 Task: Look for space in Kielce, Poland from 17th June, 2023 to 21st June, 2023 for 2 adults in price range Rs.7000 to Rs.12000. Place can be private room with 1  bedroom having 2 beds and 1 bathroom. Property type can be house, flat, guest house. Amenities needed are: wifi. Booking option can be shelf check-in. Required host language is English.
Action: Mouse moved to (444, 123)
Screenshot: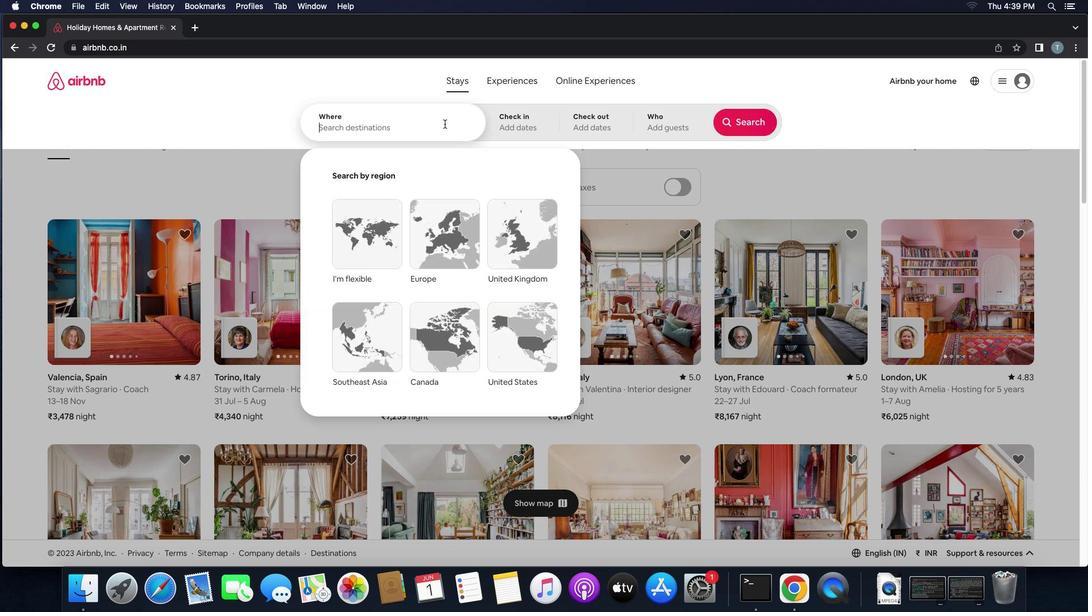 
Action: Mouse pressed left at (444, 123)
Screenshot: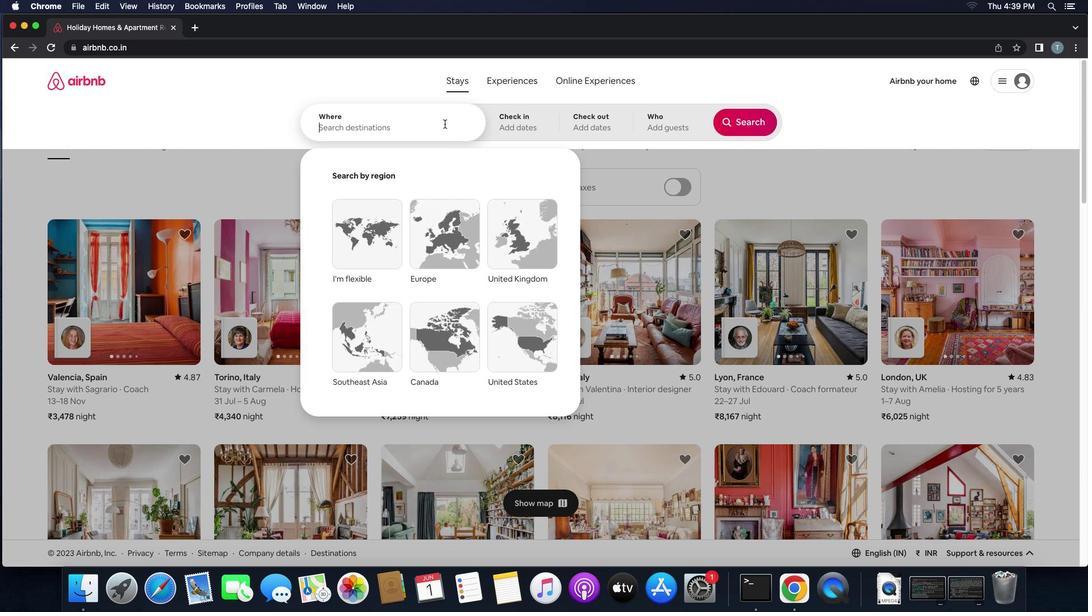 
Action: Mouse moved to (450, 129)
Screenshot: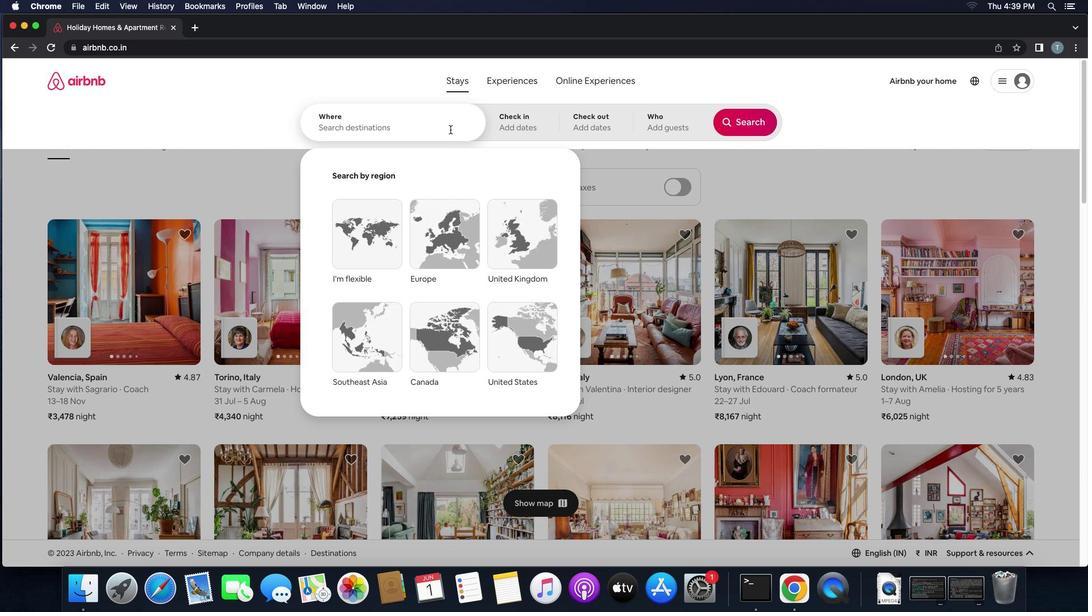
Action: Key pressed 'k''i''e''l''c''e'',''p''o''l''a''n''d'
Screenshot: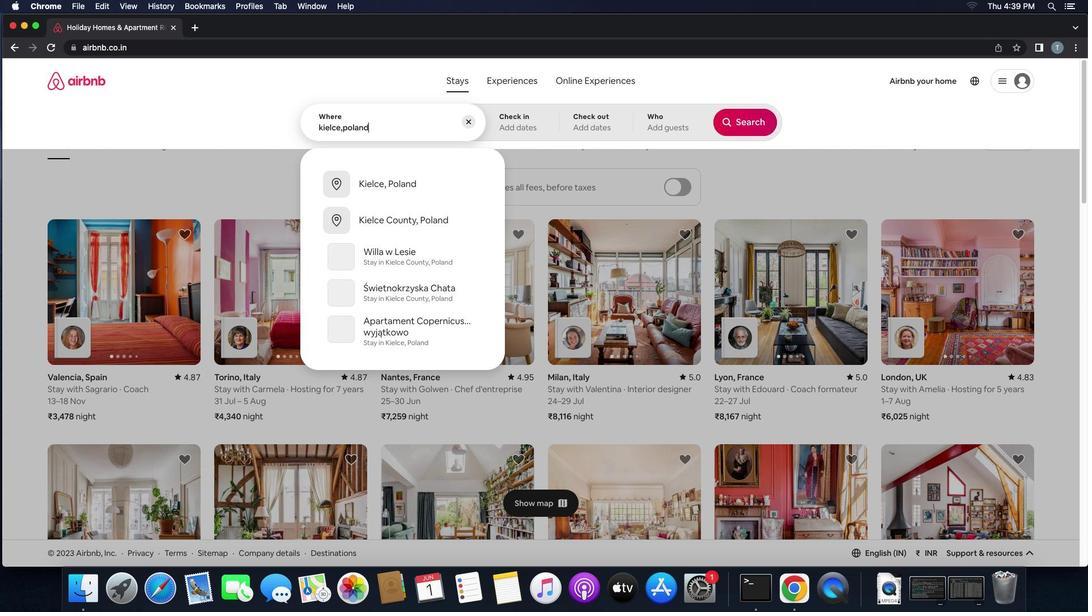 
Action: Mouse moved to (444, 188)
Screenshot: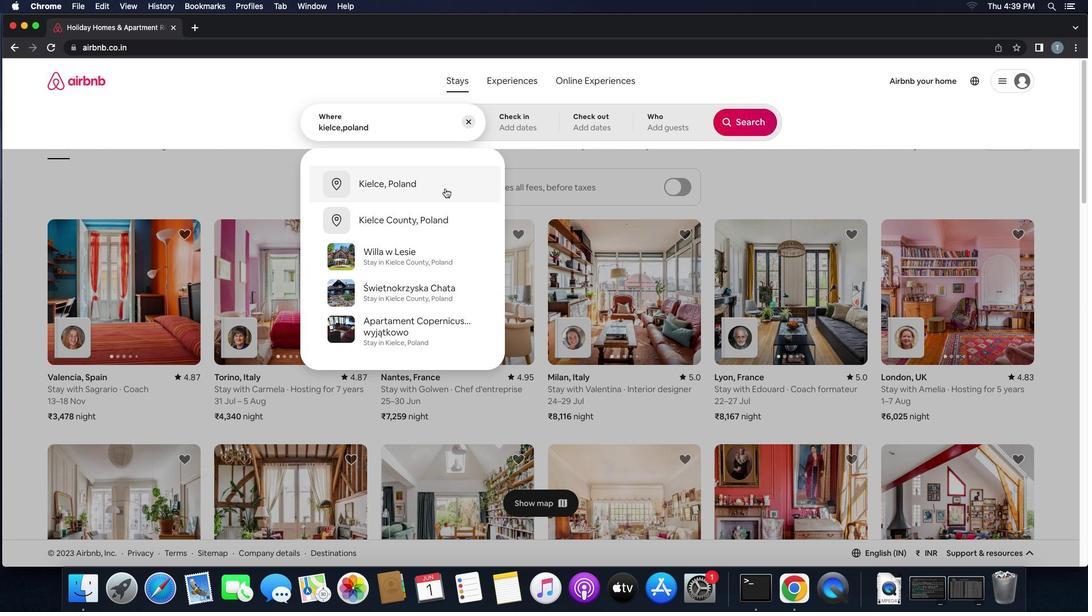 
Action: Mouse pressed left at (444, 188)
Screenshot: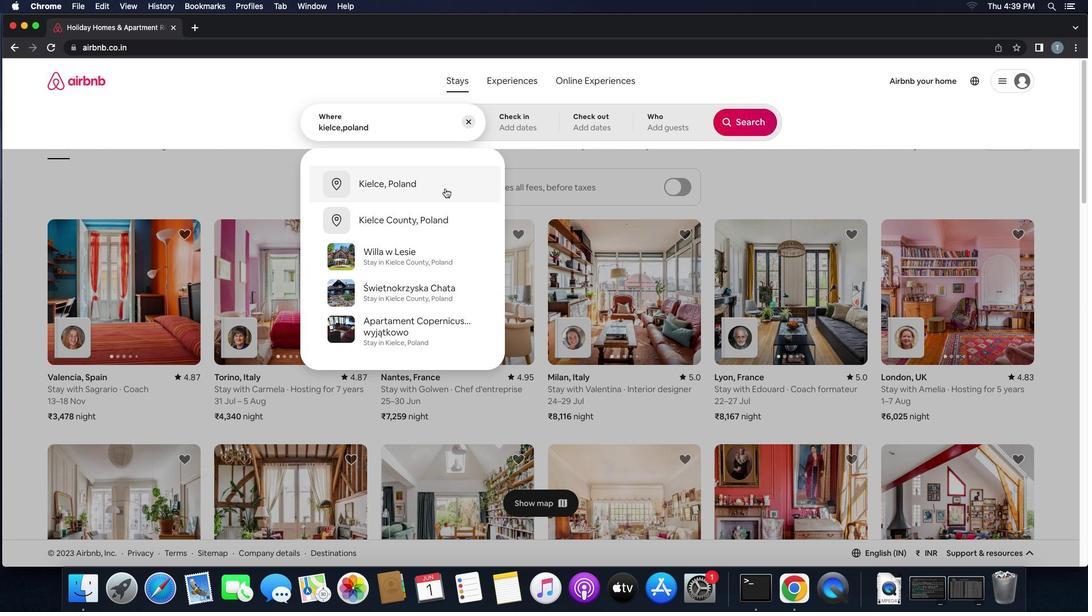 
Action: Mouse moved to (518, 320)
Screenshot: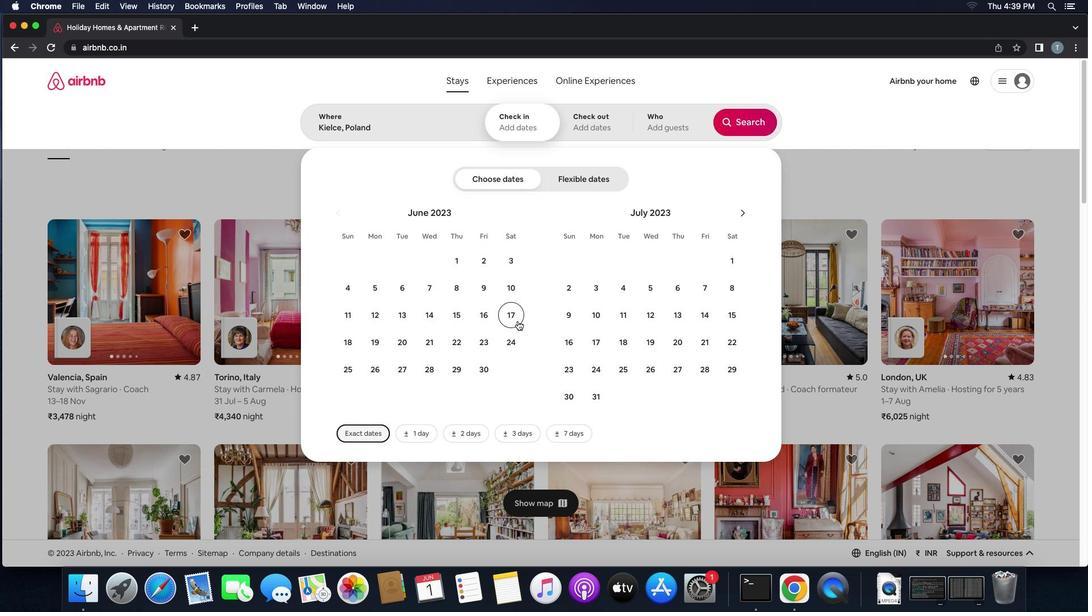 
Action: Mouse pressed left at (518, 320)
Screenshot: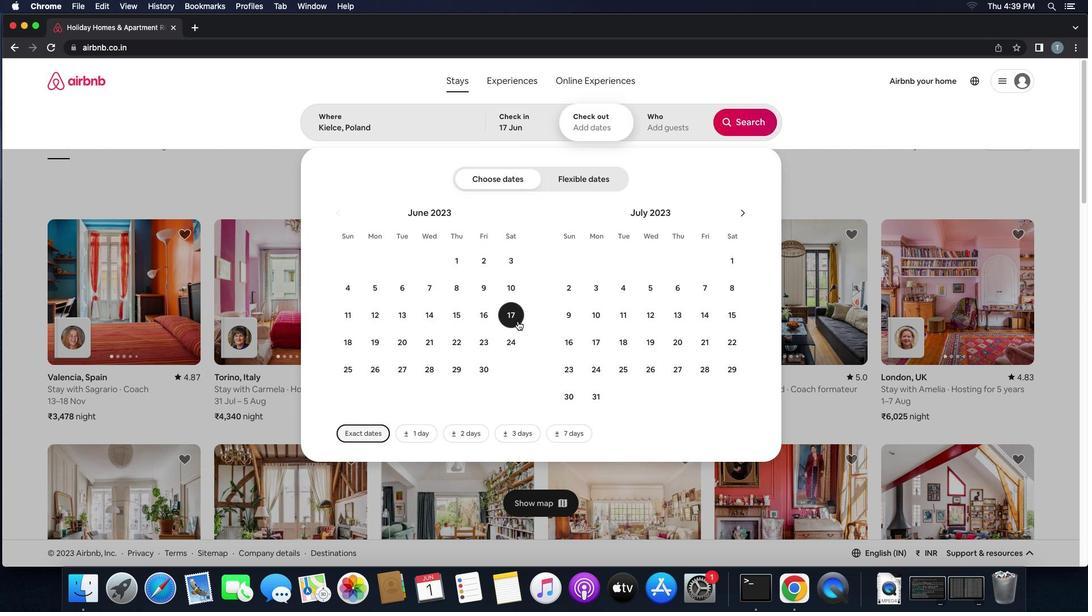 
Action: Mouse moved to (427, 341)
Screenshot: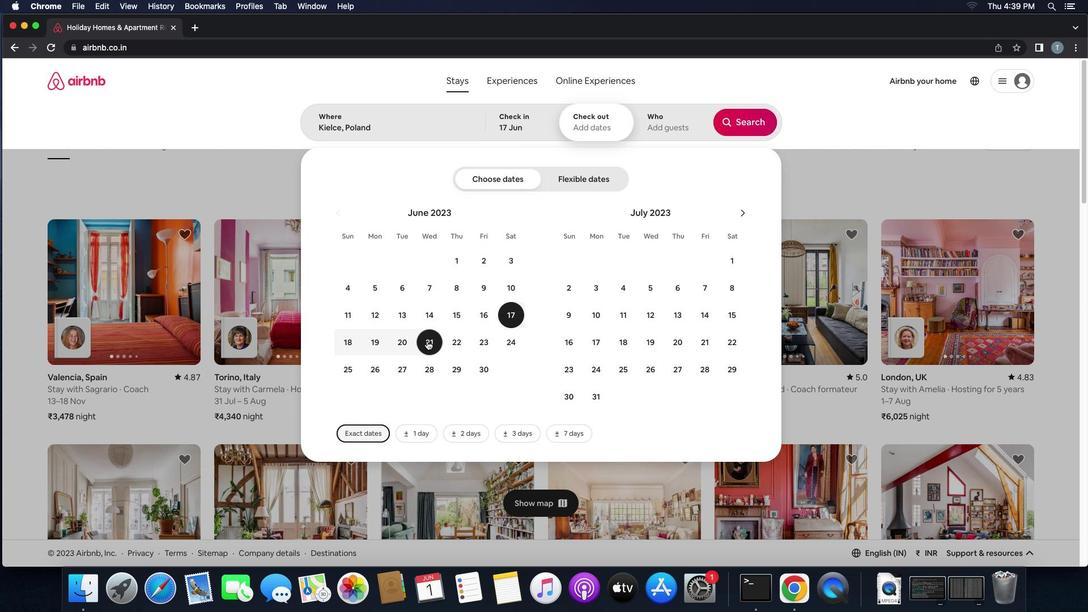 
Action: Mouse pressed left at (427, 341)
Screenshot: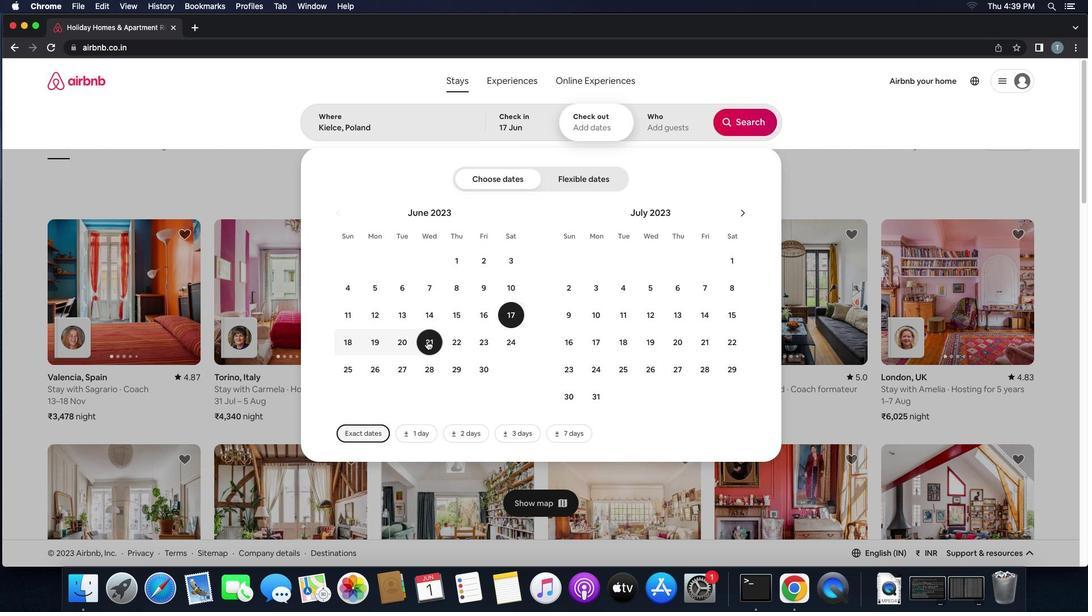 
Action: Mouse moved to (668, 120)
Screenshot: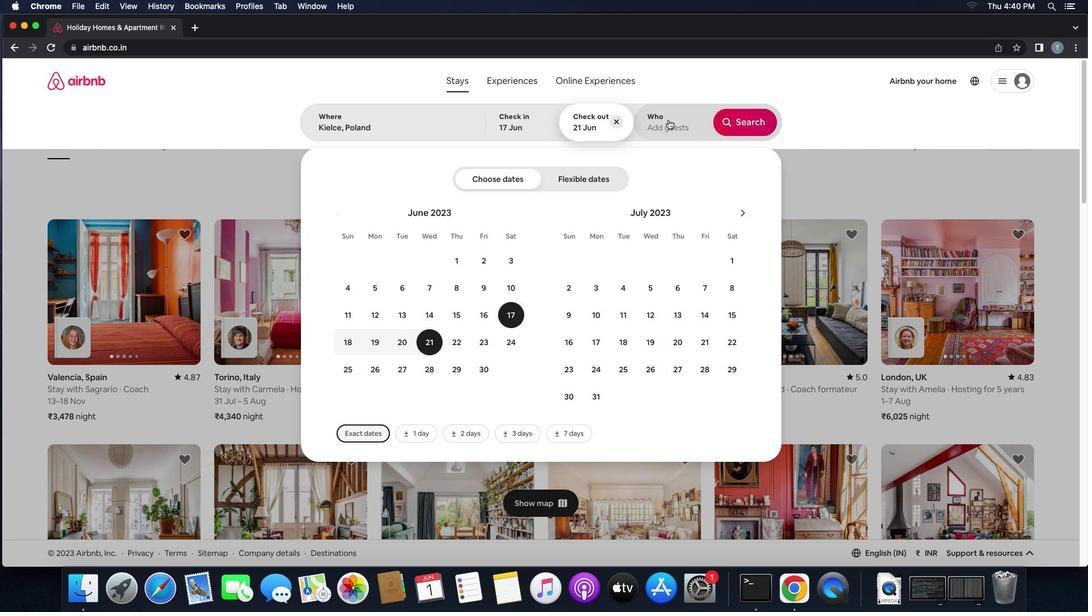 
Action: Mouse pressed left at (668, 120)
Screenshot: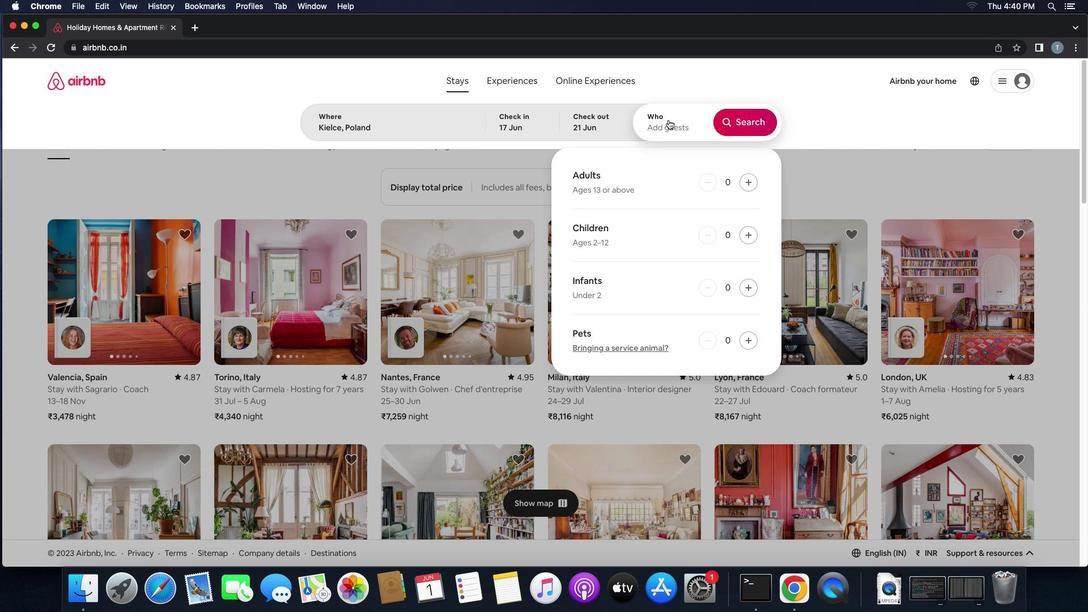 
Action: Mouse moved to (745, 188)
Screenshot: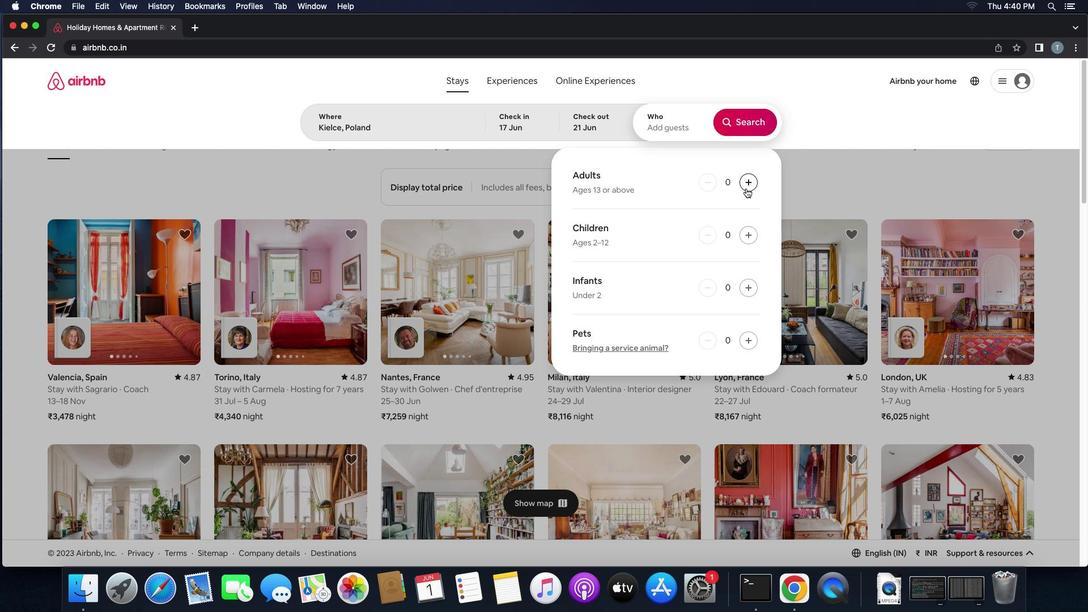 
Action: Mouse pressed left at (745, 188)
Screenshot: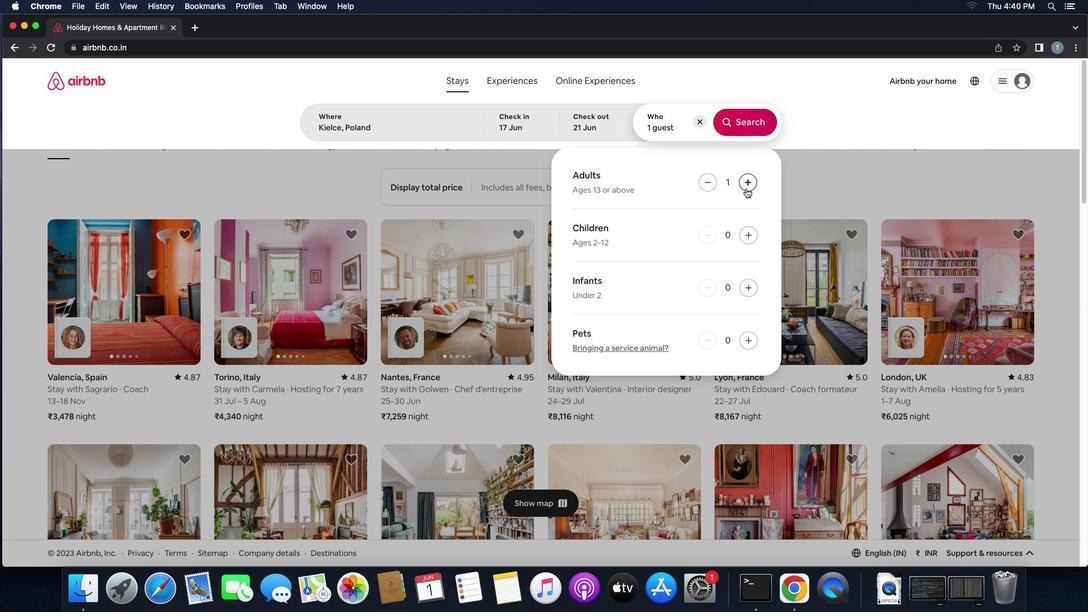 
Action: Mouse pressed left at (745, 188)
Screenshot: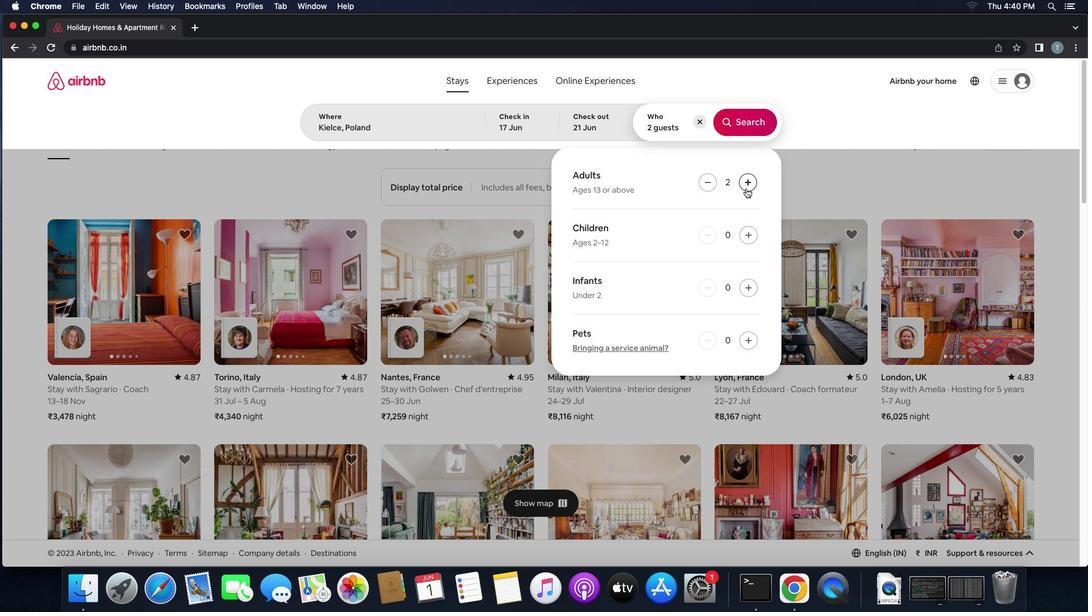 
Action: Mouse moved to (740, 118)
Screenshot: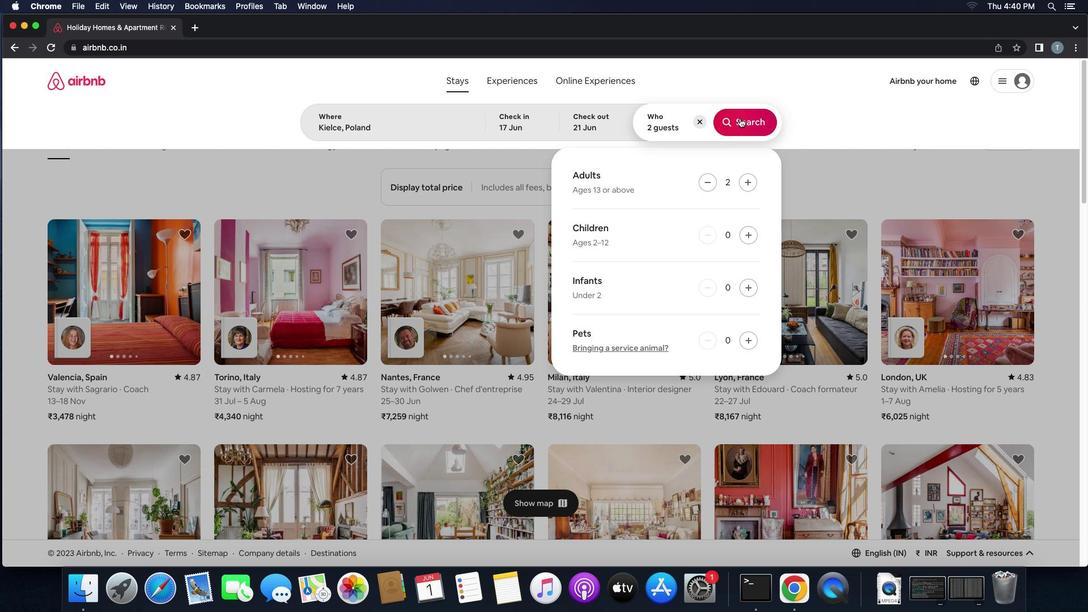 
Action: Mouse pressed left at (740, 118)
Screenshot: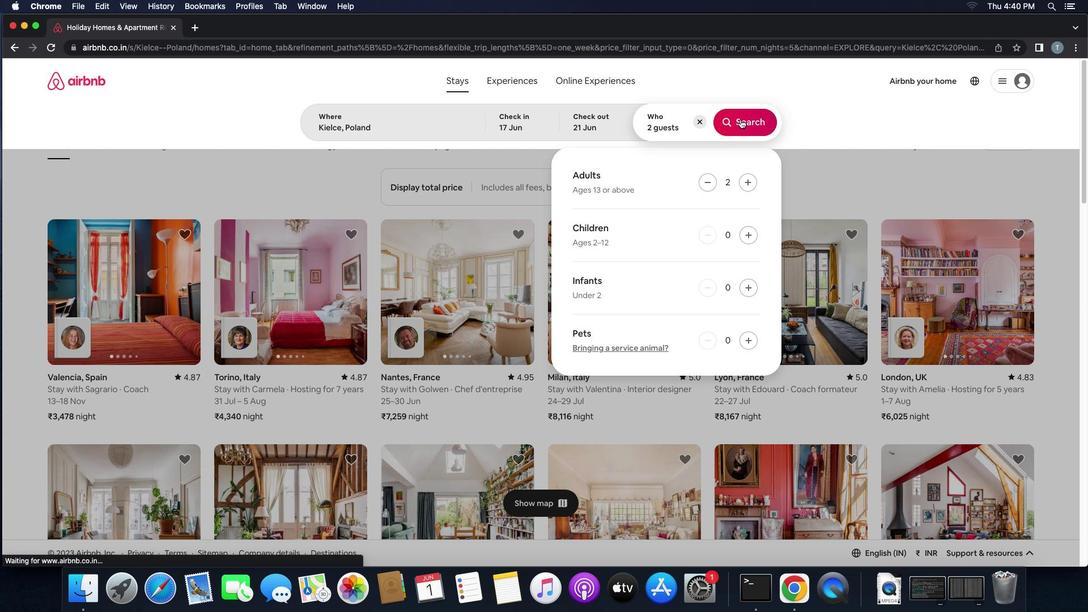 
Action: Mouse moved to (1033, 132)
Screenshot: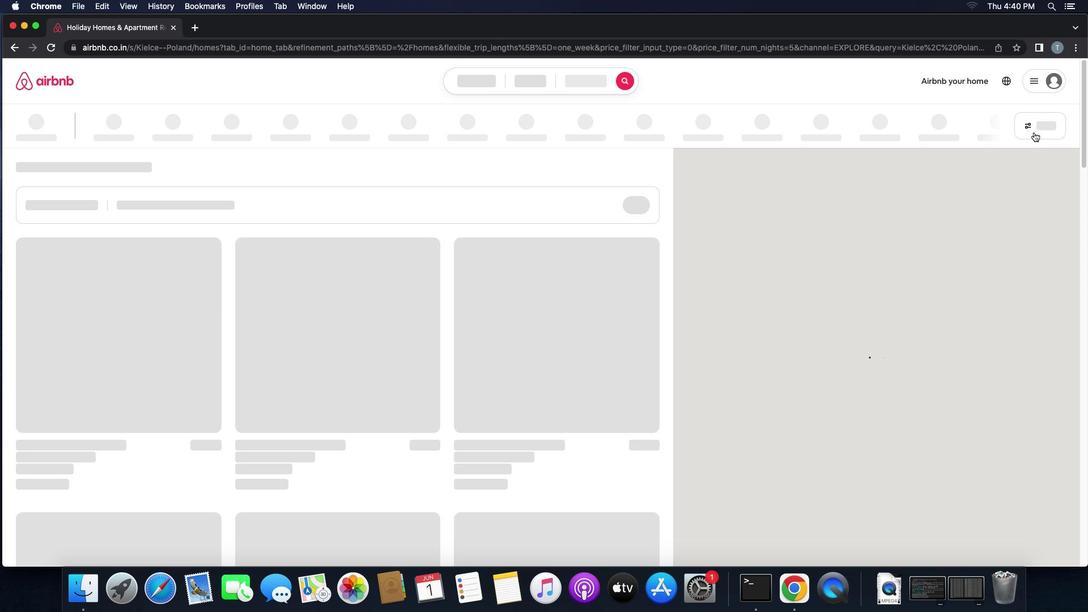 
Action: Mouse pressed left at (1033, 132)
Screenshot: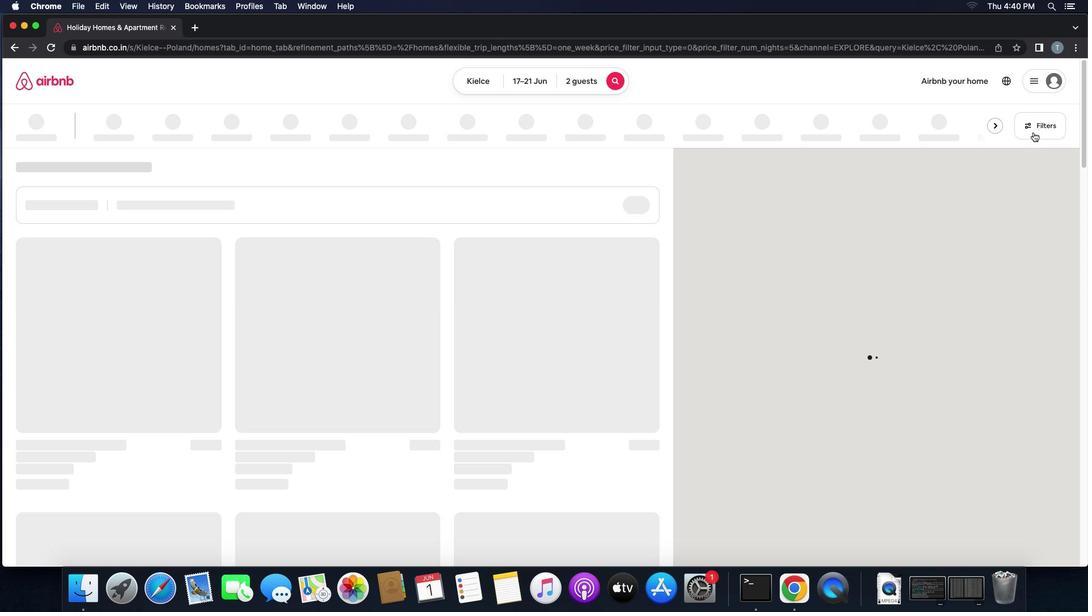 
Action: Mouse moved to (1042, 126)
Screenshot: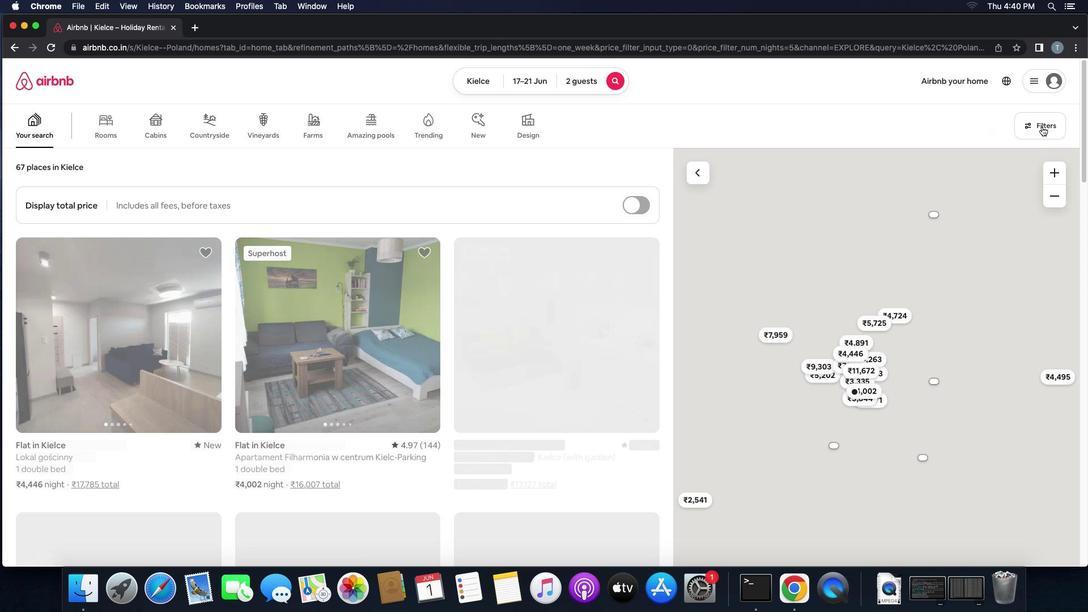 
Action: Mouse pressed left at (1042, 126)
Screenshot: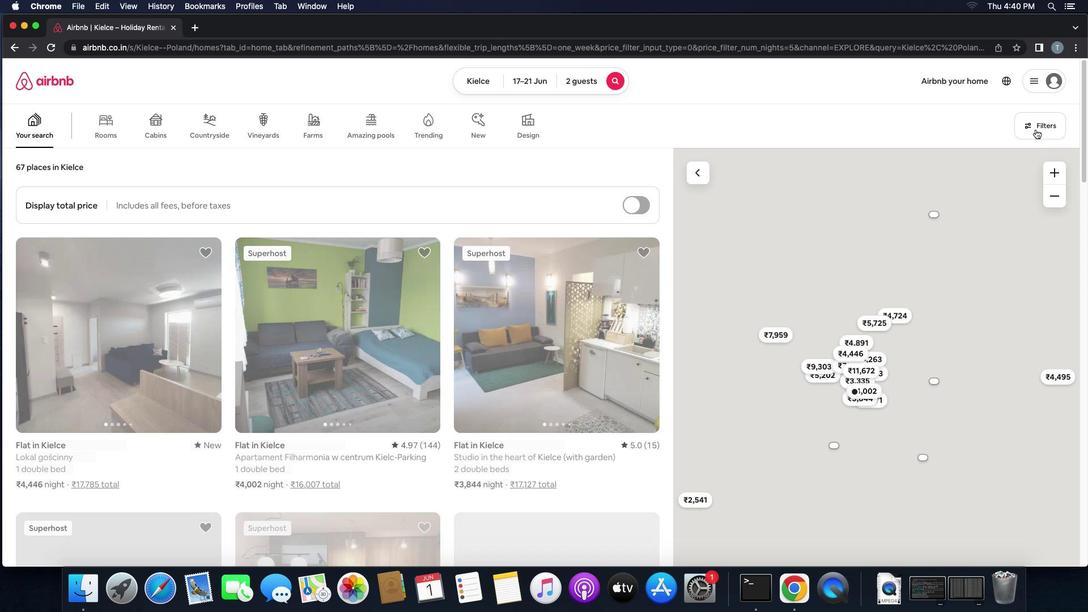 
Action: Mouse moved to (449, 397)
Screenshot: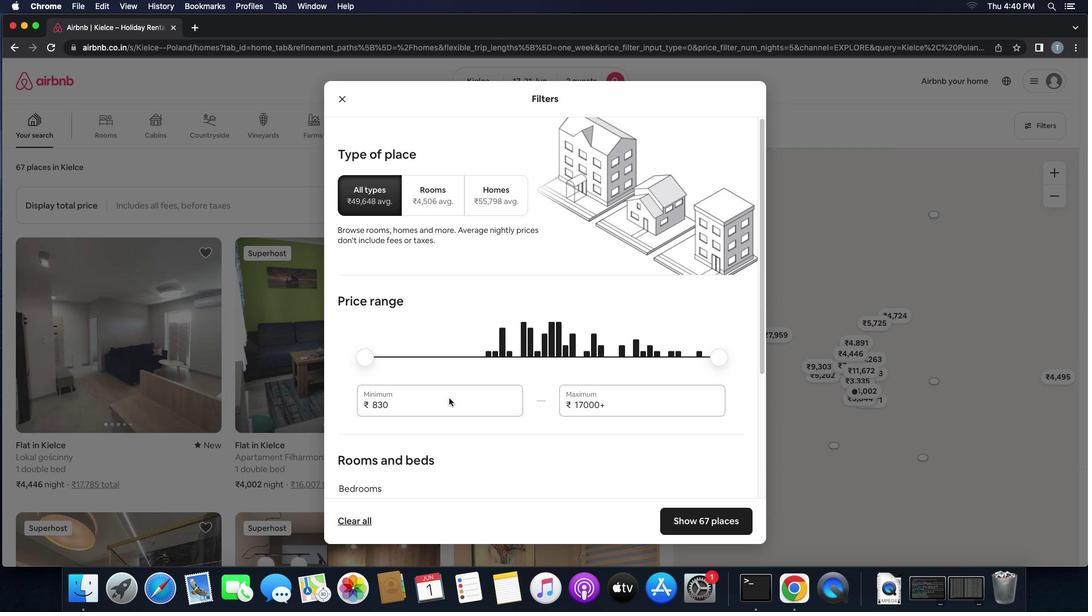 
Action: Mouse pressed left at (449, 397)
Screenshot: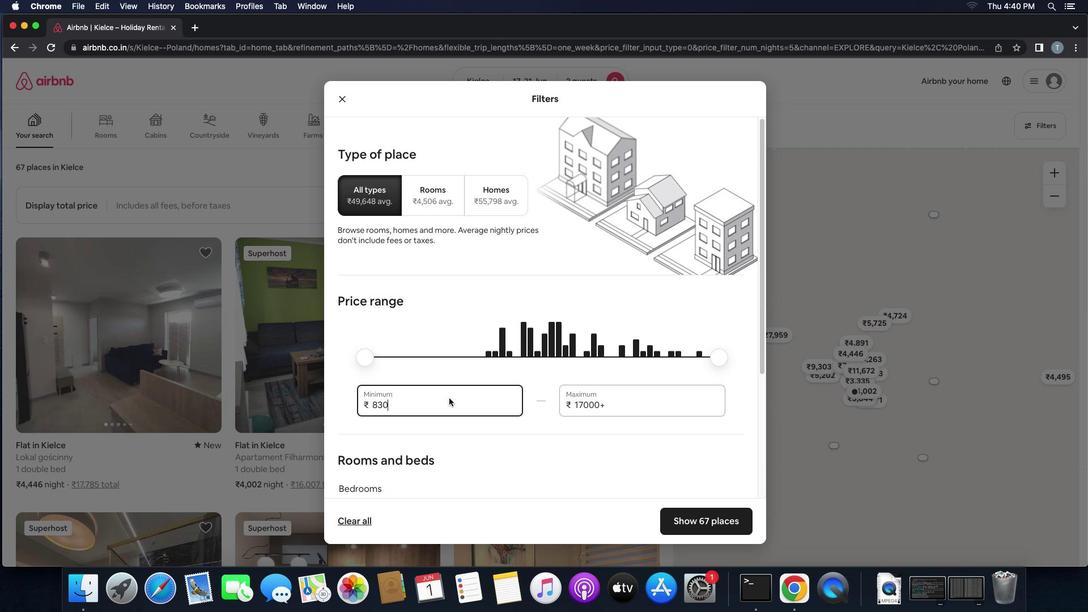 
Action: Mouse moved to (451, 398)
Screenshot: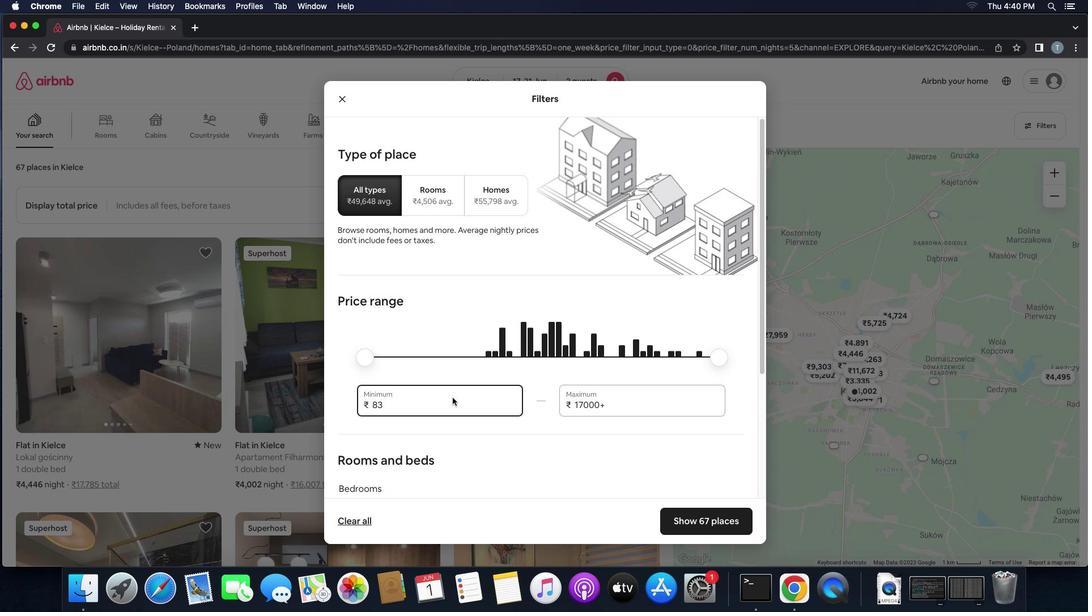 
Action: Key pressed Key.backspace
Screenshot: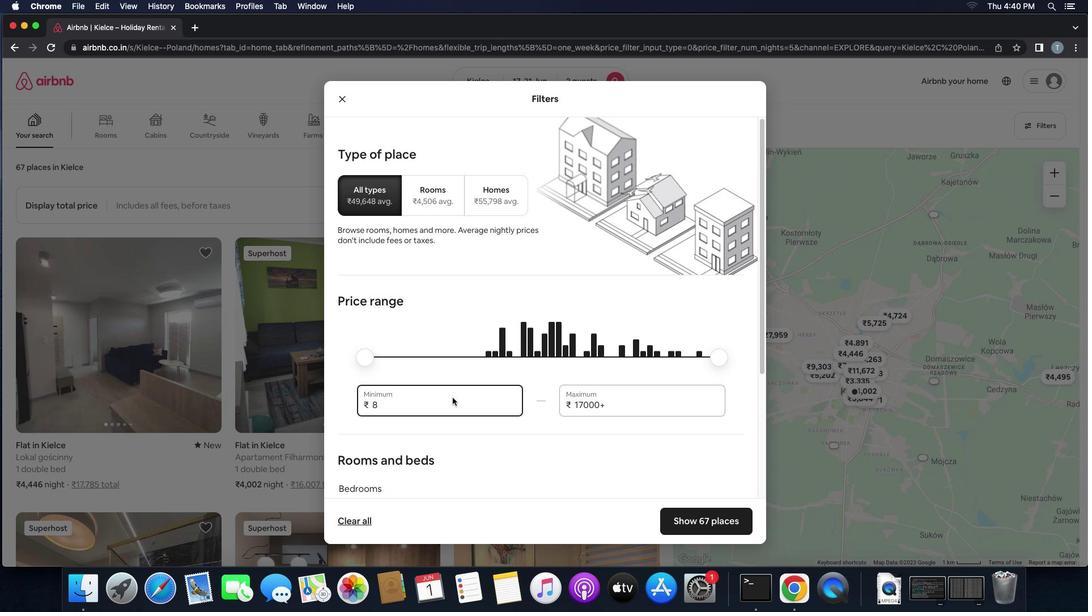 
Action: Mouse moved to (452, 397)
Screenshot: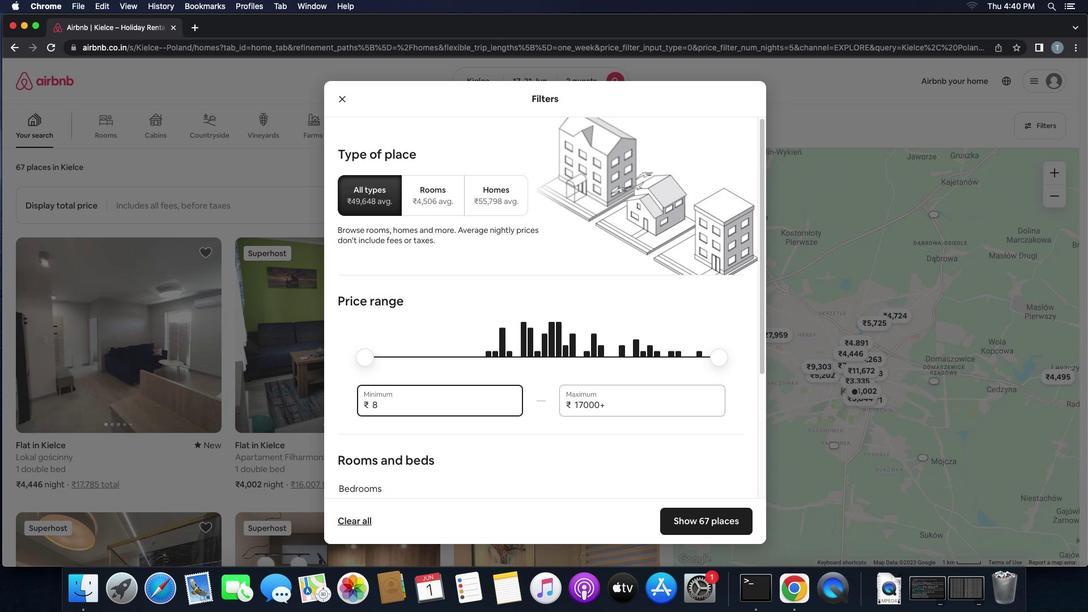 
Action: Key pressed Key.backspace
Screenshot: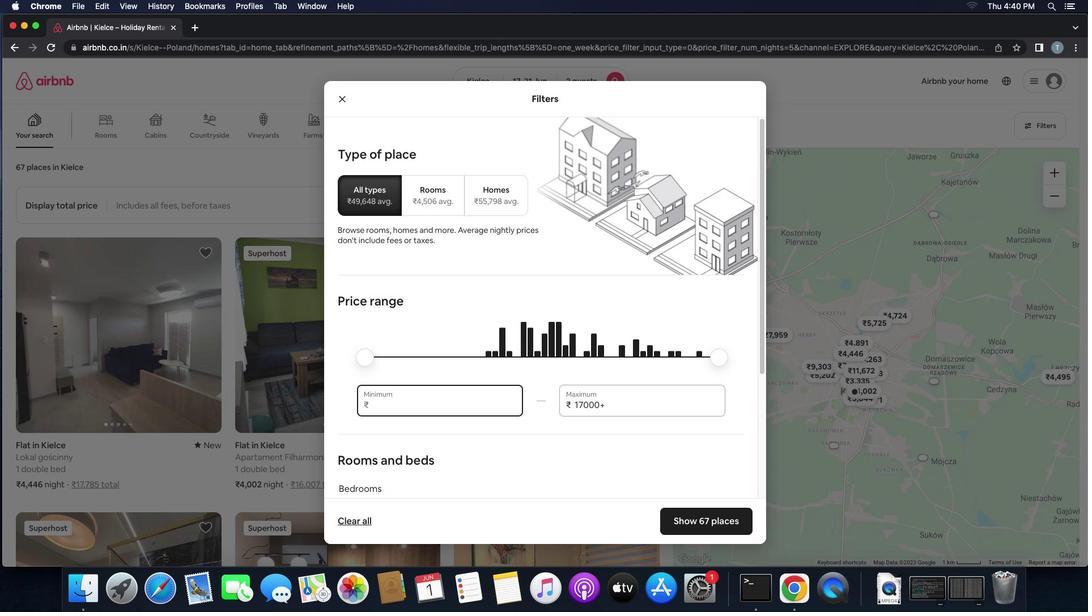 
Action: Mouse moved to (452, 397)
Screenshot: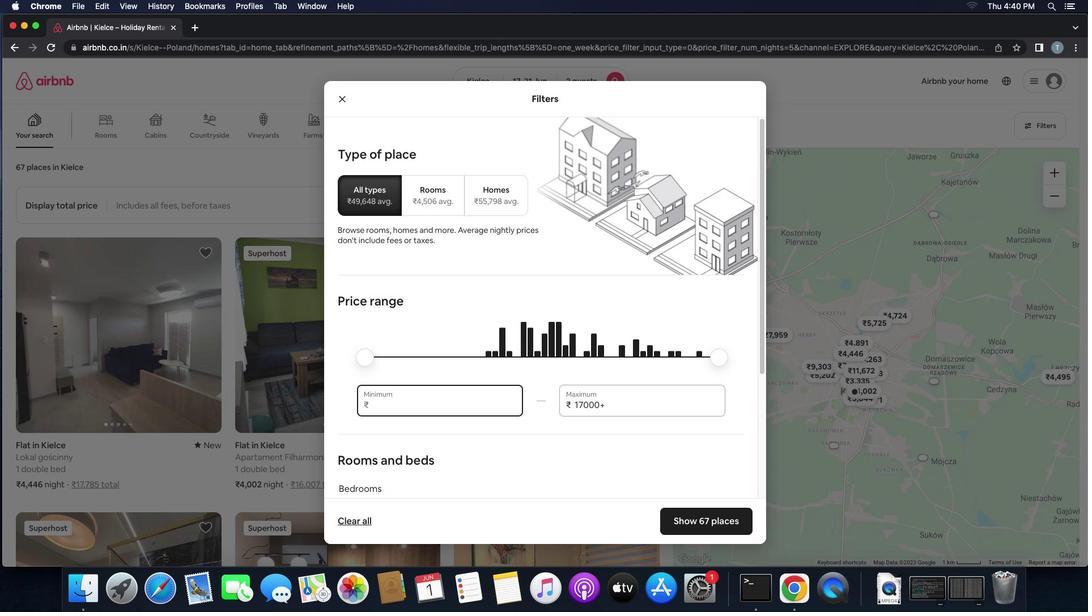 
Action: Key pressed Key.backspaceKey.backspace'7''0''0''0'
Screenshot: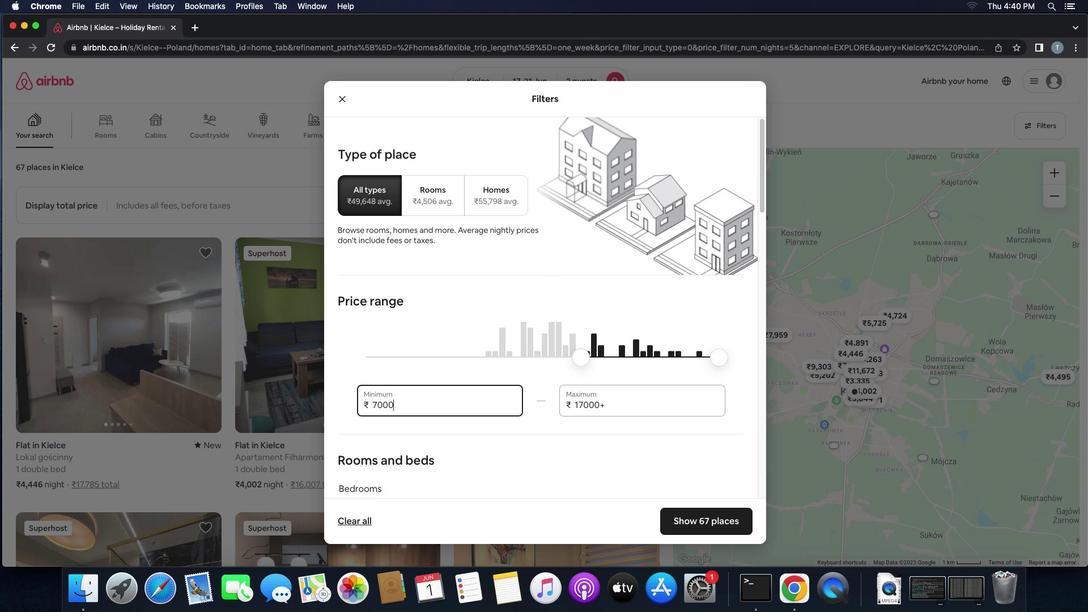 
Action: Mouse moved to (639, 401)
Screenshot: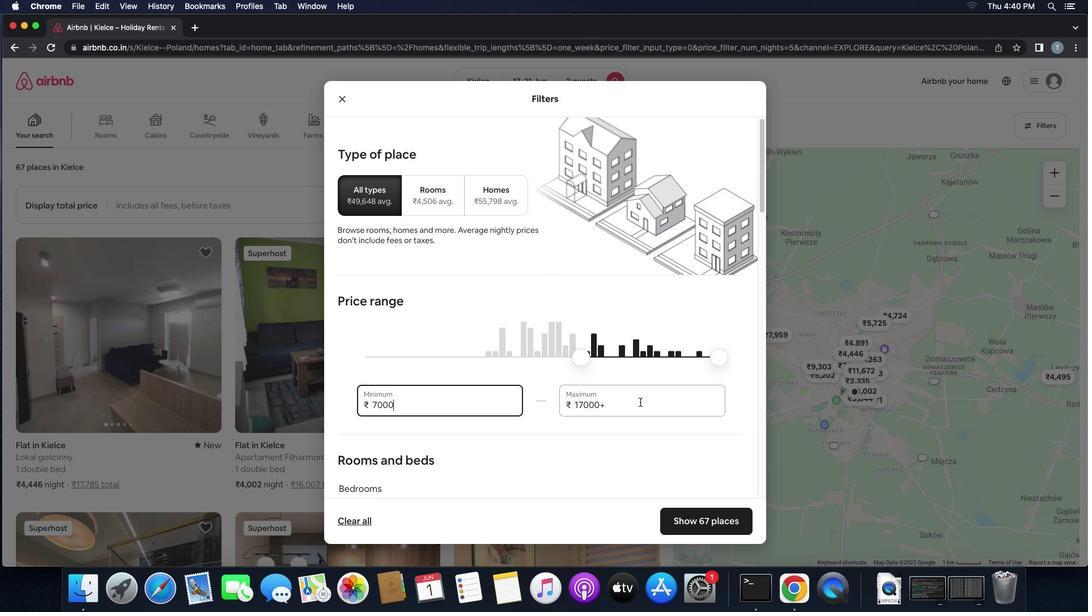 
Action: Mouse pressed left at (639, 401)
Screenshot: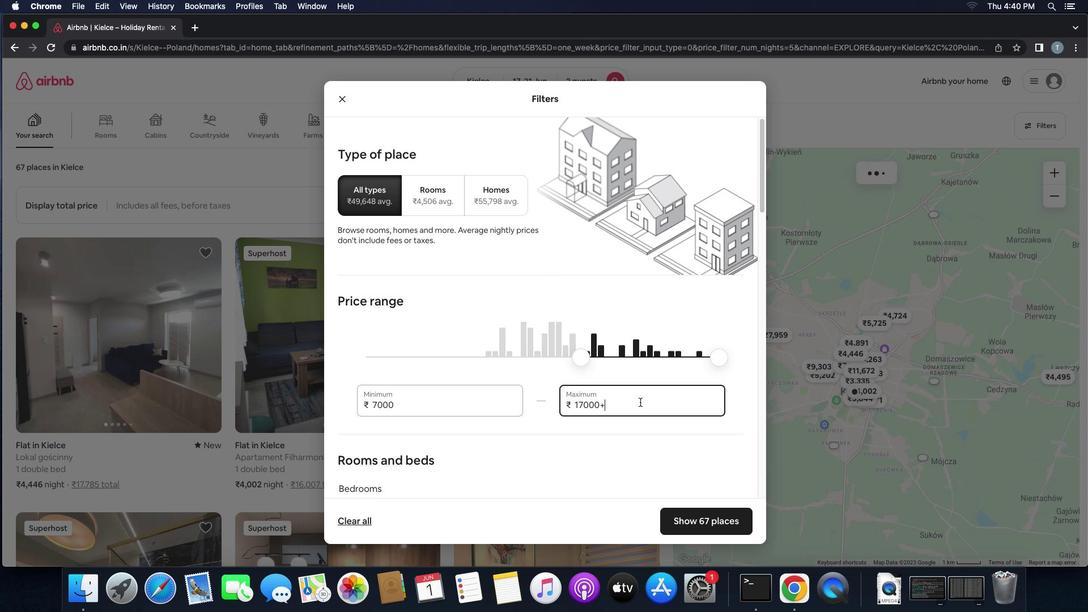 
Action: Key pressed Key.backspaceKey.backspaceKey.backspaceKey.backspaceKey.backspaceKey.backspace'1''2''0''0''0'
Screenshot: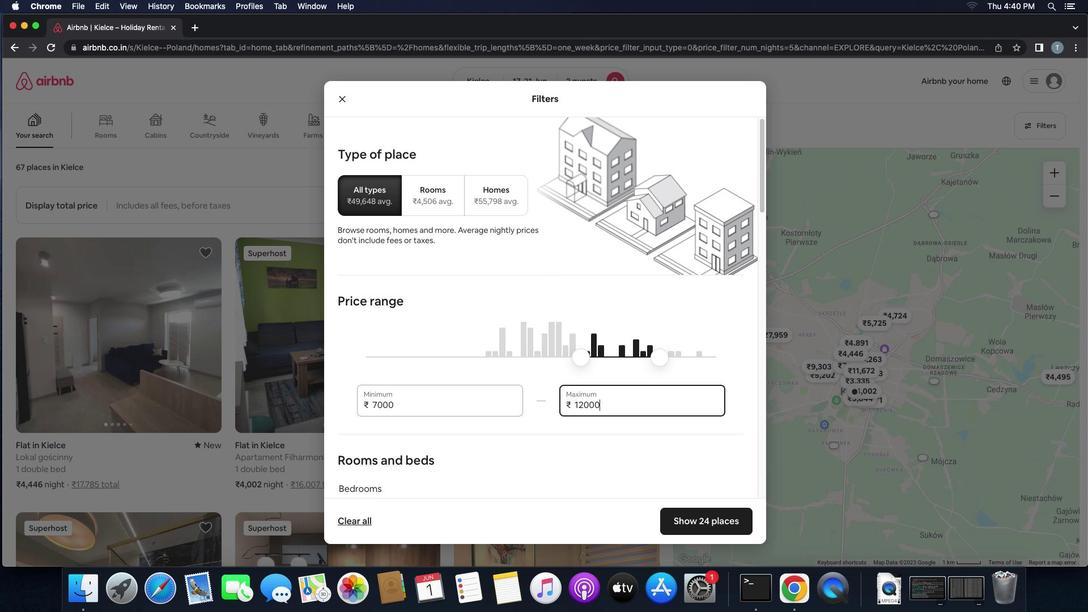 
Action: Mouse moved to (615, 432)
Screenshot: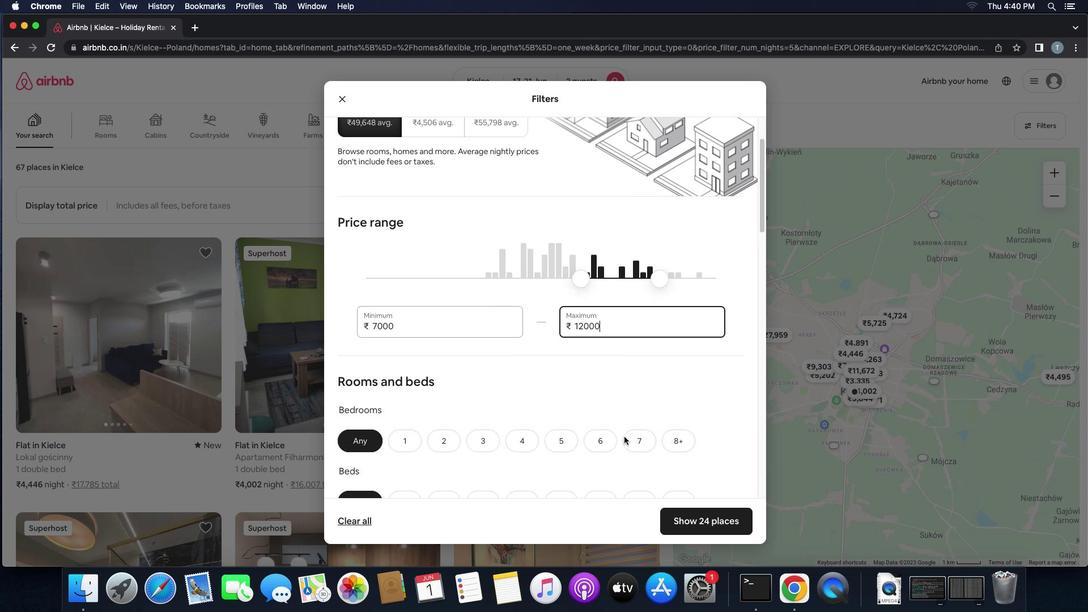 
Action: Mouse scrolled (615, 432) with delta (0, 0)
Screenshot: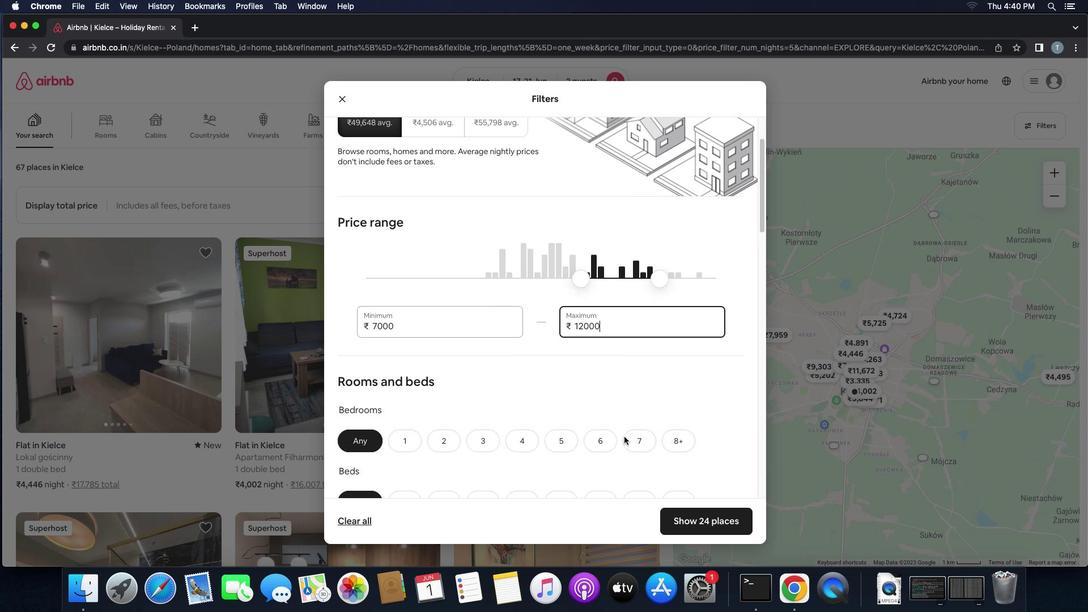 
Action: Mouse moved to (615, 433)
Screenshot: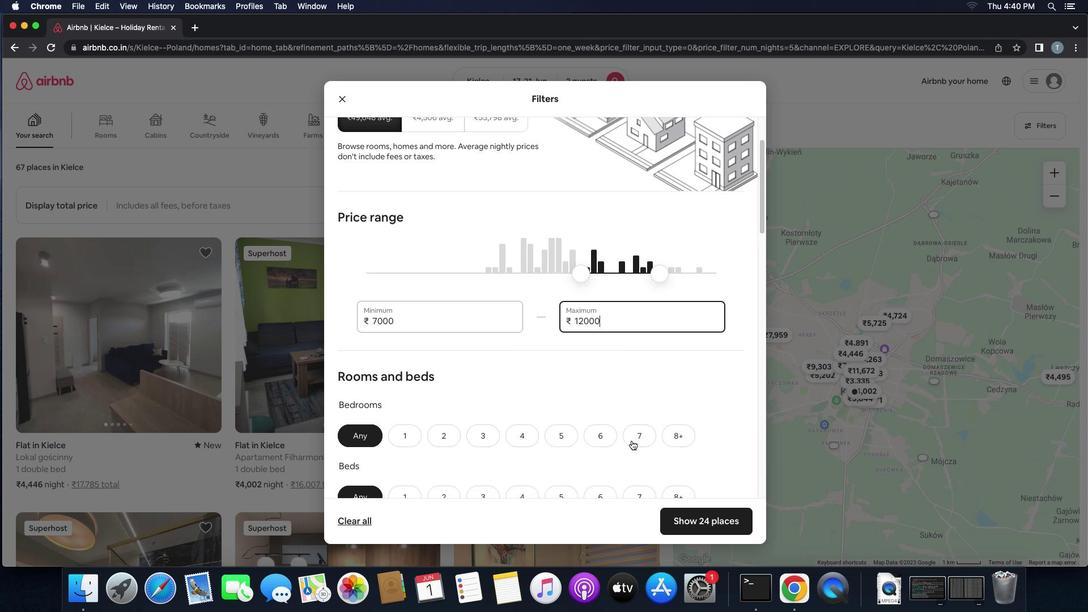 
Action: Mouse scrolled (615, 433) with delta (0, 0)
Screenshot: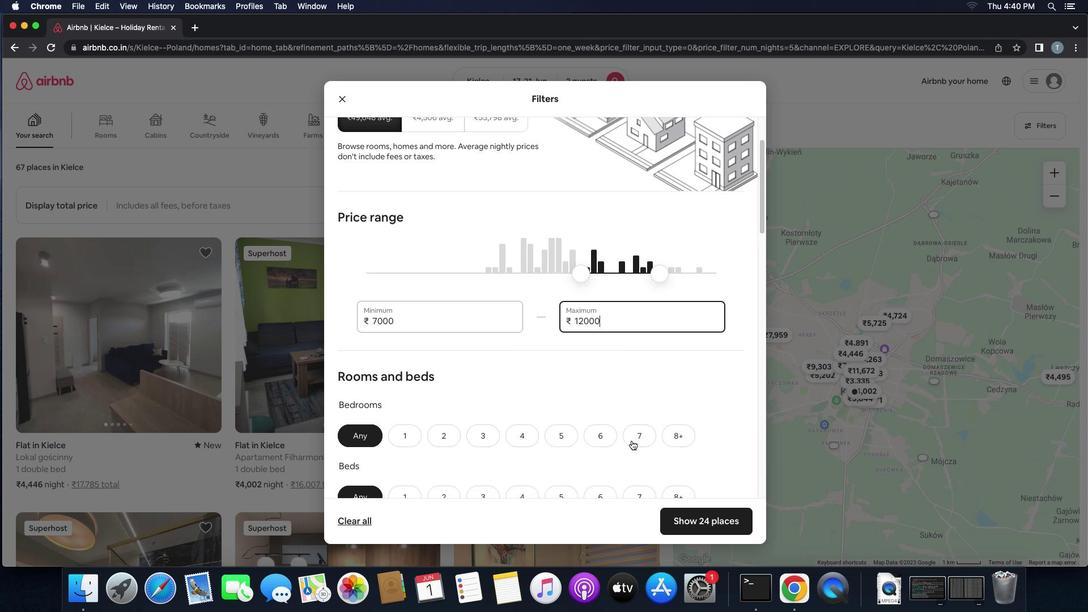 
Action: Mouse moved to (615, 433)
Screenshot: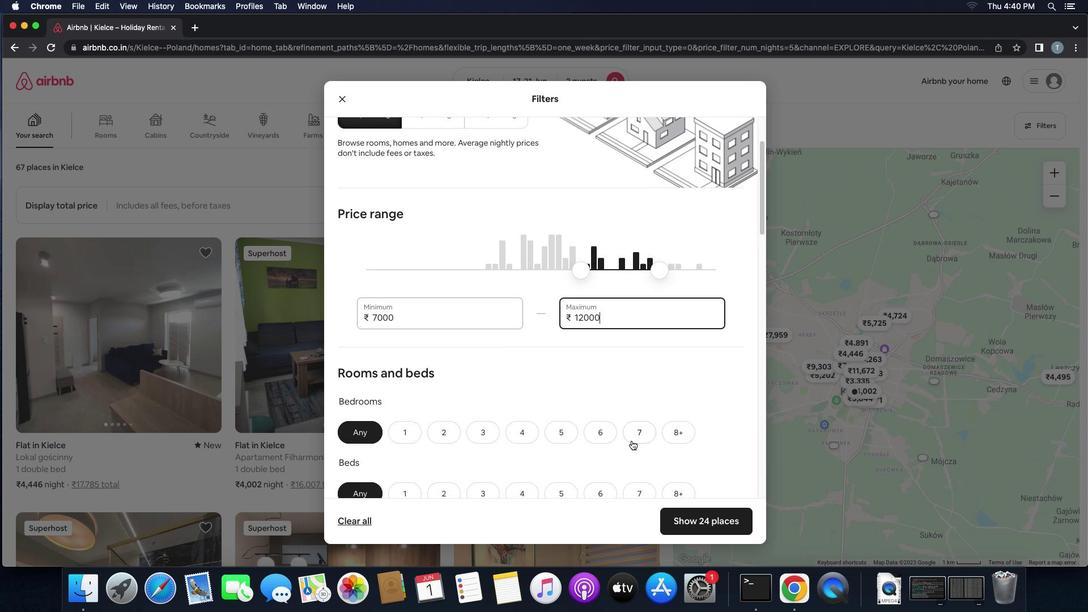 
Action: Mouse scrolled (615, 433) with delta (0, -1)
Screenshot: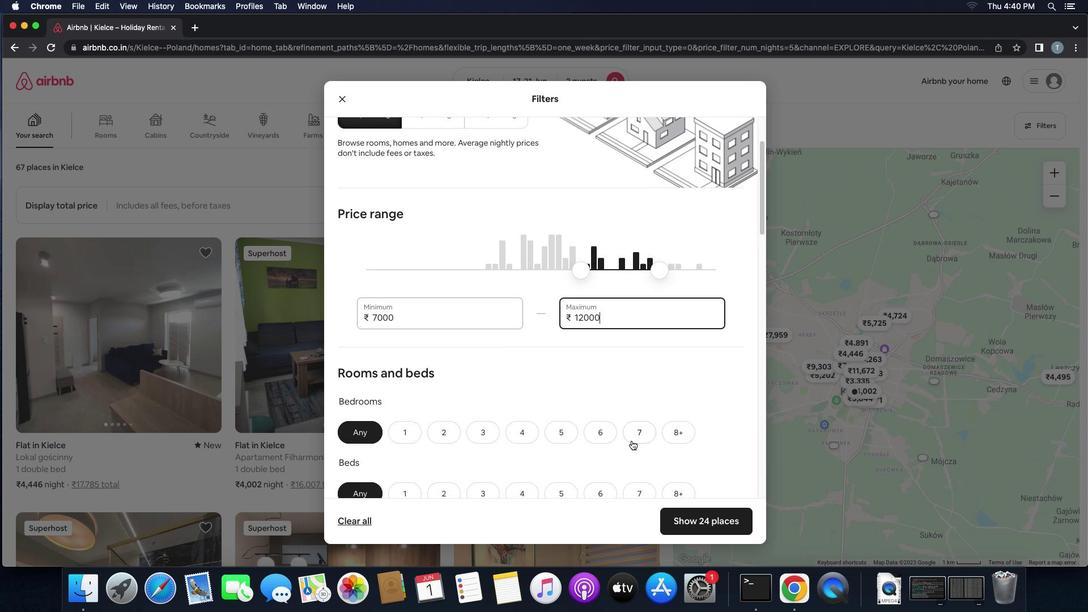 
Action: Mouse moved to (626, 450)
Screenshot: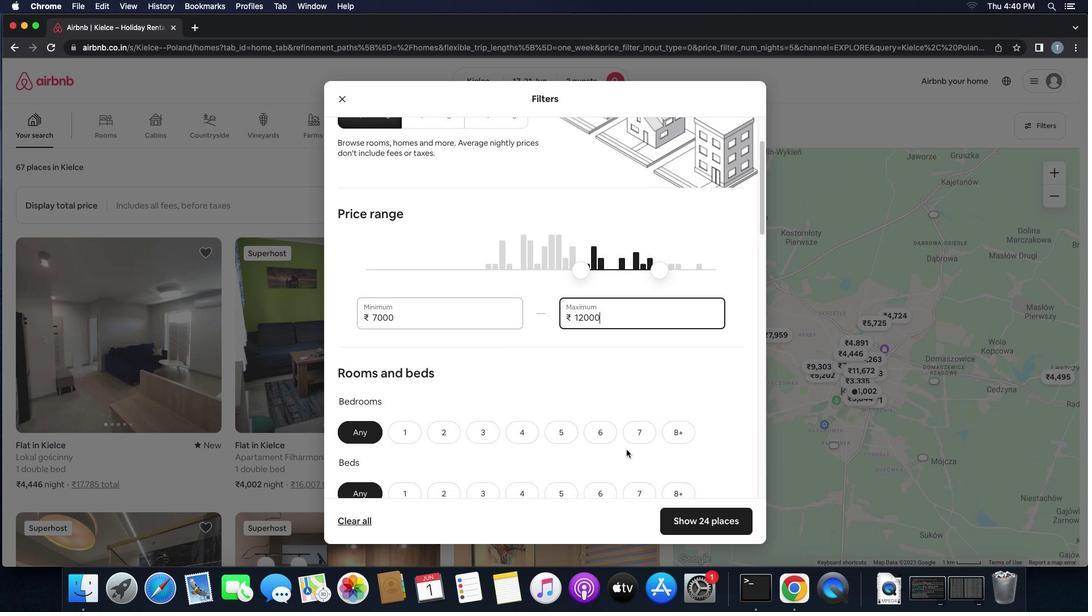 
Action: Mouse scrolled (626, 450) with delta (0, 0)
Screenshot: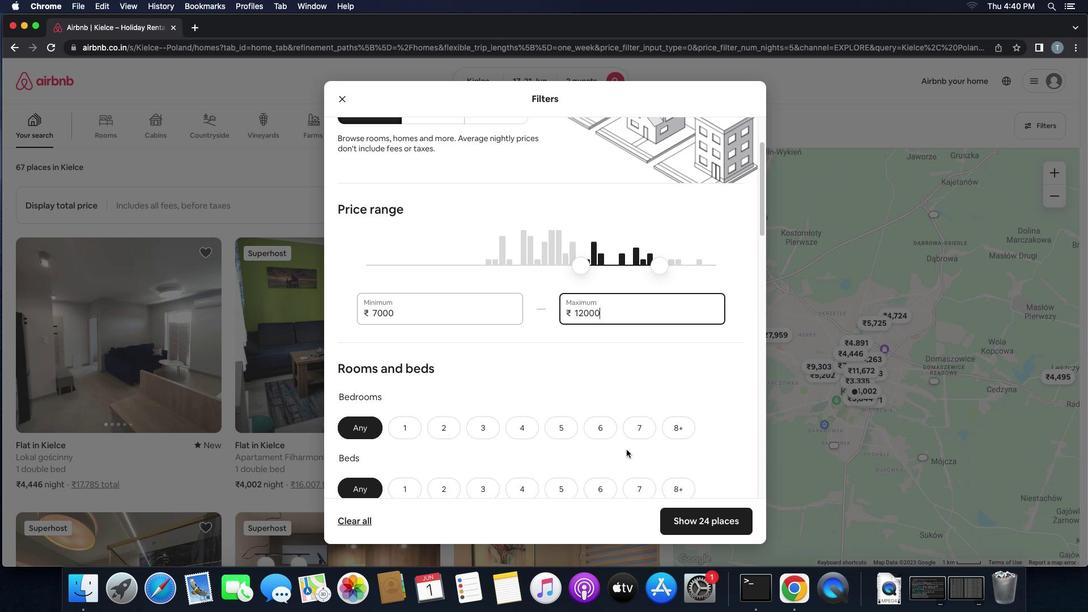 
Action: Mouse scrolled (626, 450) with delta (0, 0)
Screenshot: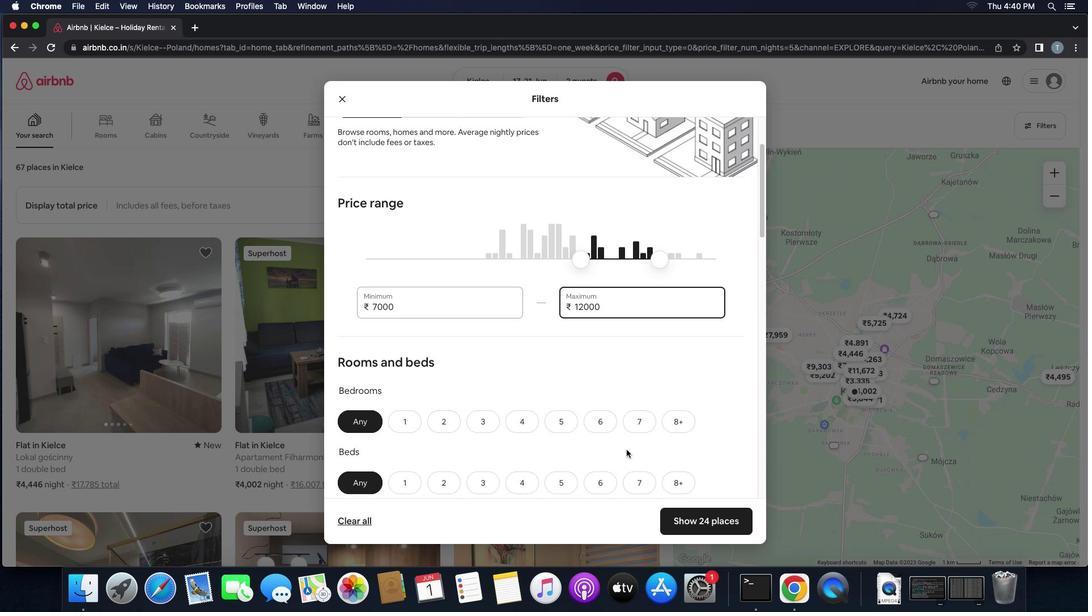 
Action: Mouse scrolled (626, 450) with delta (0, 0)
Screenshot: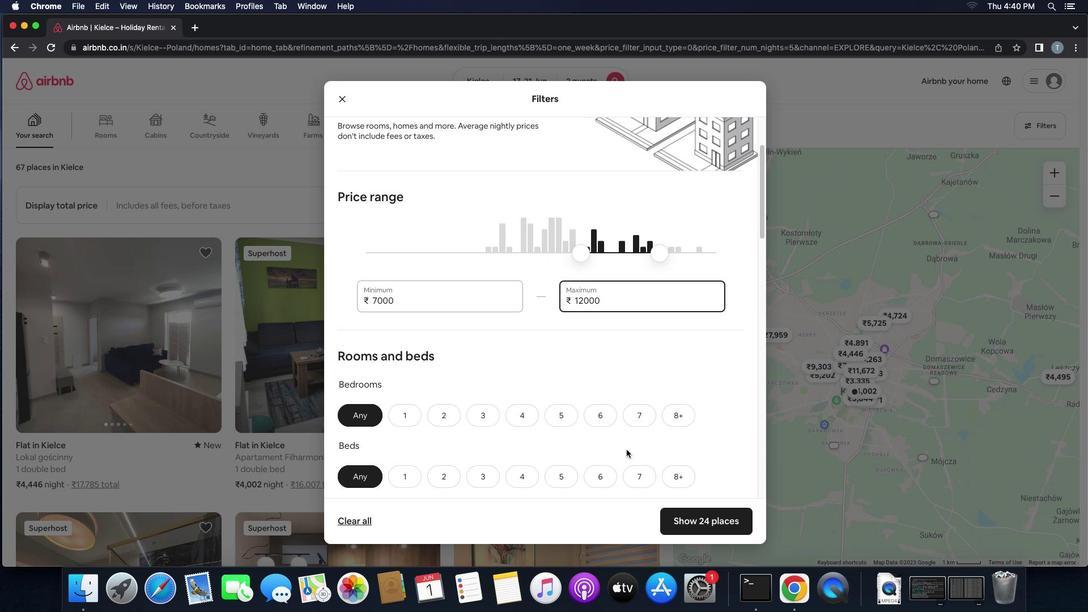 
Action: Mouse scrolled (626, 450) with delta (0, 0)
Screenshot: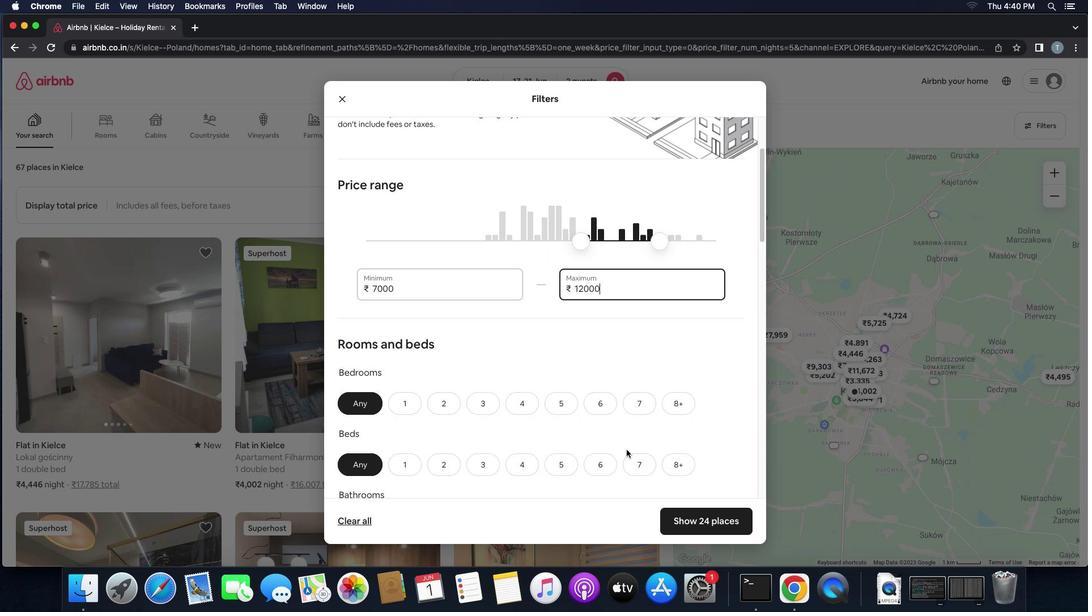 
Action: Mouse scrolled (626, 450) with delta (0, 0)
Screenshot: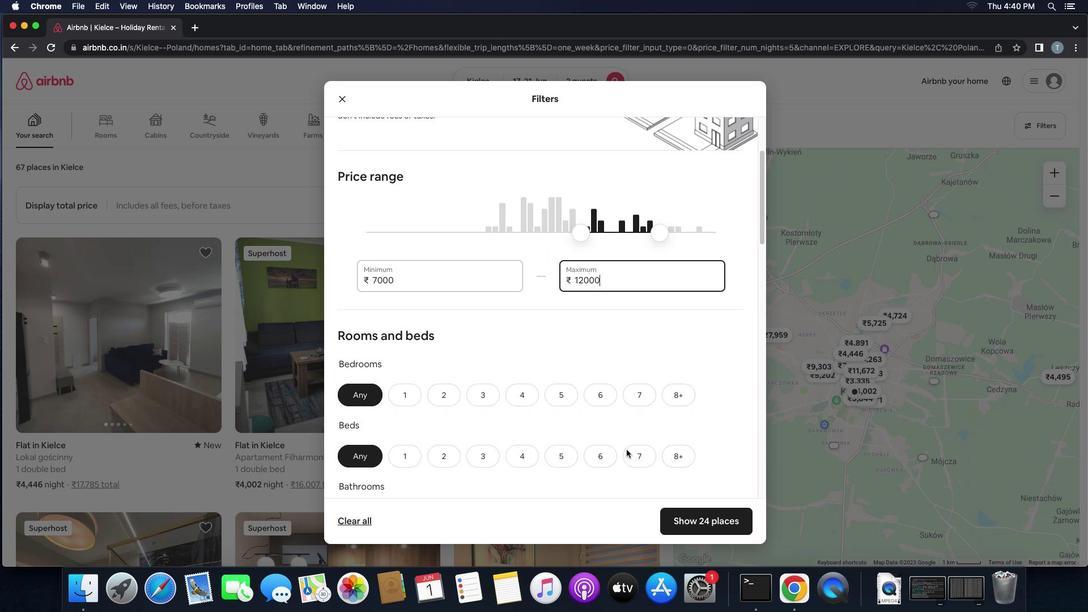 
Action: Mouse scrolled (626, 450) with delta (0, 0)
Screenshot: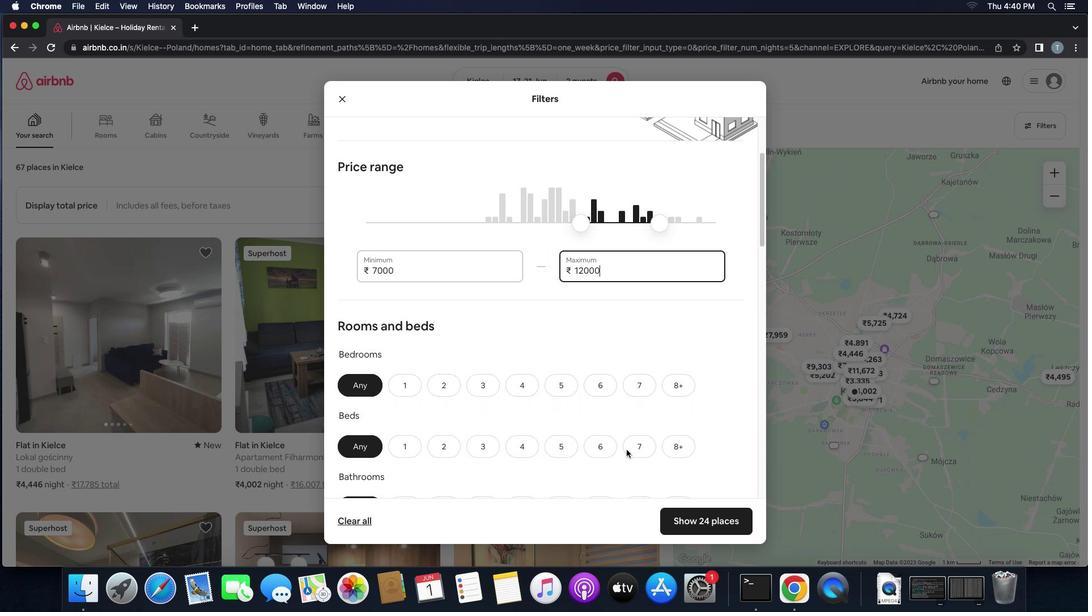 
Action: Mouse scrolled (626, 450) with delta (0, 0)
Screenshot: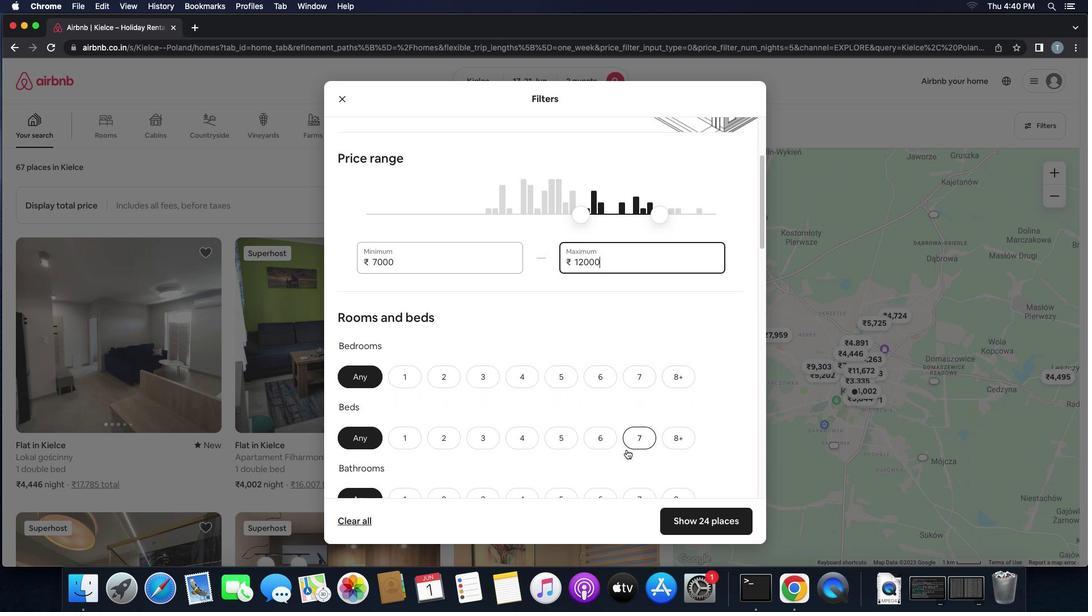
Action: Mouse scrolled (626, 450) with delta (0, 0)
Screenshot: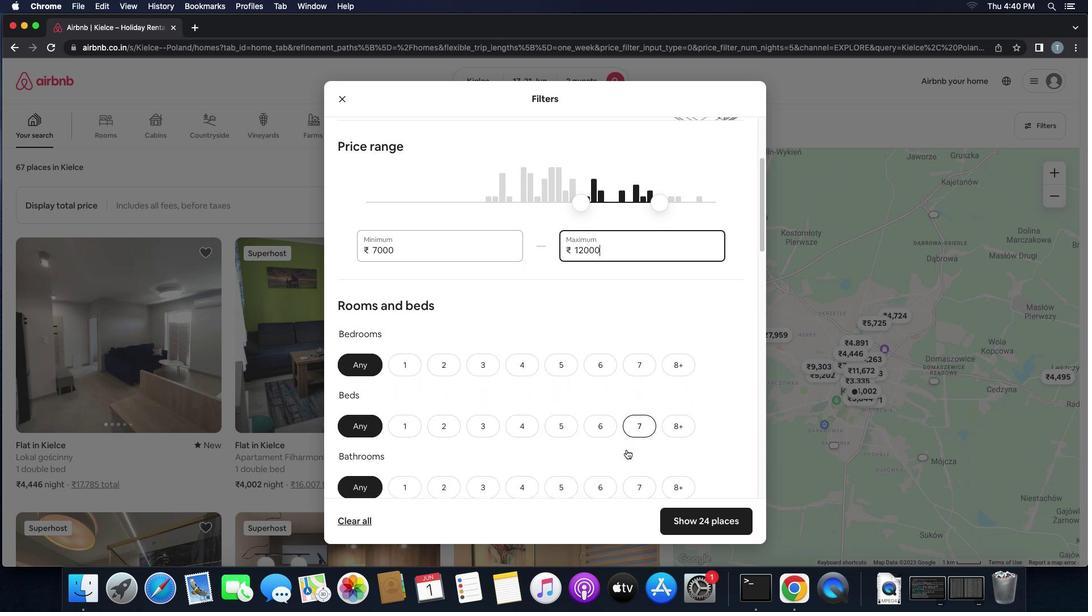 
Action: Mouse scrolled (626, 450) with delta (0, 0)
Screenshot: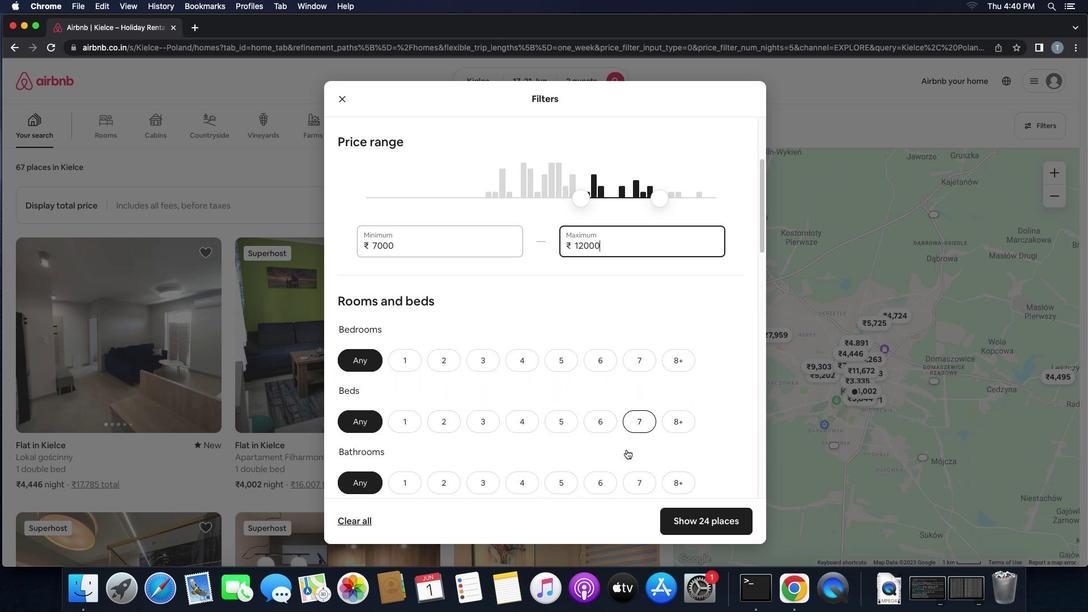 
Action: Mouse scrolled (626, 450) with delta (0, 0)
Screenshot: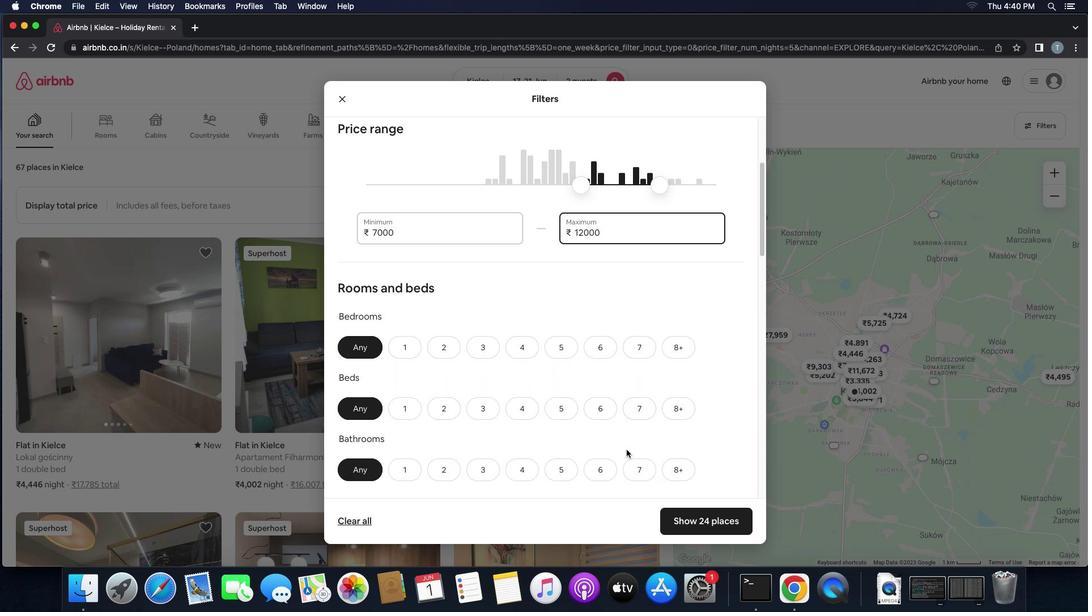
Action: Mouse scrolled (626, 450) with delta (0, 0)
Screenshot: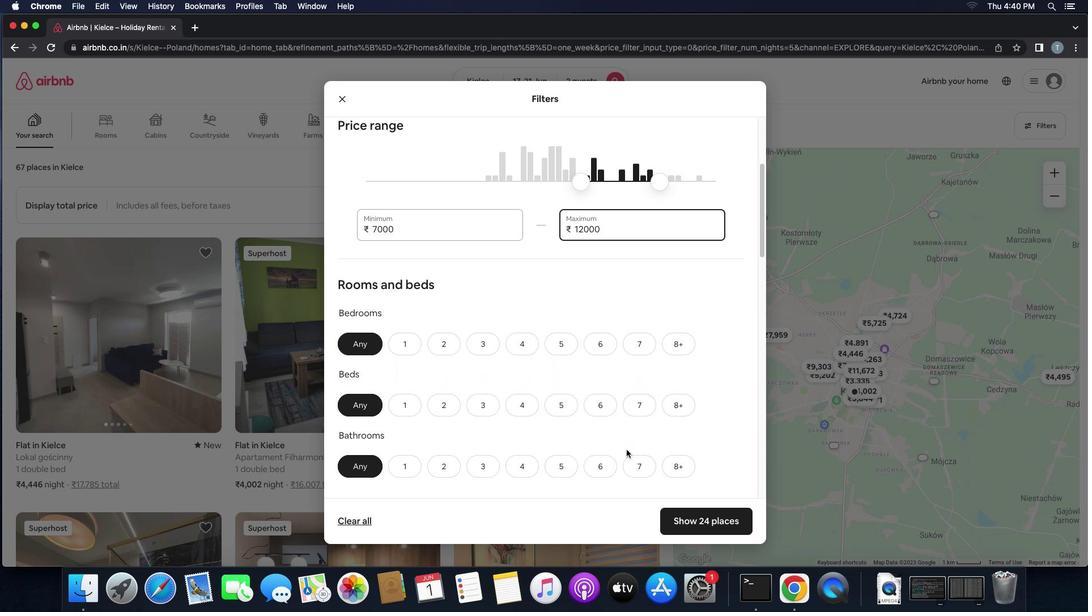 
Action: Mouse scrolled (626, 450) with delta (0, 0)
Screenshot: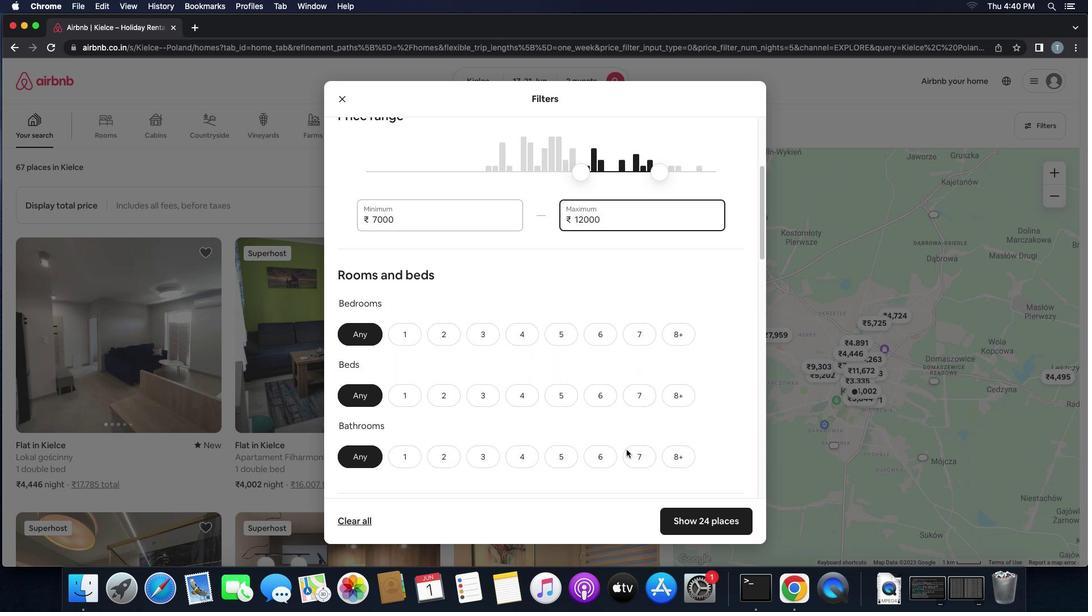 
Action: Mouse scrolled (626, 450) with delta (0, 0)
Screenshot: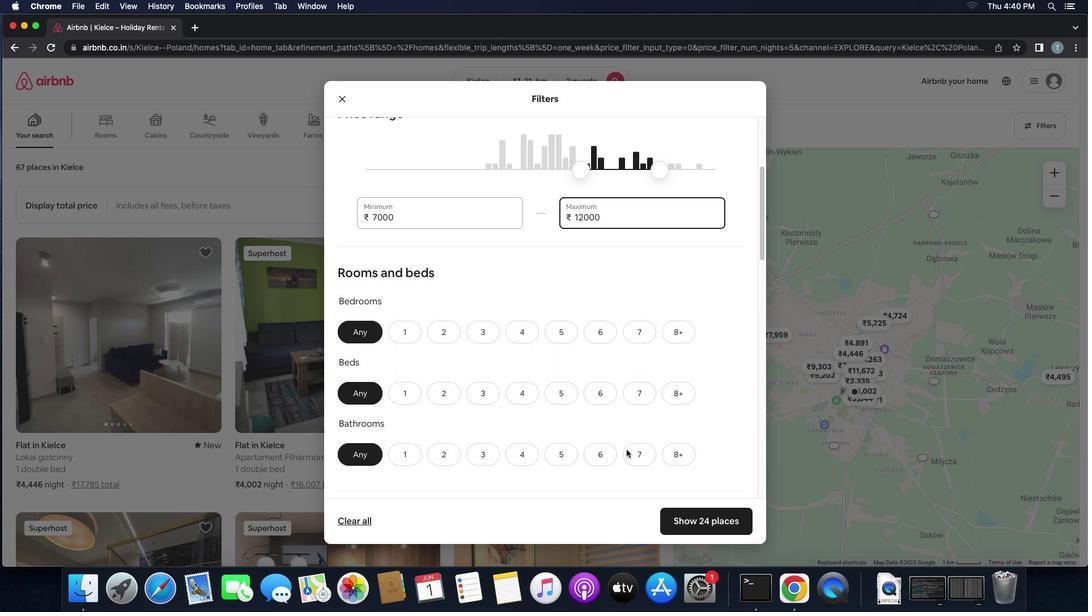 
Action: Mouse scrolled (626, 450) with delta (0, 0)
Screenshot: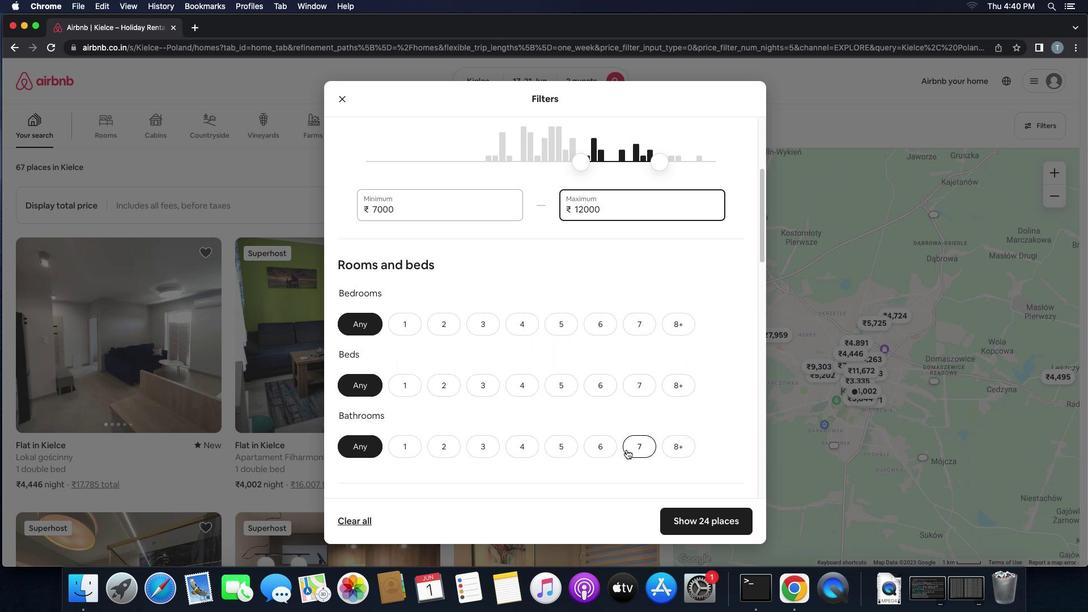
Action: Mouse scrolled (626, 450) with delta (0, 0)
Screenshot: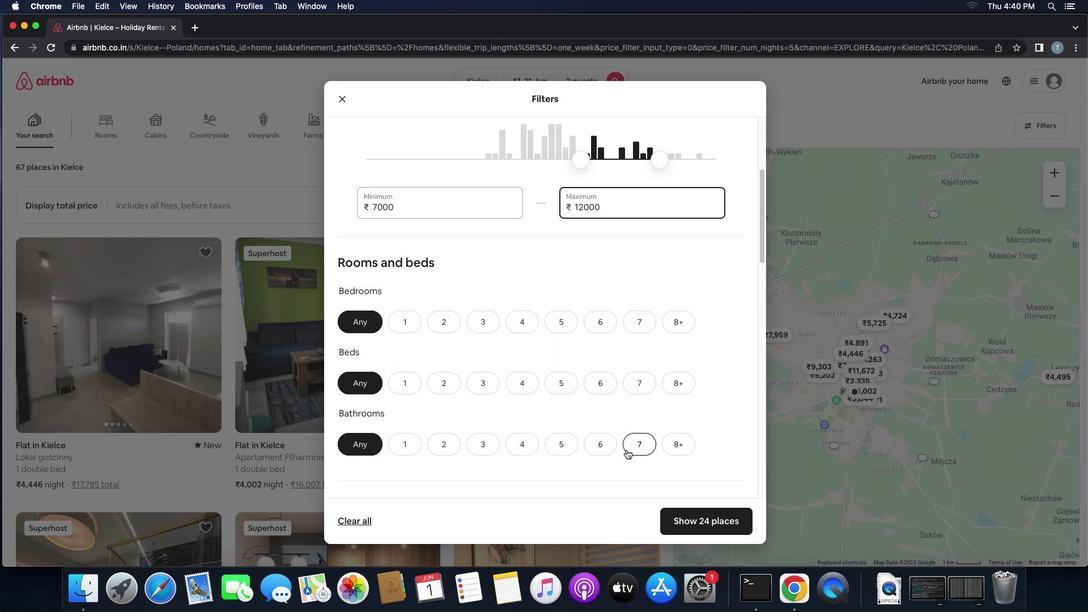 
Action: Mouse scrolled (626, 450) with delta (0, 0)
Screenshot: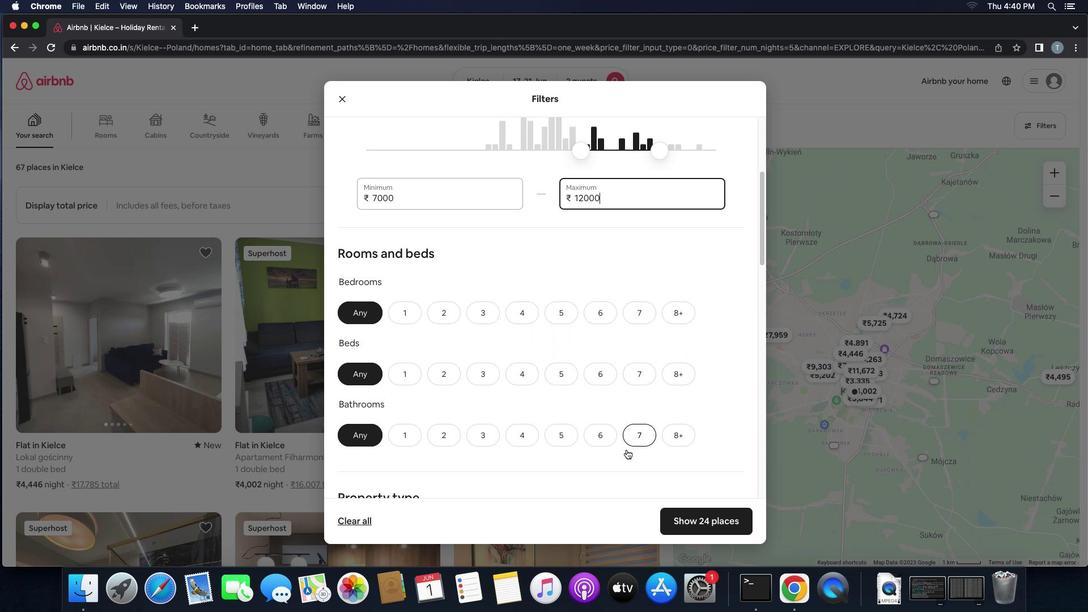 
Action: Mouse scrolled (626, 450) with delta (0, 0)
Screenshot: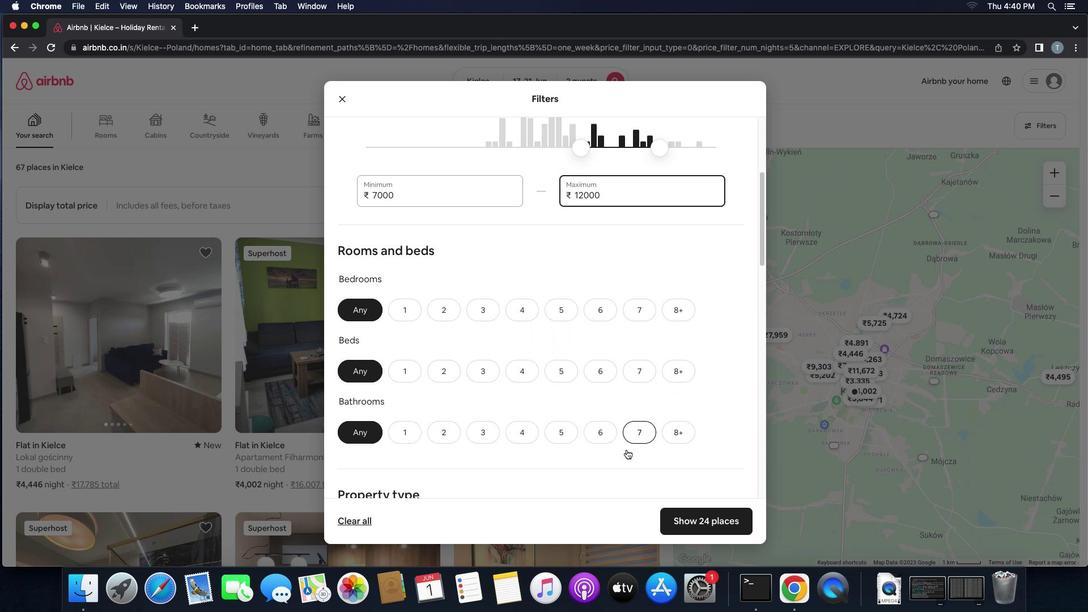 
Action: Mouse scrolled (626, 450) with delta (0, 0)
Screenshot: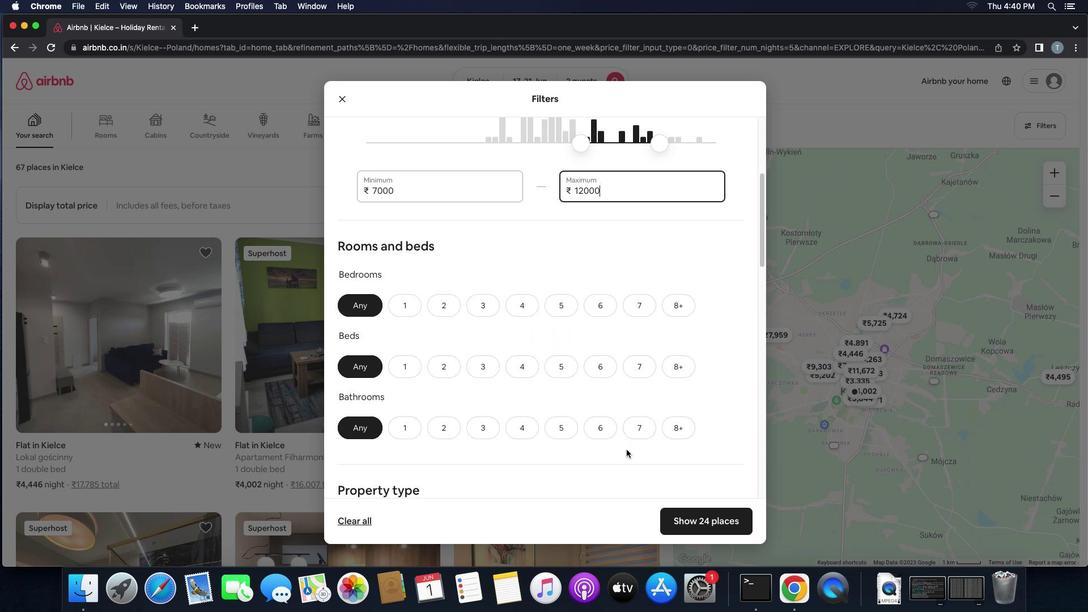 
Action: Mouse scrolled (626, 450) with delta (0, 0)
Screenshot: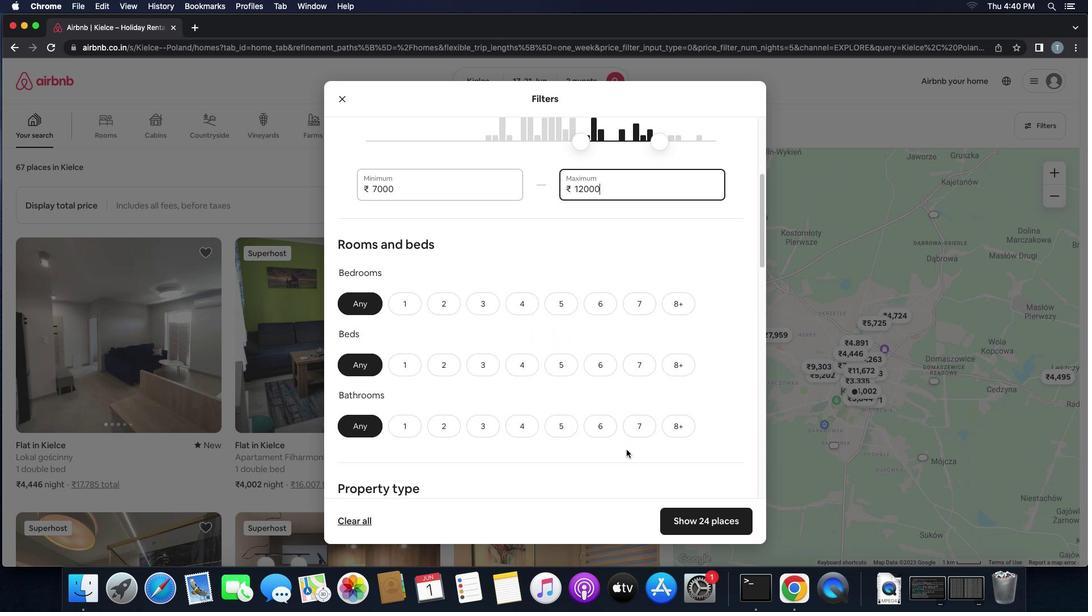 
Action: Mouse scrolled (626, 450) with delta (0, 0)
Screenshot: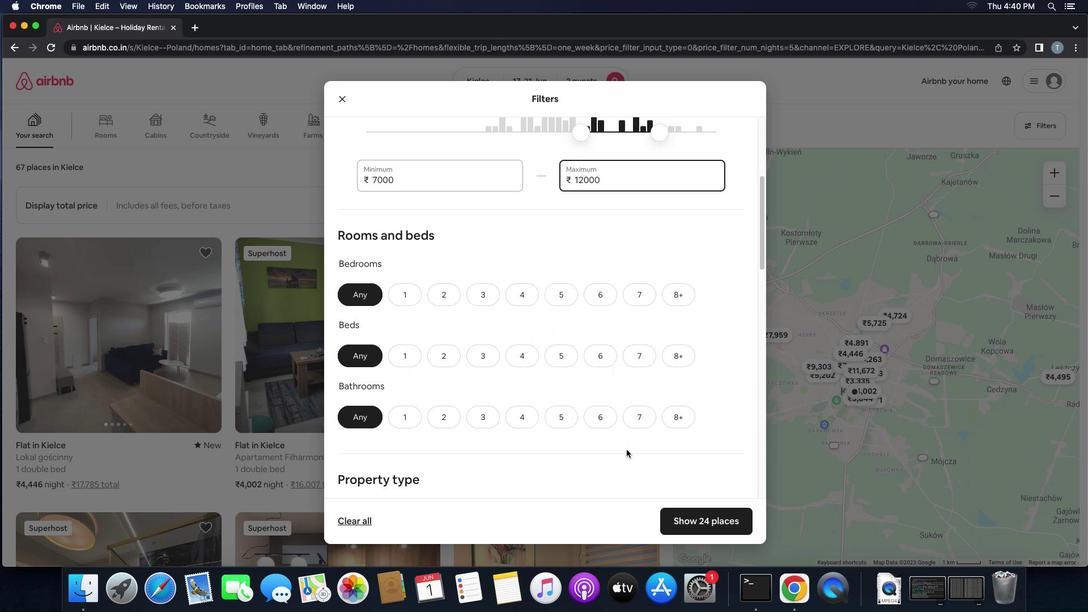 
Action: Mouse scrolled (626, 450) with delta (0, 0)
Screenshot: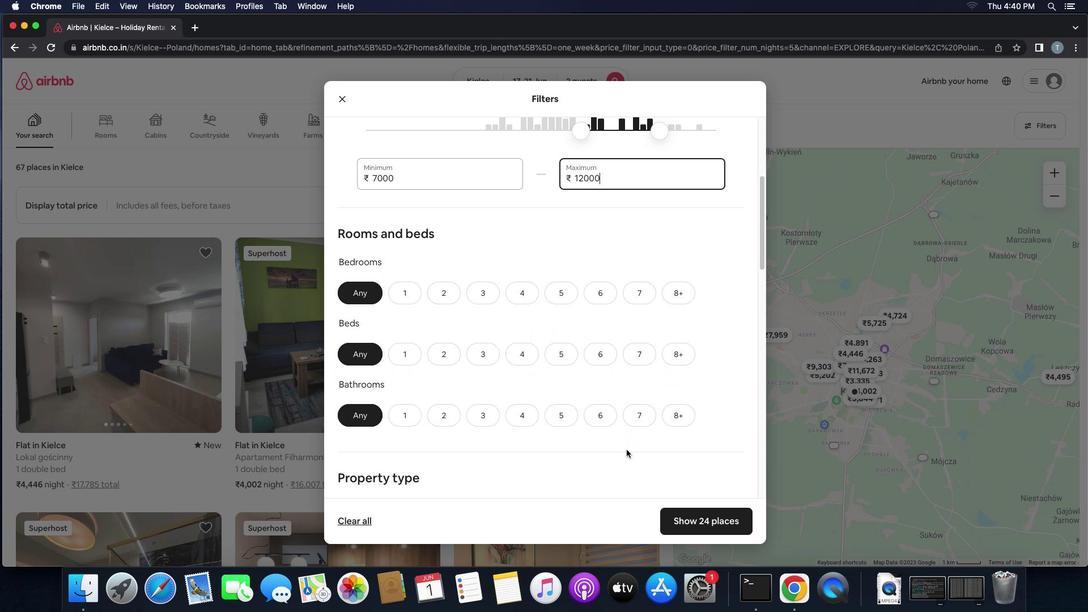 
Action: Mouse scrolled (626, 450) with delta (0, 0)
Screenshot: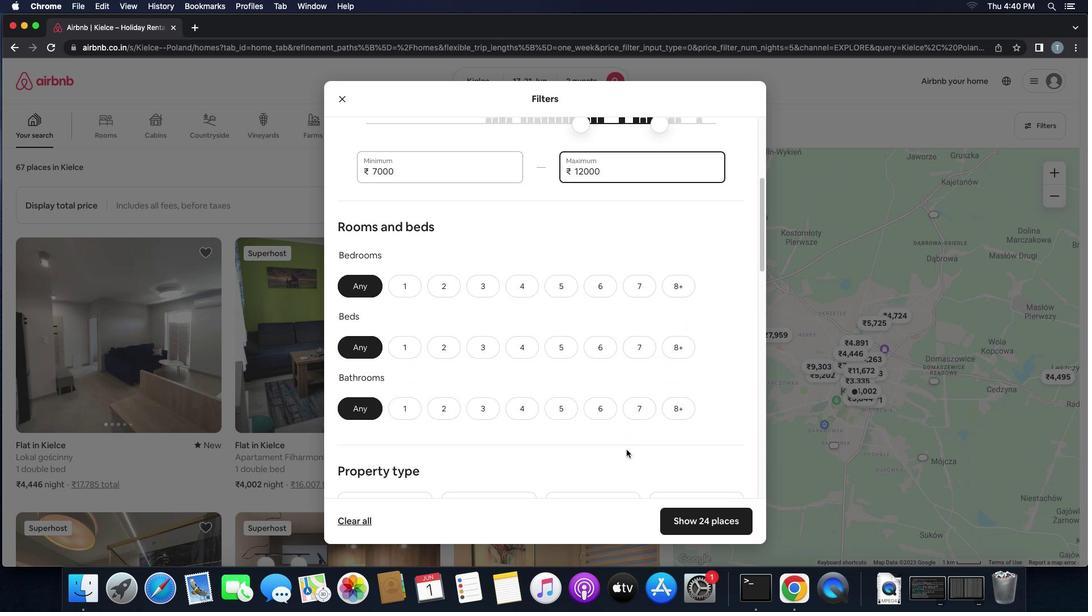 
Action: Mouse scrolled (626, 450) with delta (0, 0)
Screenshot: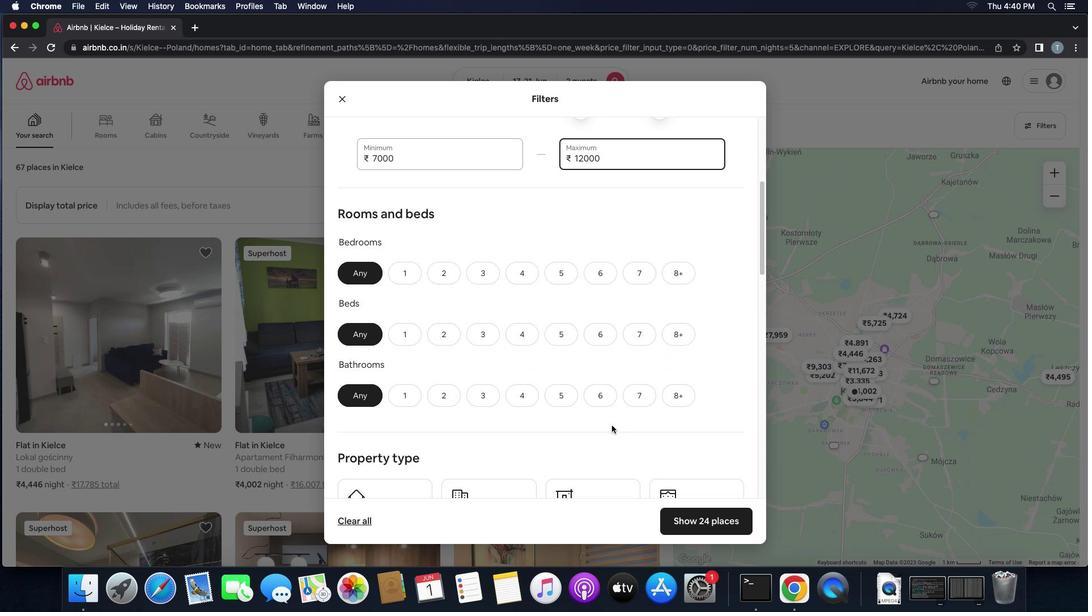 
Action: Mouse scrolled (626, 450) with delta (0, 0)
Screenshot: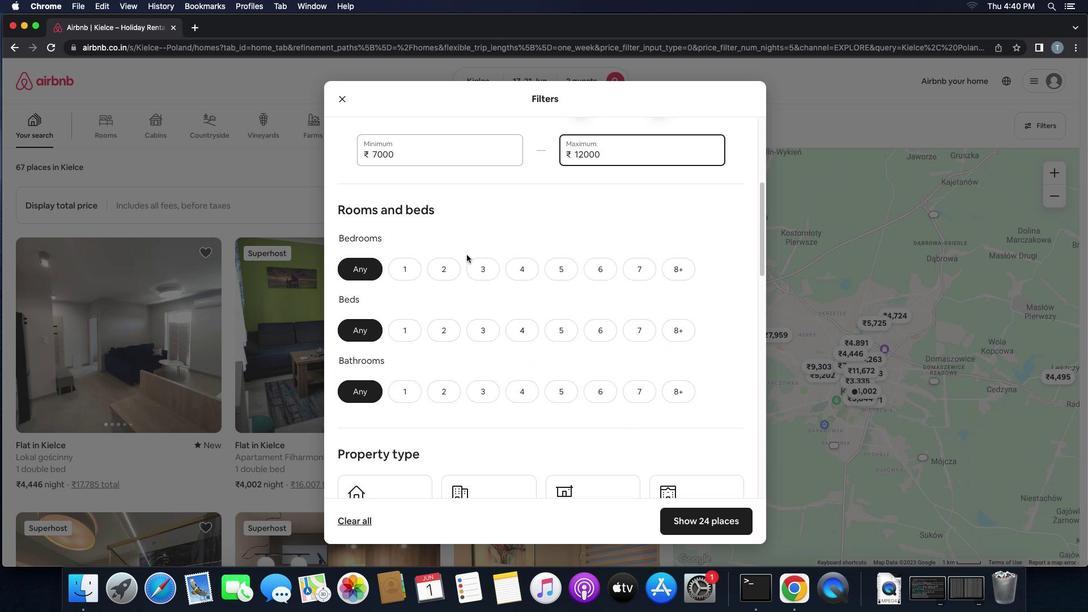 
Action: Mouse moved to (409, 264)
Screenshot: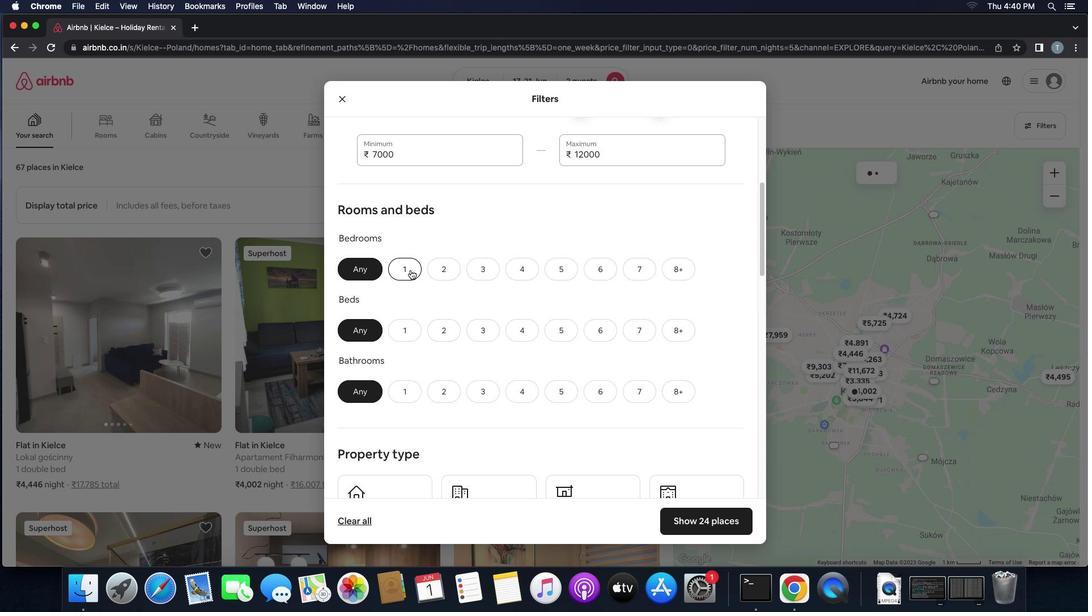 
Action: Mouse pressed left at (409, 264)
Screenshot: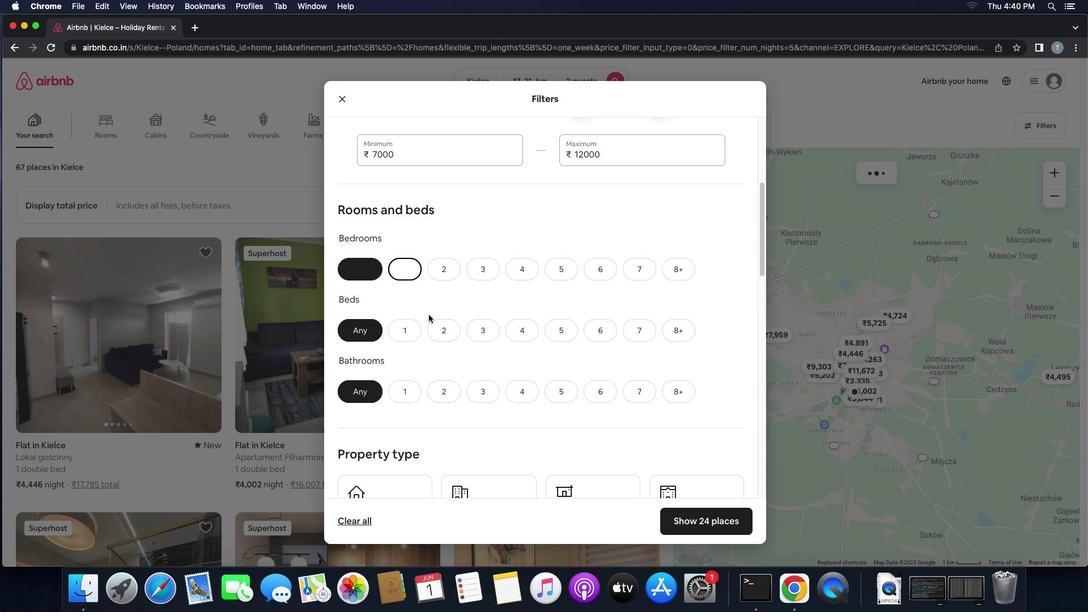 
Action: Mouse moved to (434, 326)
Screenshot: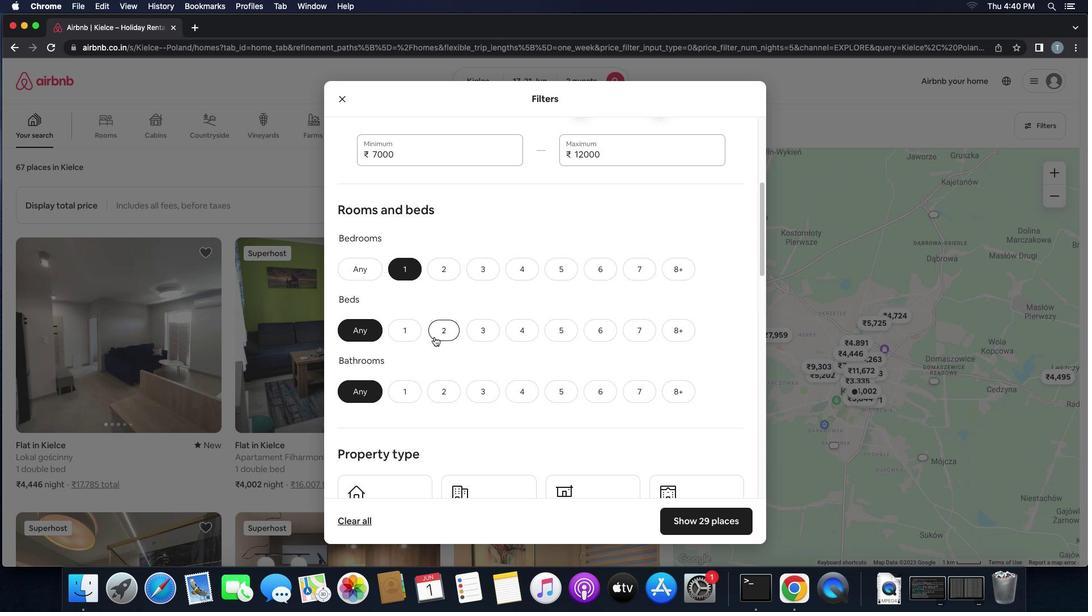 
Action: Mouse pressed left at (434, 326)
Screenshot: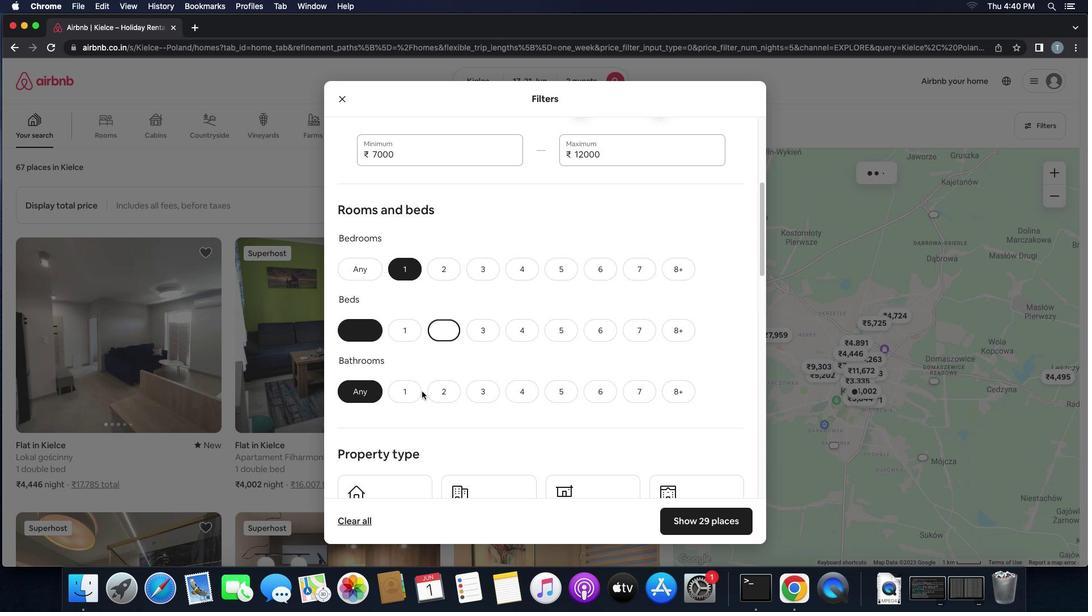 
Action: Mouse moved to (412, 396)
Screenshot: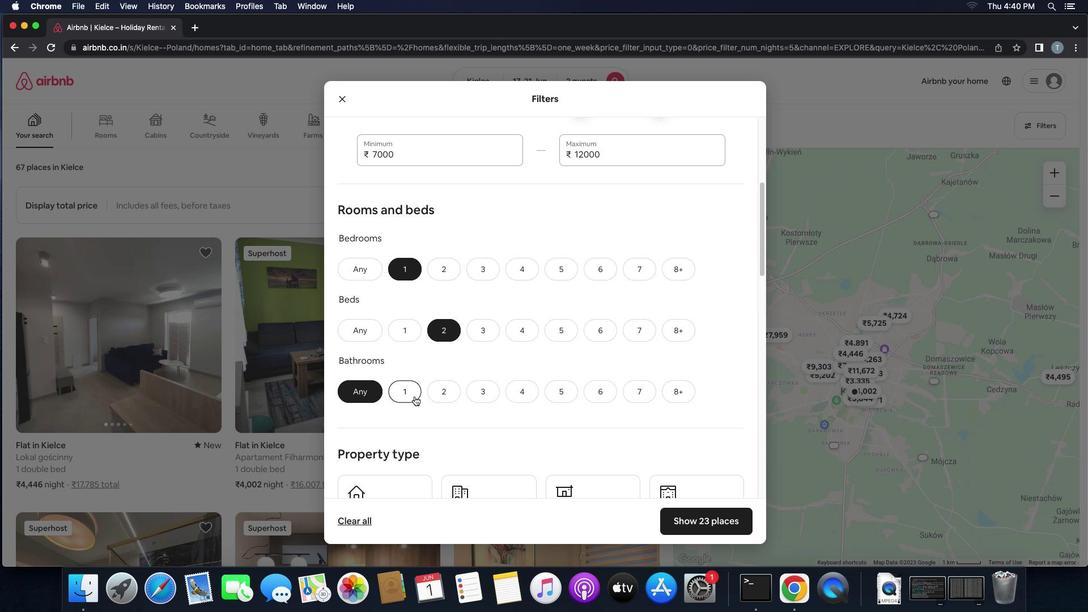 
Action: Mouse pressed left at (412, 396)
Screenshot: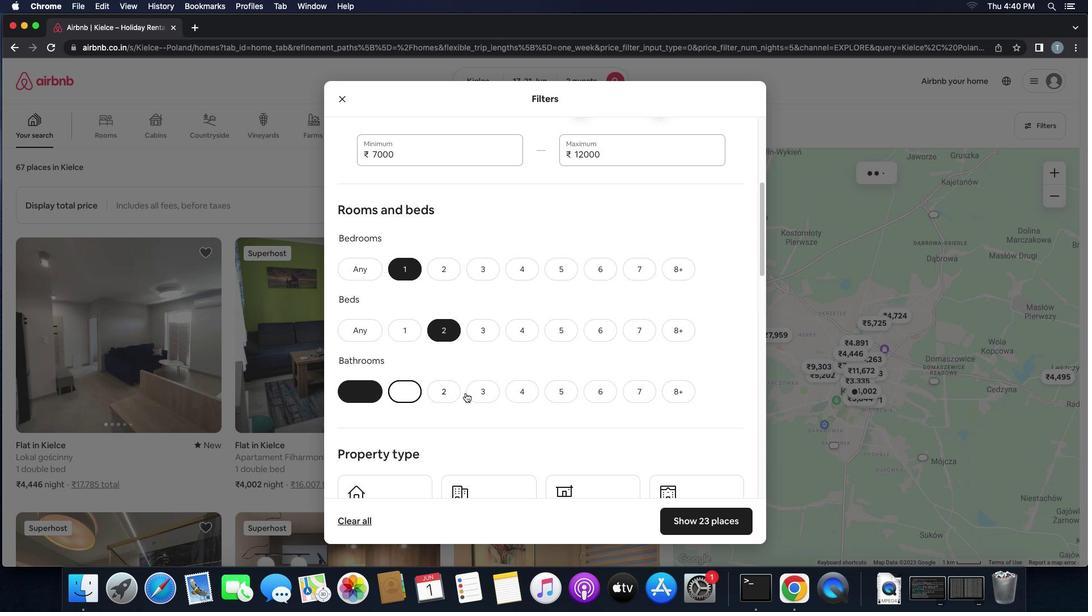 
Action: Mouse moved to (486, 394)
Screenshot: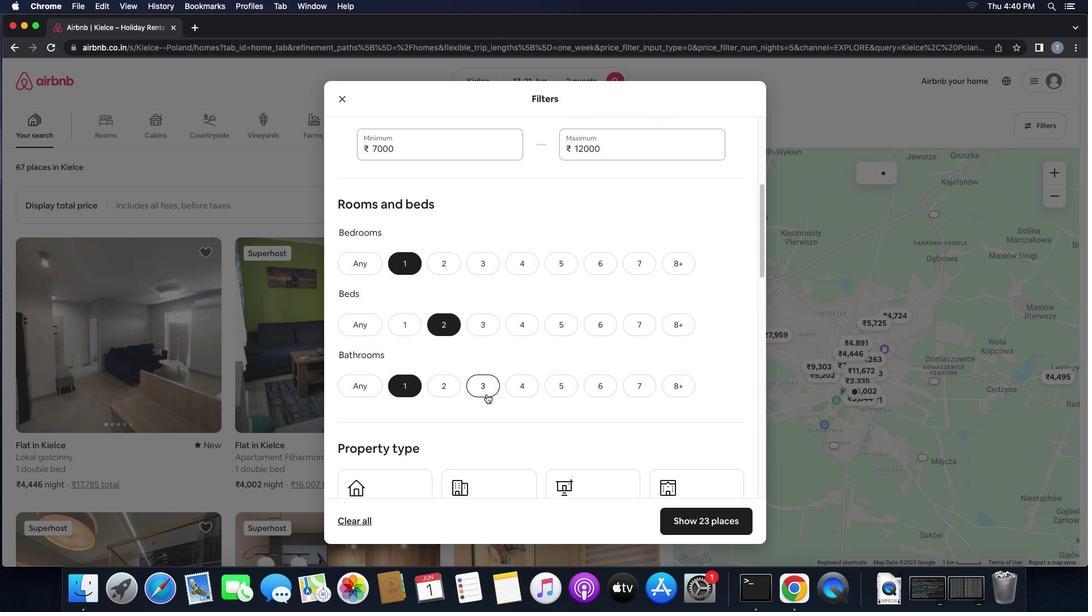 
Action: Mouse scrolled (486, 394) with delta (0, 0)
Screenshot: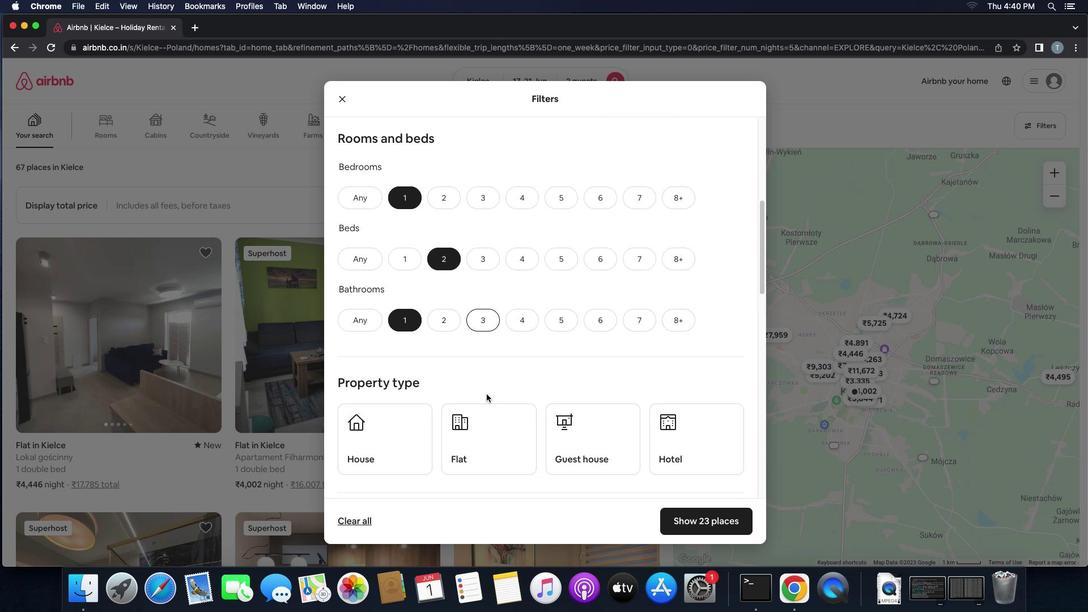 
Action: Mouse scrolled (486, 394) with delta (0, 0)
Screenshot: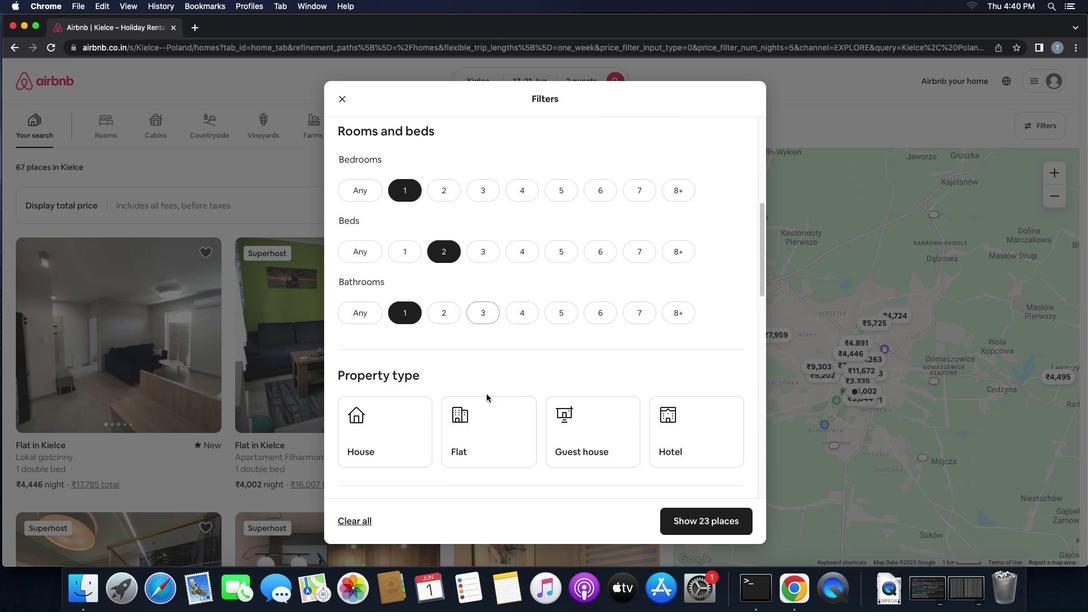 
Action: Mouse scrolled (486, 394) with delta (0, -1)
Screenshot: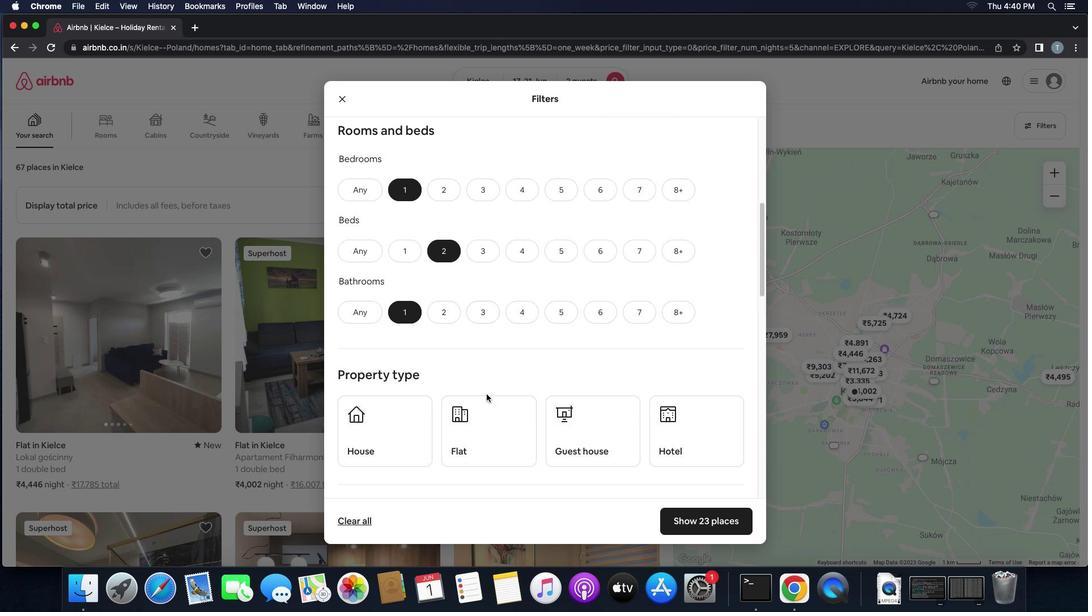 
Action: Mouse moved to (486, 394)
Screenshot: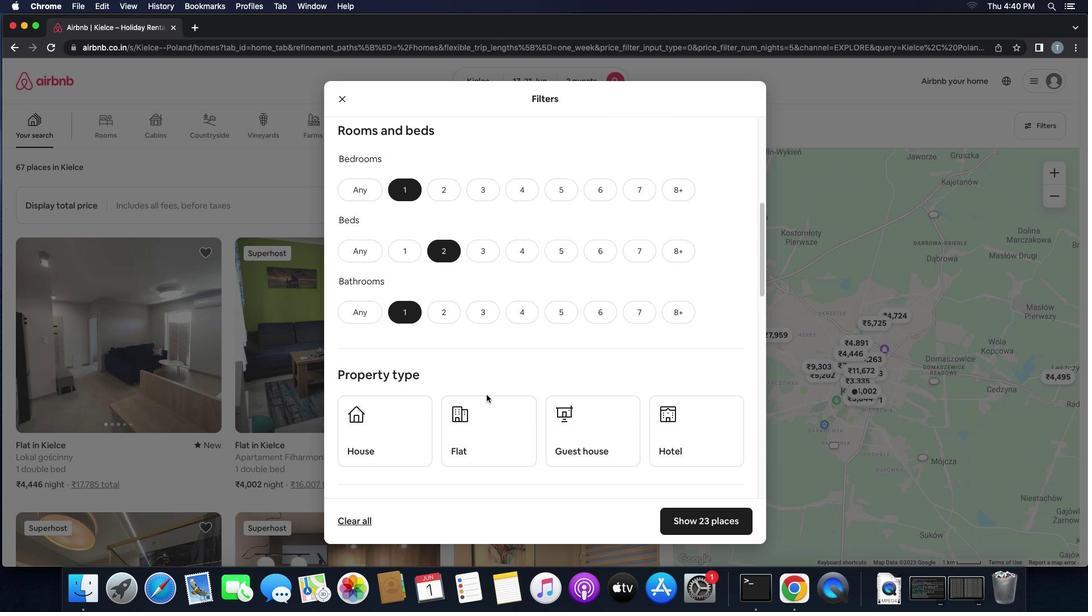 
Action: Mouse scrolled (486, 394) with delta (0, 0)
Screenshot: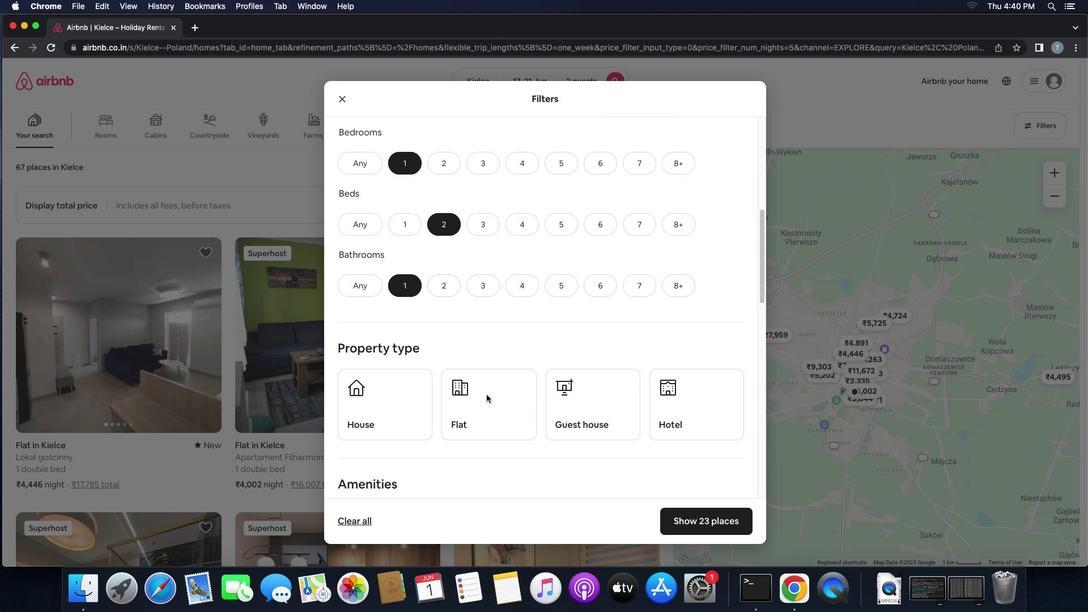 
Action: Mouse scrolled (486, 394) with delta (0, 0)
Screenshot: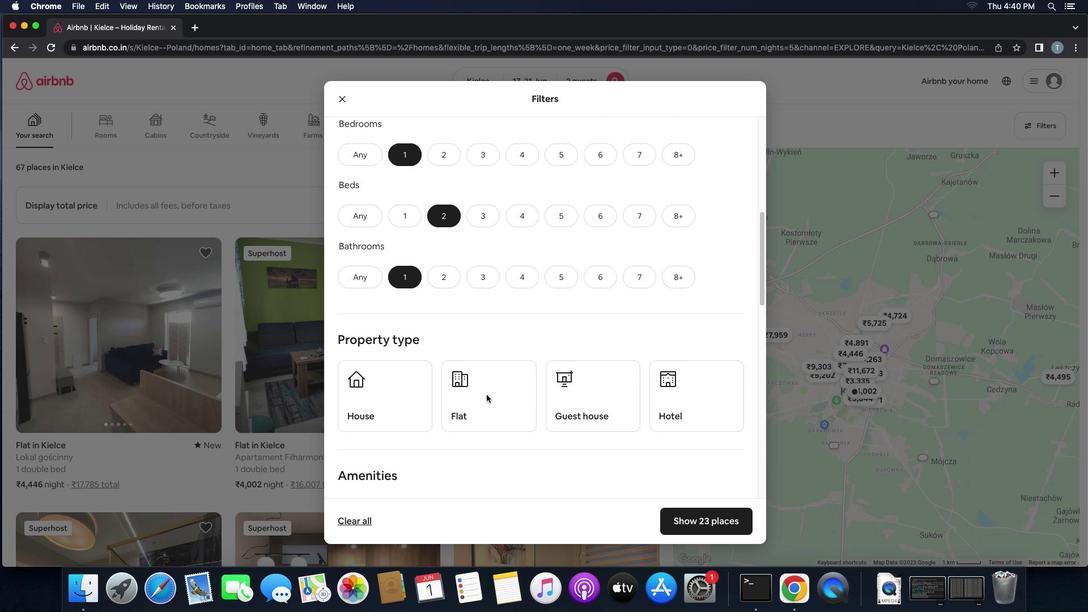 
Action: Mouse scrolled (486, 394) with delta (0, 0)
Screenshot: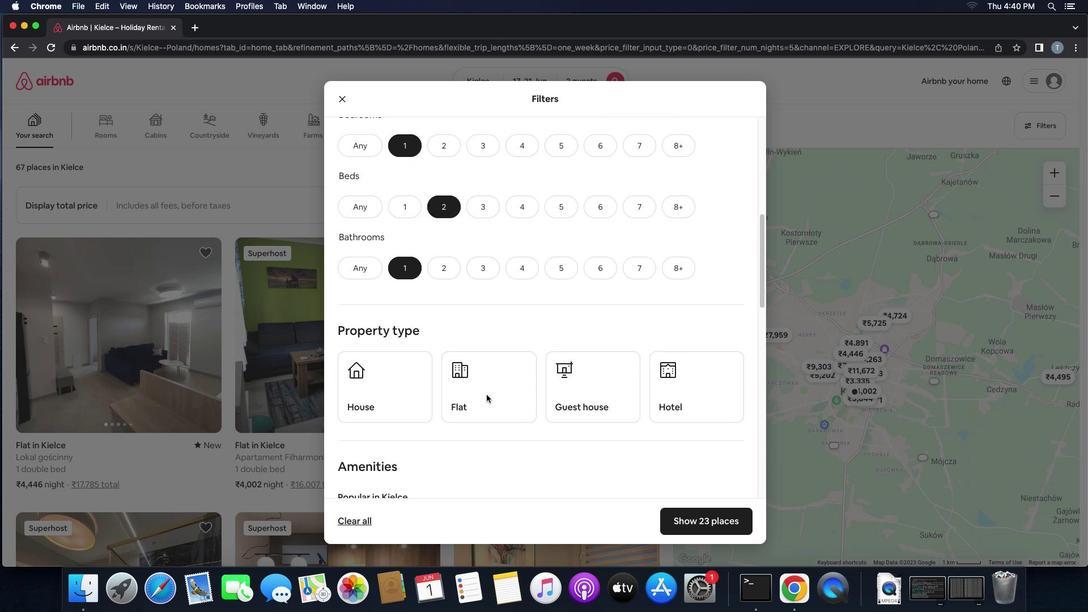 
Action: Mouse scrolled (486, 394) with delta (0, 0)
Screenshot: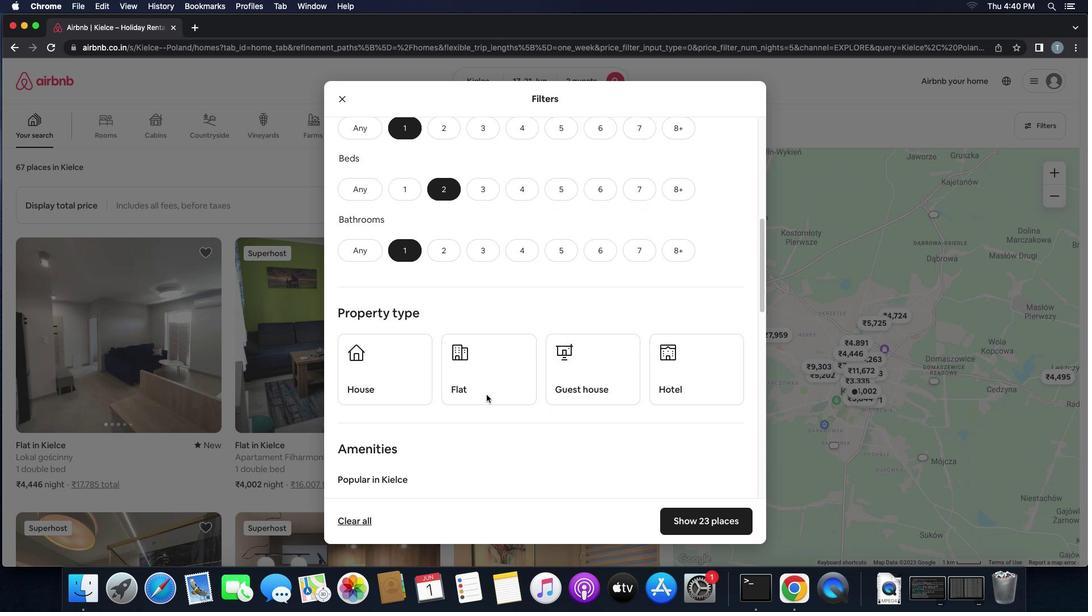 
Action: Mouse scrolled (486, 394) with delta (0, 0)
Screenshot: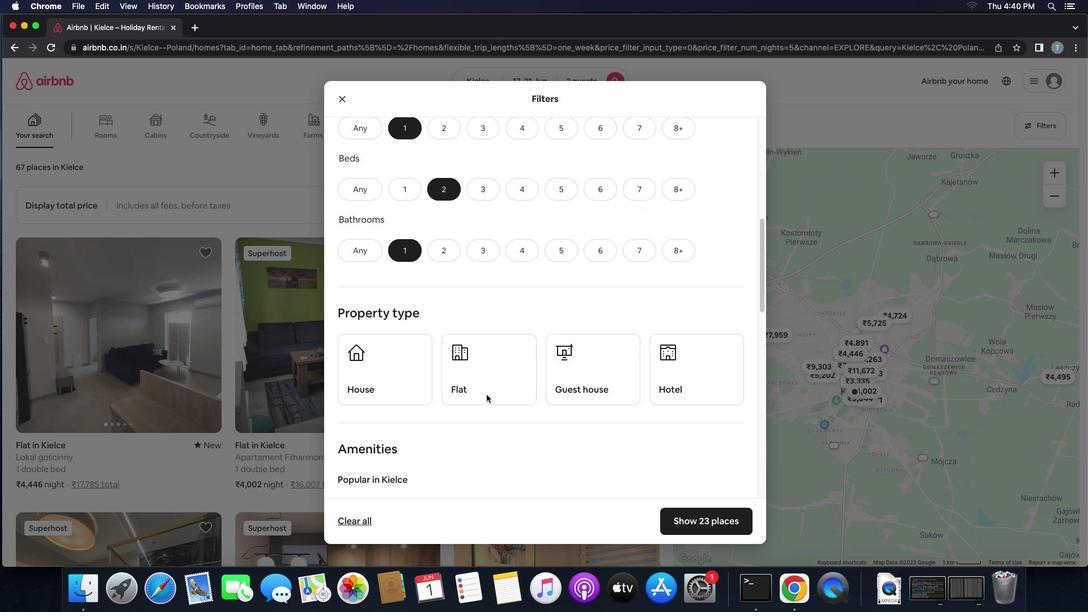 
Action: Mouse scrolled (486, 394) with delta (0, 0)
Screenshot: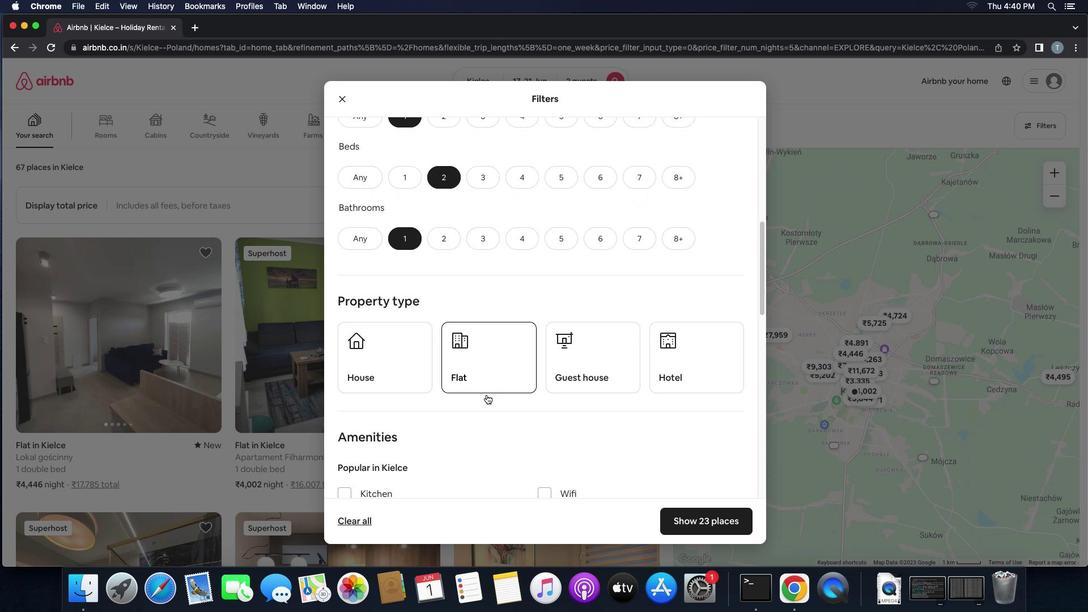 
Action: Mouse scrolled (486, 394) with delta (0, 0)
Screenshot: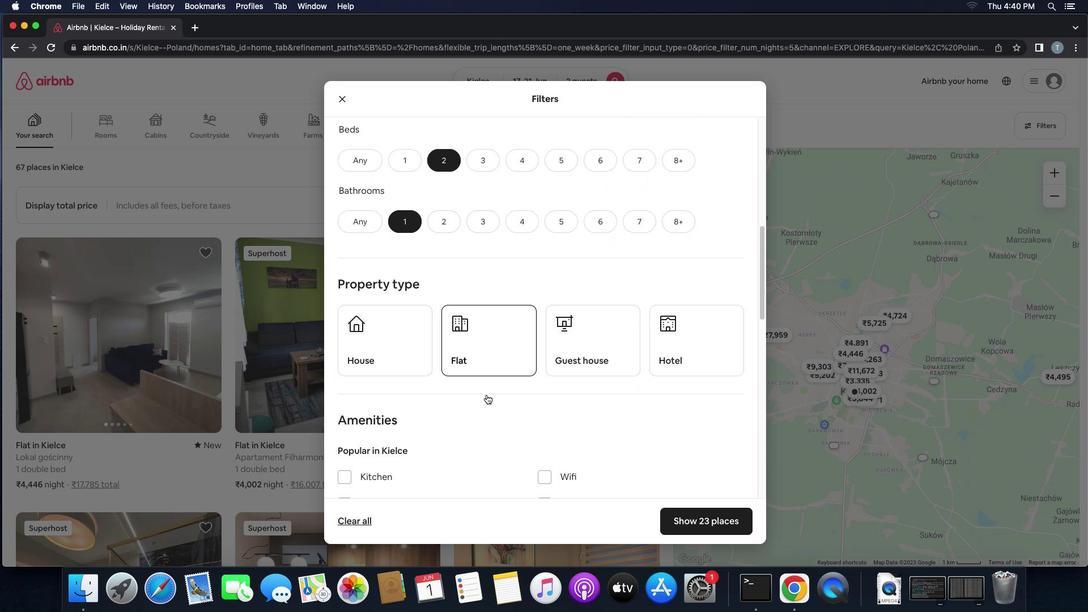 
Action: Mouse scrolled (486, 394) with delta (0, 0)
Screenshot: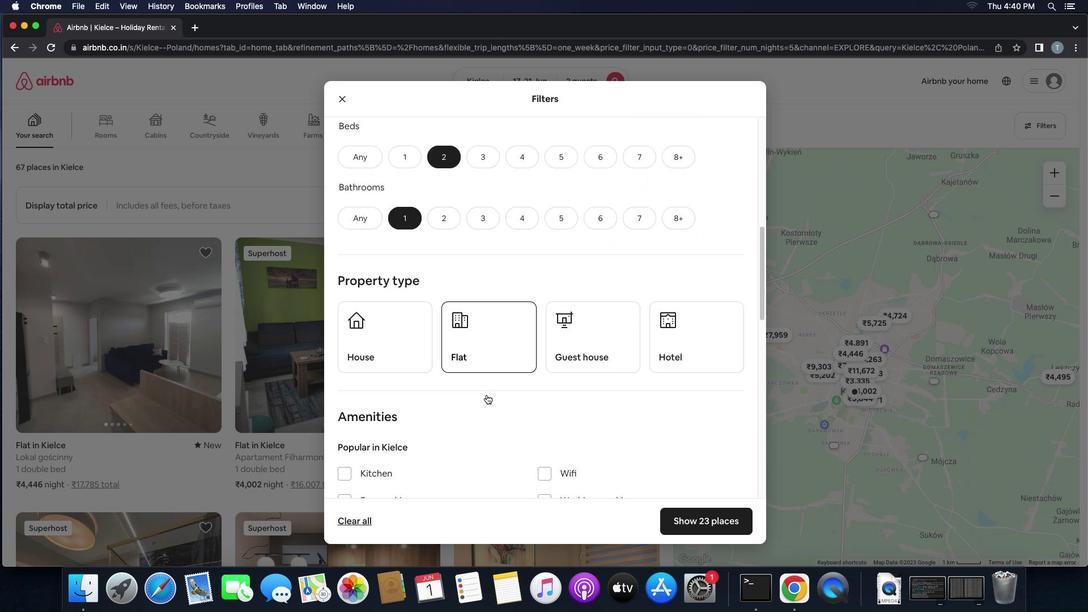 
Action: Mouse scrolled (486, 394) with delta (0, 0)
Screenshot: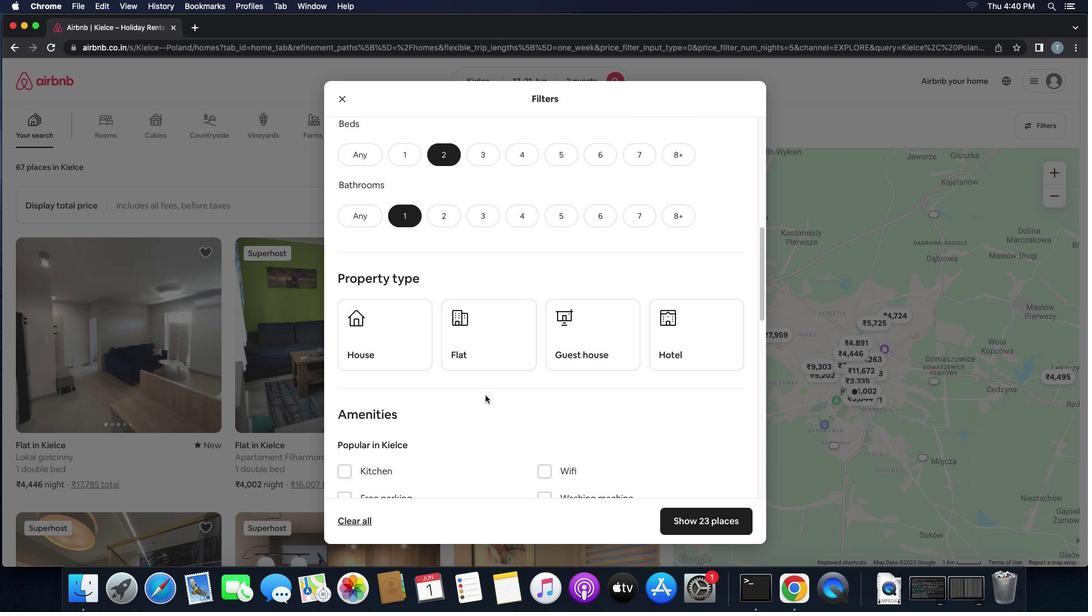 
Action: Mouse moved to (464, 380)
Screenshot: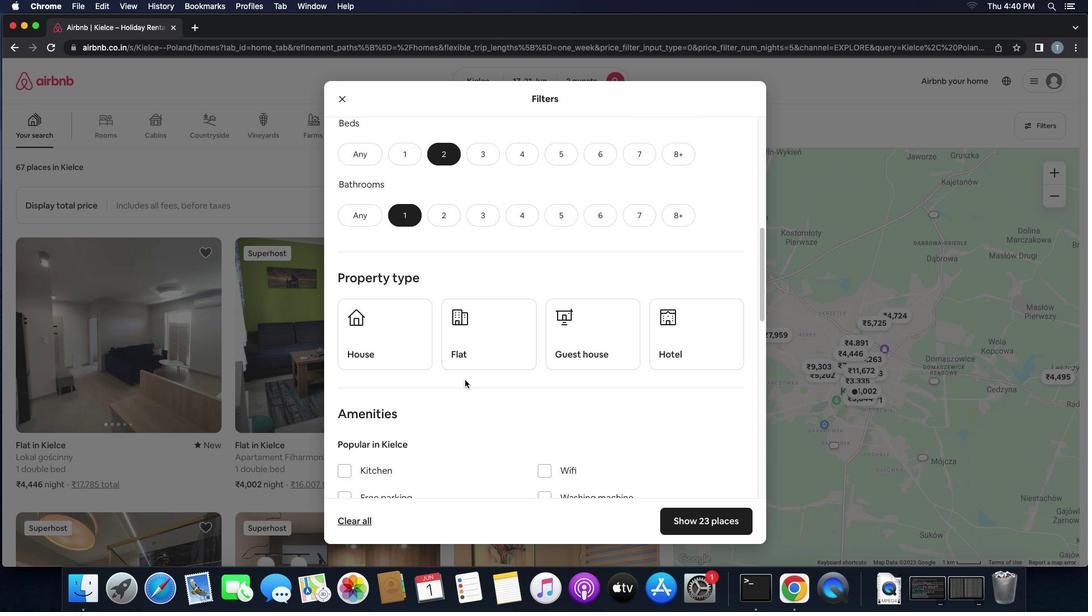 
Action: Mouse scrolled (464, 380) with delta (0, 0)
Screenshot: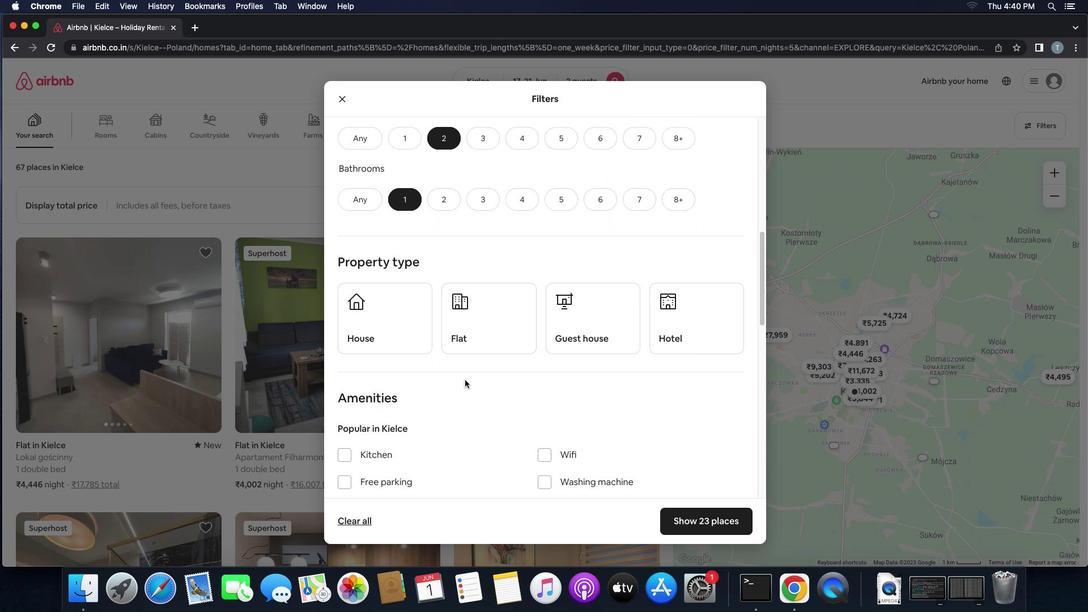 
Action: Mouse scrolled (464, 380) with delta (0, 0)
Screenshot: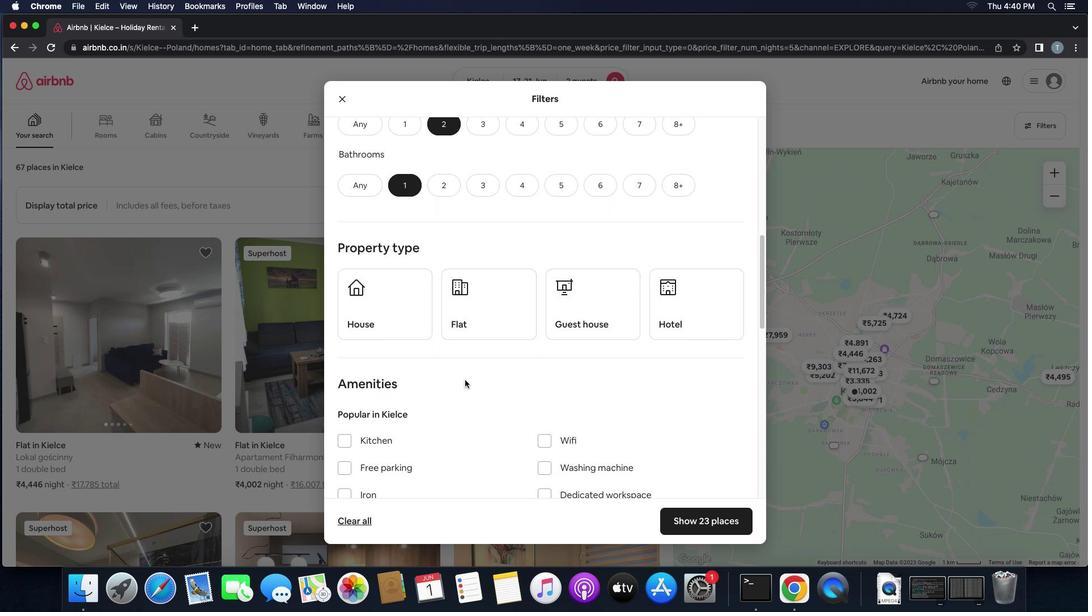 
Action: Mouse scrolled (464, 380) with delta (0, 0)
Screenshot: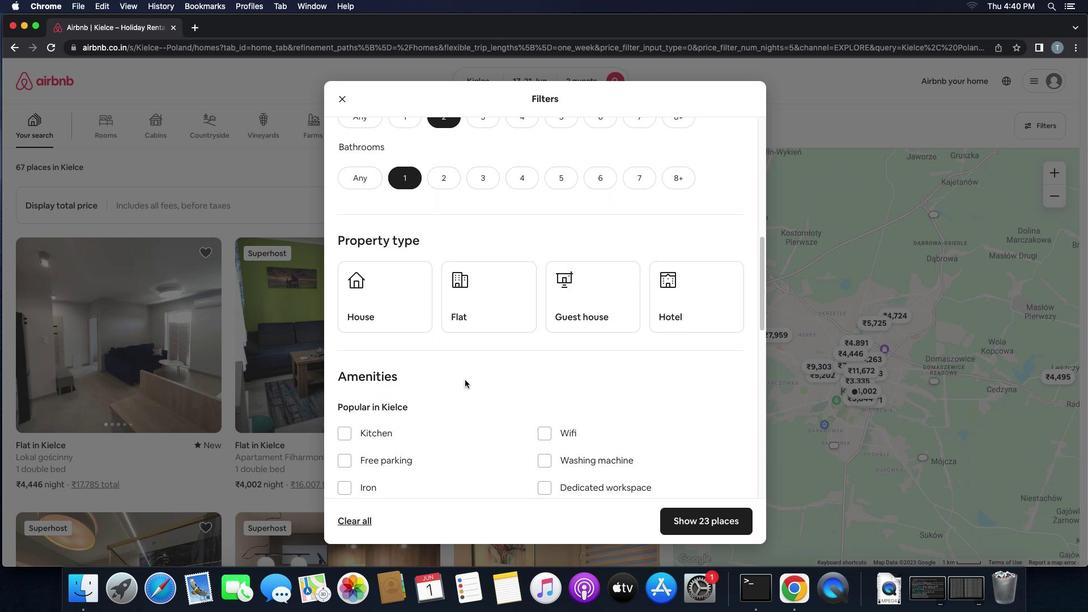 
Action: Mouse scrolled (464, 380) with delta (0, 0)
Screenshot: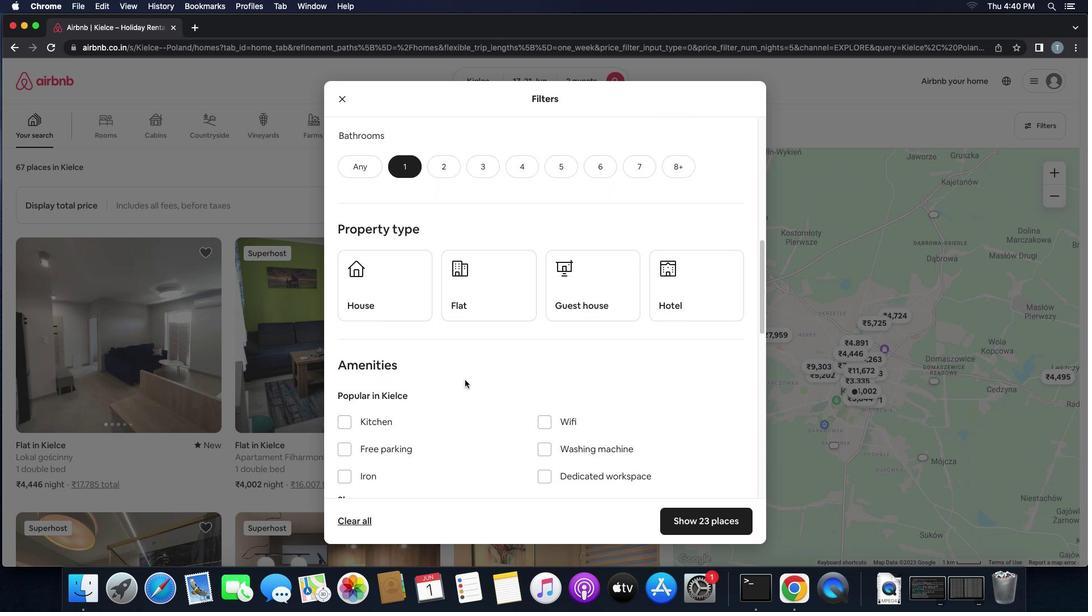 
Action: Mouse scrolled (464, 380) with delta (0, 0)
Screenshot: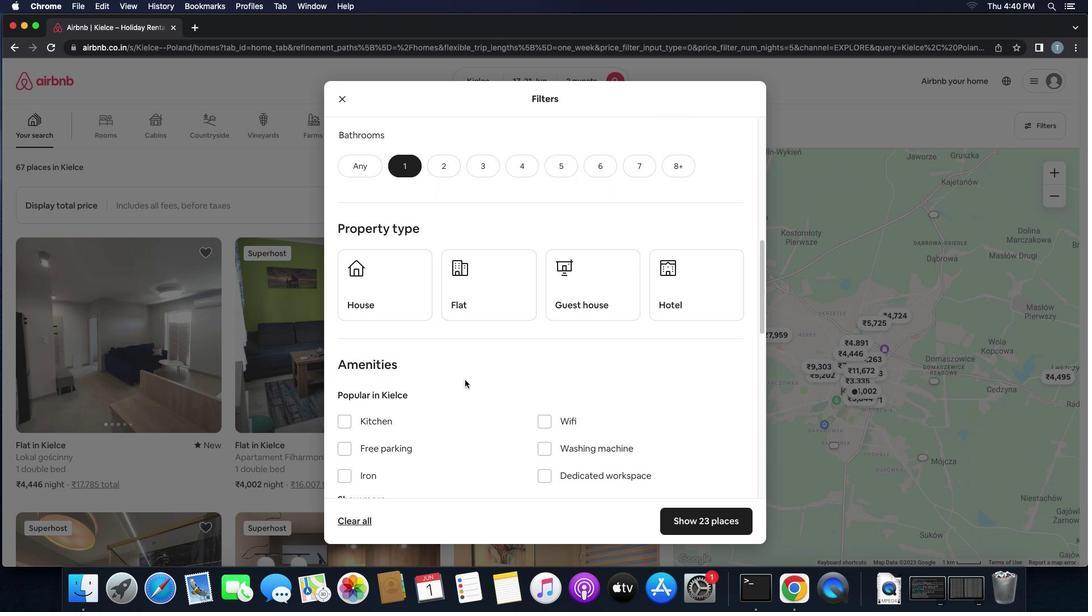 
Action: Mouse scrolled (464, 380) with delta (0, 0)
Screenshot: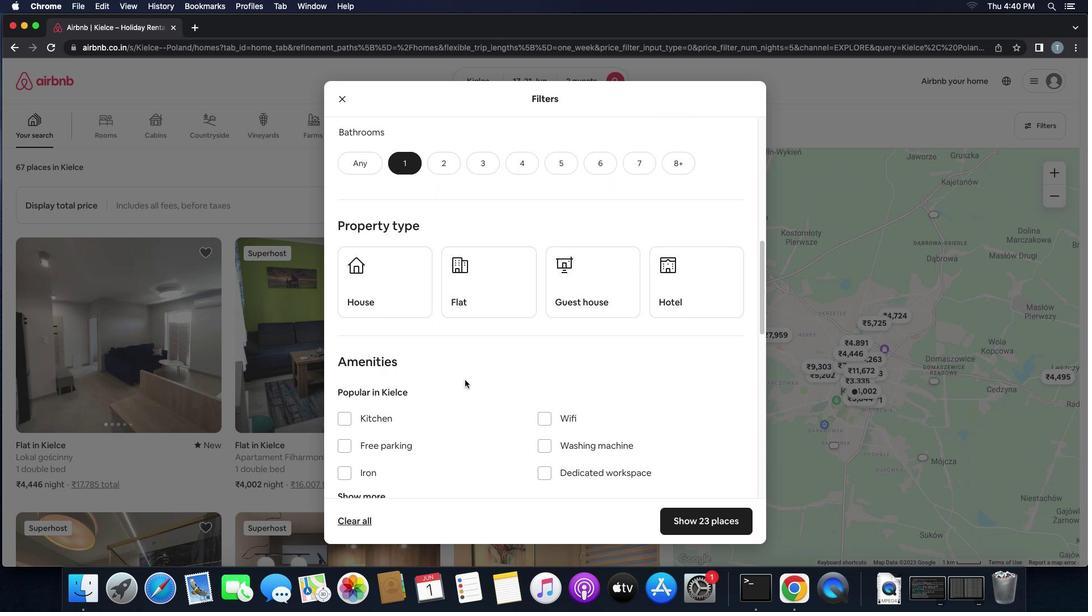 
Action: Mouse scrolled (464, 380) with delta (0, 0)
Screenshot: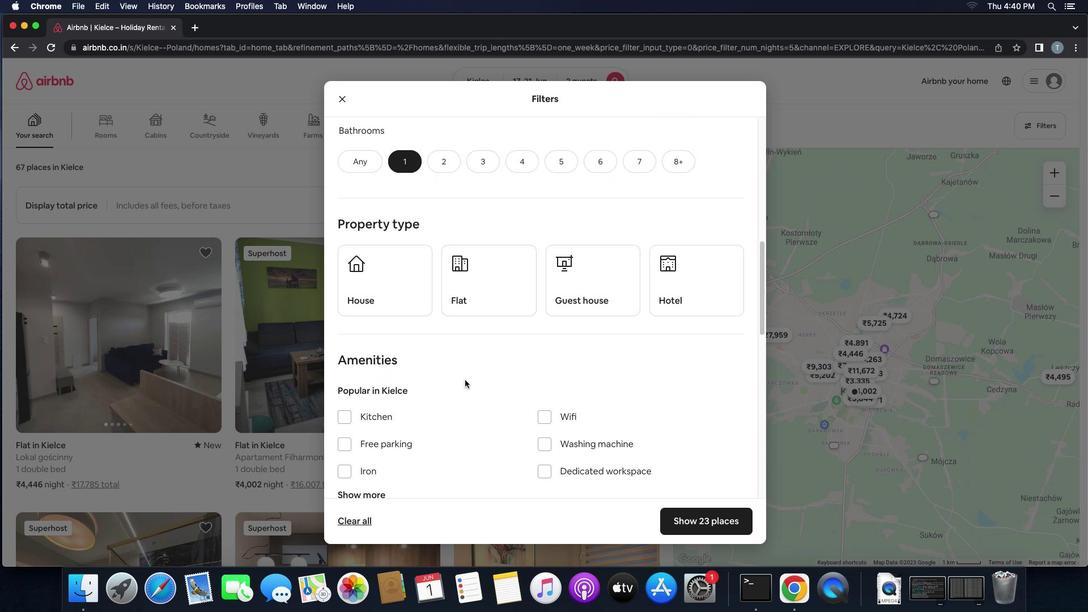 
Action: Mouse scrolled (464, 380) with delta (0, 0)
Screenshot: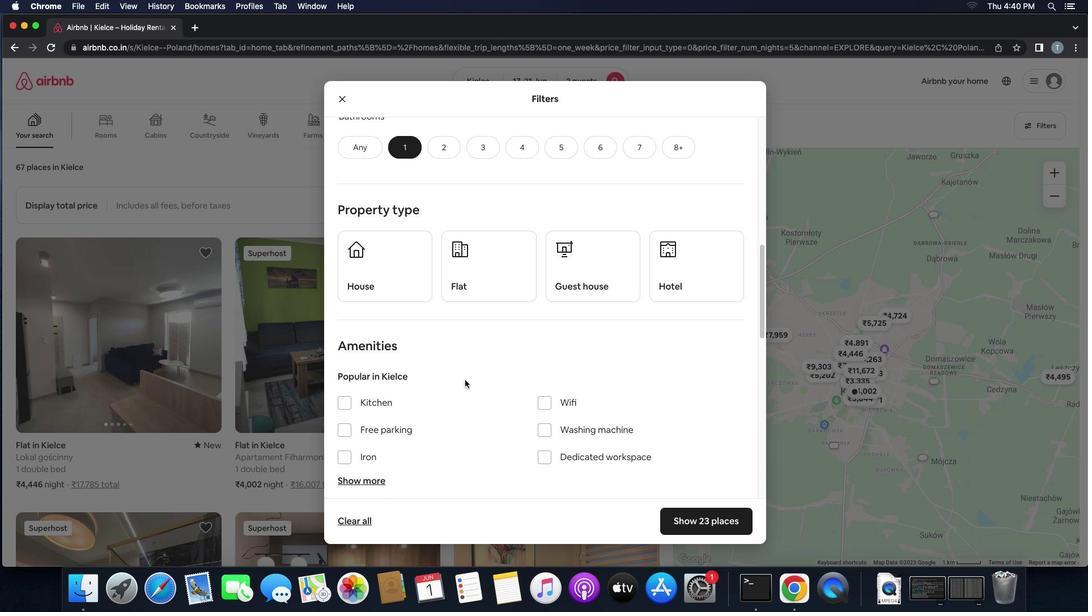 
Action: Mouse scrolled (464, 380) with delta (0, 0)
Screenshot: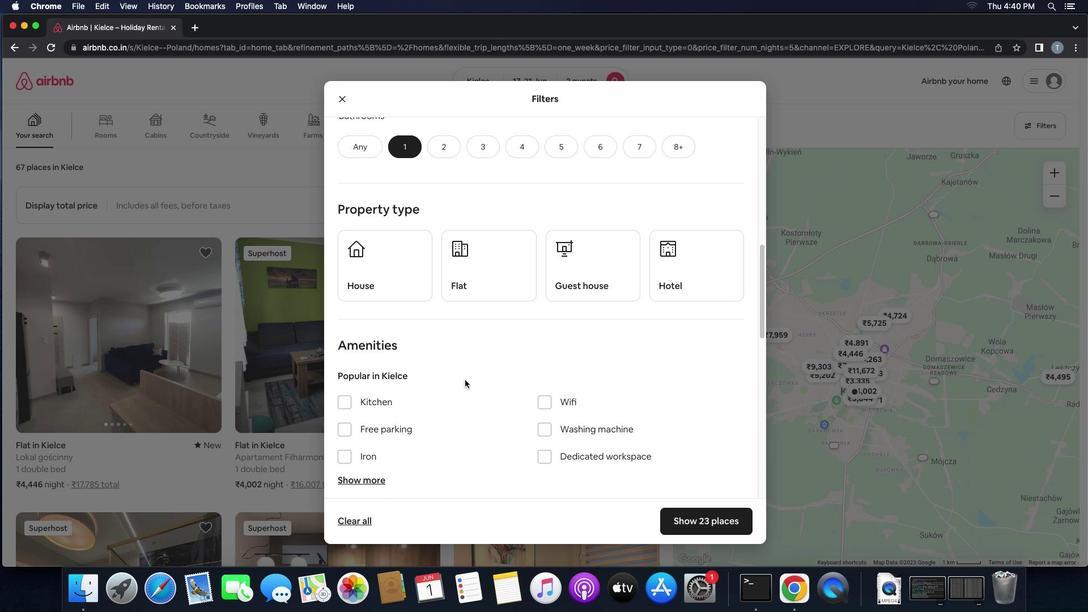 
Action: Mouse moved to (404, 282)
Screenshot: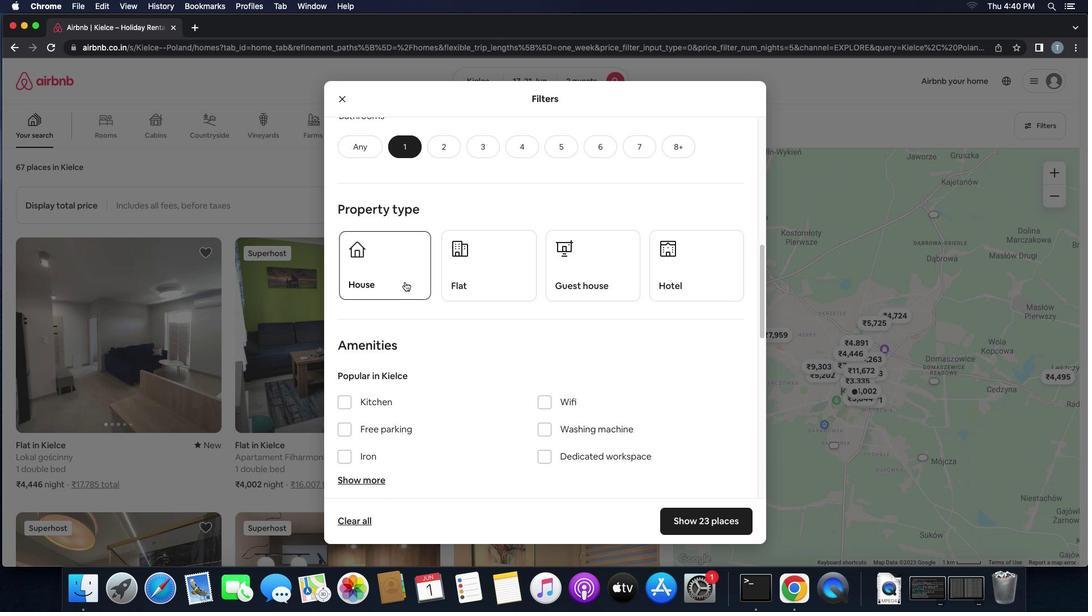 
Action: Mouse pressed left at (404, 282)
Screenshot: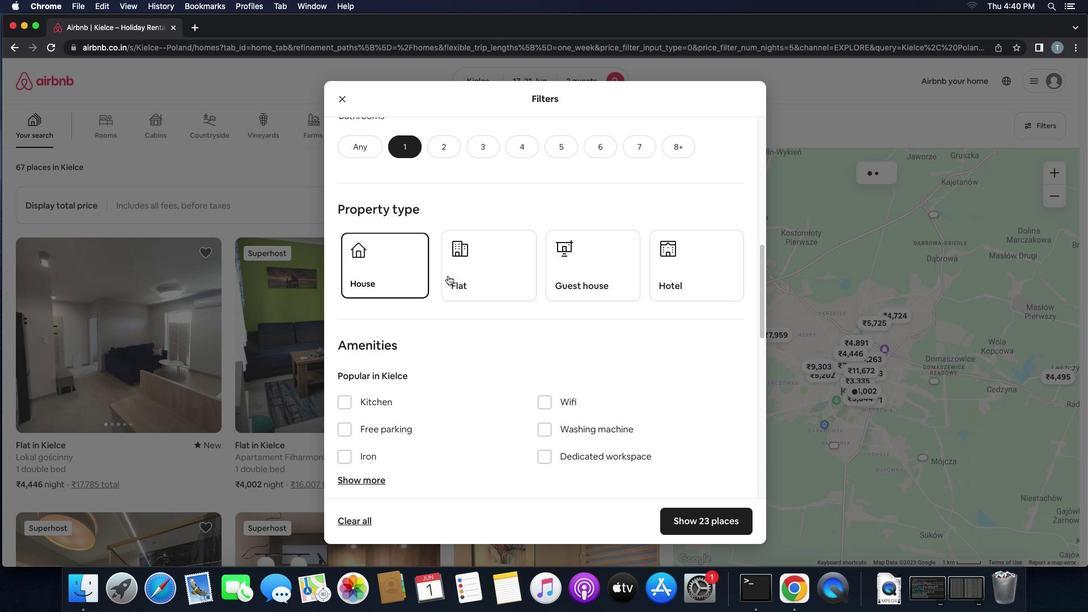
Action: Mouse moved to (462, 278)
Screenshot: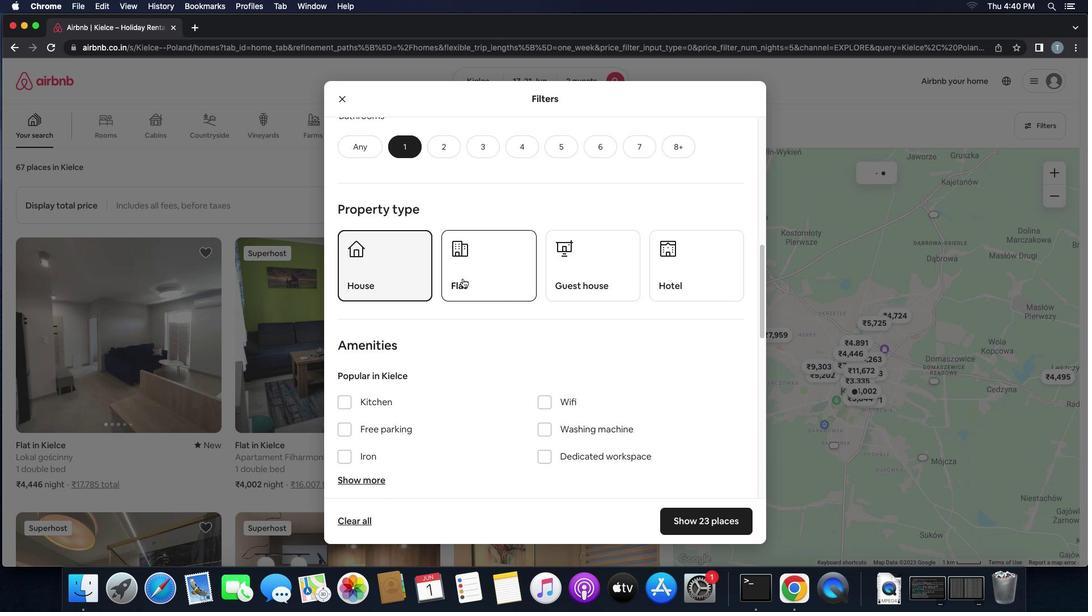 
Action: Mouse pressed left at (462, 278)
Screenshot: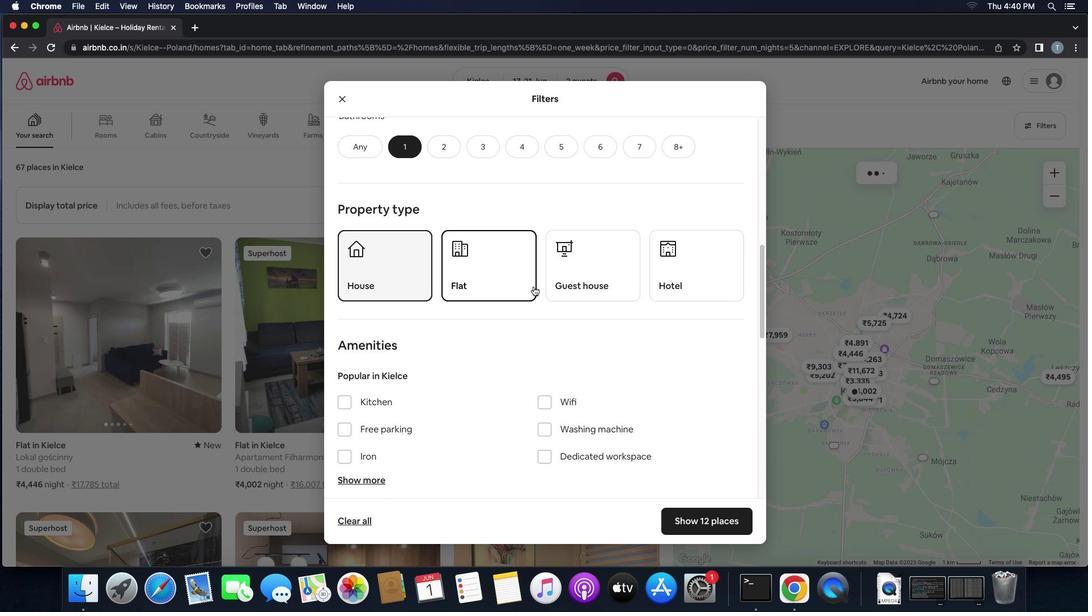 
Action: Mouse moved to (582, 290)
Screenshot: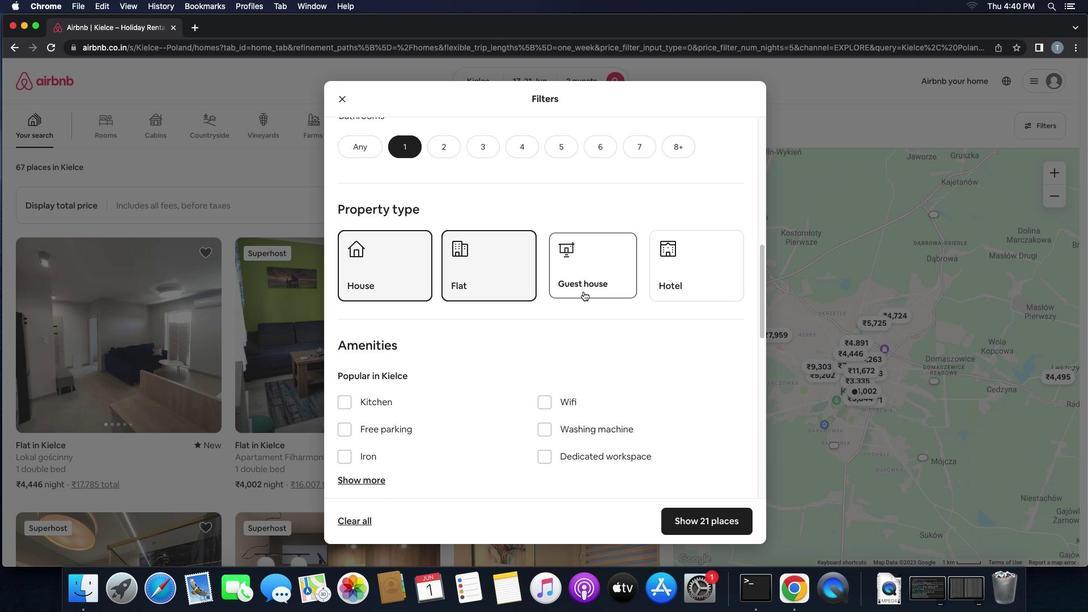 
Action: Mouse pressed left at (582, 290)
Screenshot: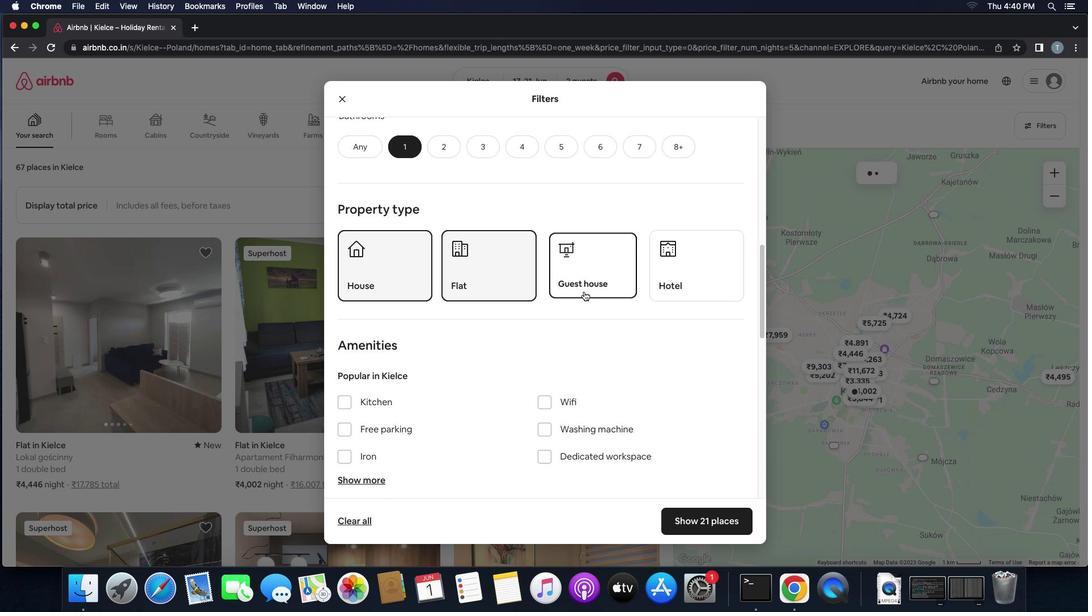 
Action: Mouse moved to (587, 297)
Screenshot: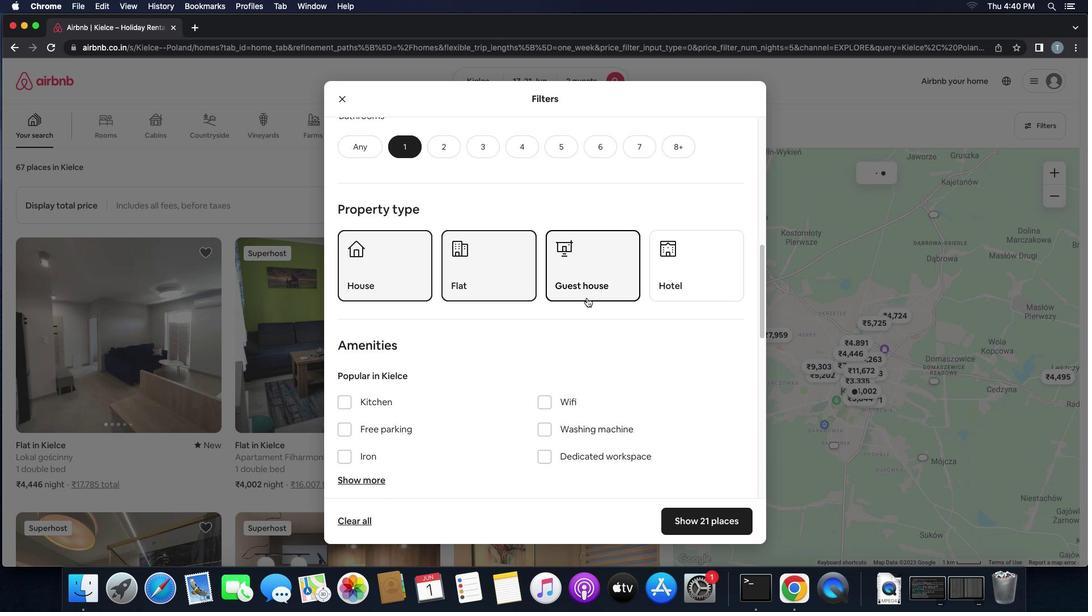 
Action: Mouse scrolled (587, 297) with delta (0, 0)
Screenshot: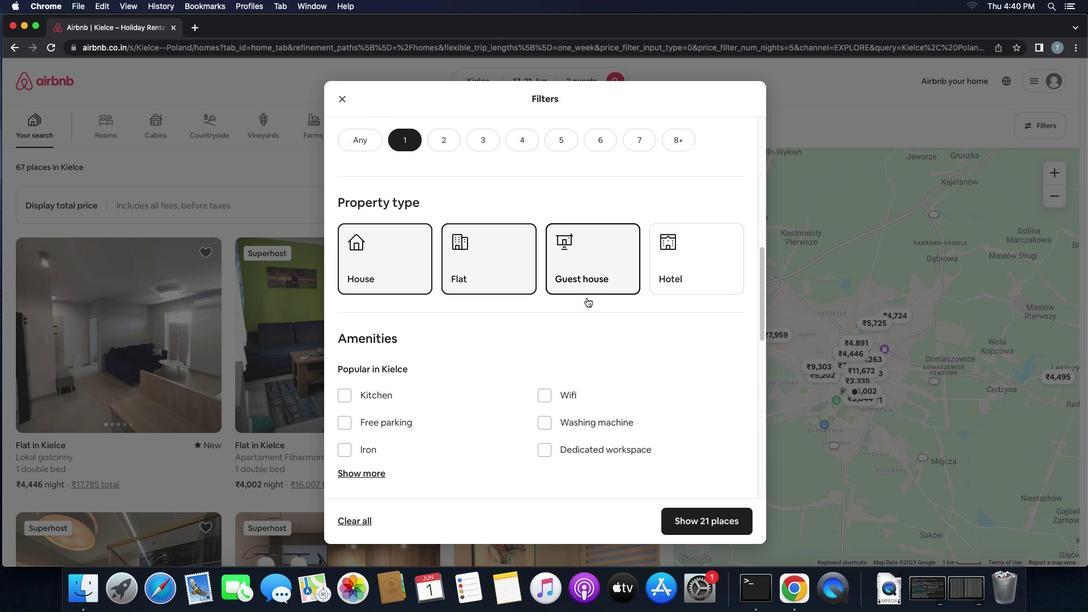 
Action: Mouse scrolled (587, 297) with delta (0, 0)
Screenshot: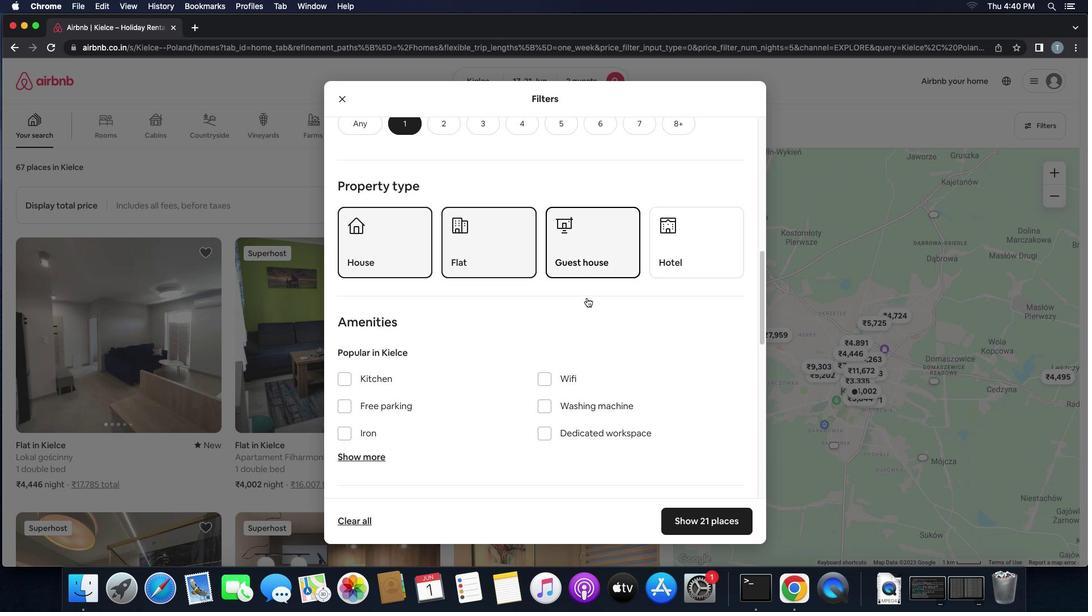 
Action: Mouse scrolled (587, 297) with delta (0, 0)
Screenshot: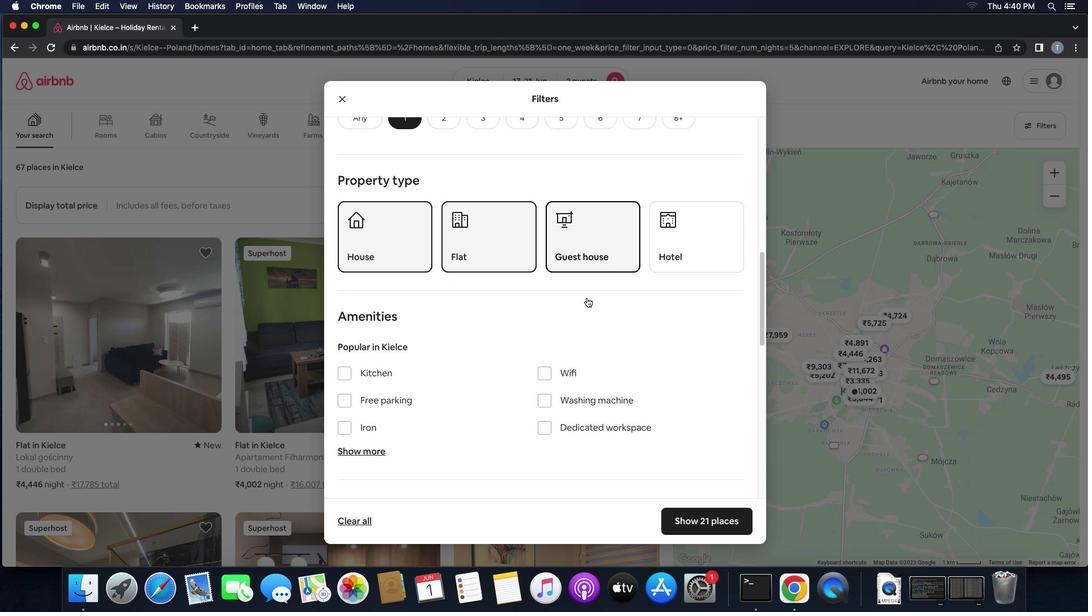
Action: Mouse moved to (587, 297)
Screenshot: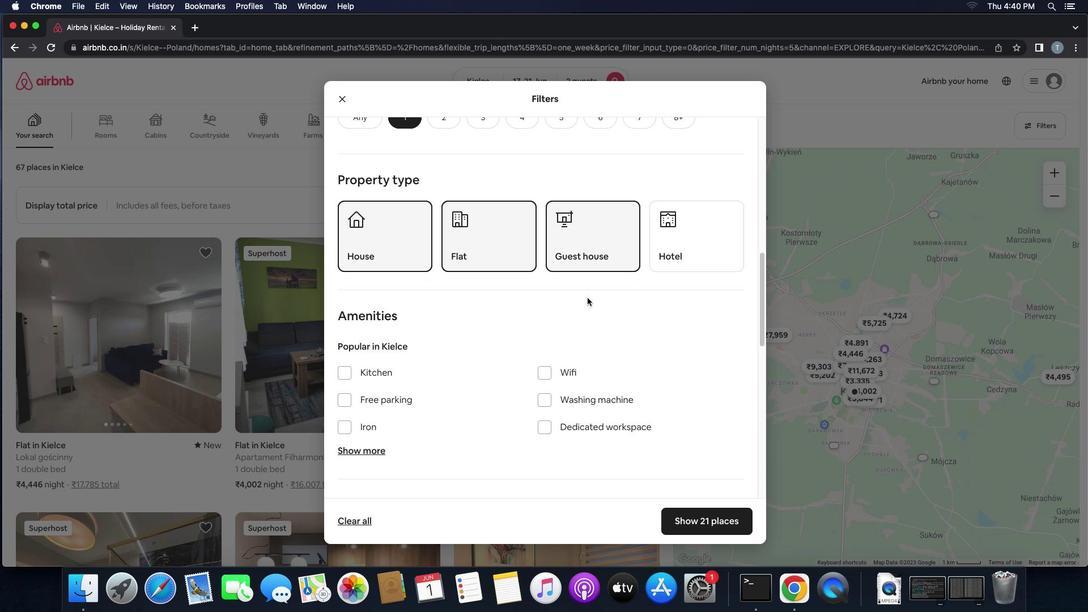 
Action: Mouse scrolled (587, 297) with delta (0, 0)
Screenshot: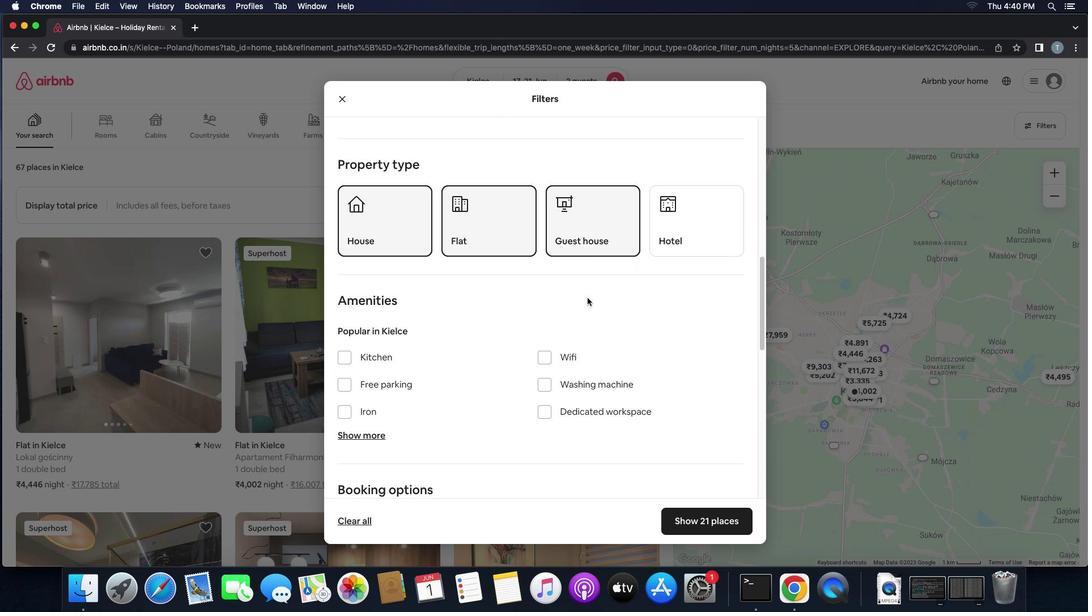 
Action: Mouse scrolled (587, 297) with delta (0, 0)
Screenshot: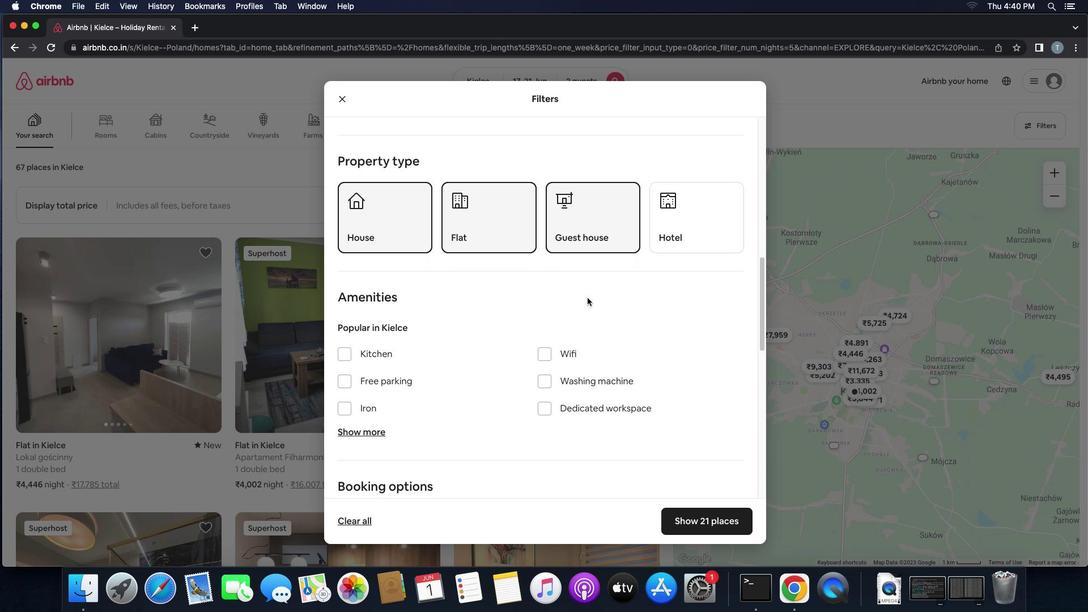 
Action: Mouse scrolled (587, 297) with delta (0, 0)
Screenshot: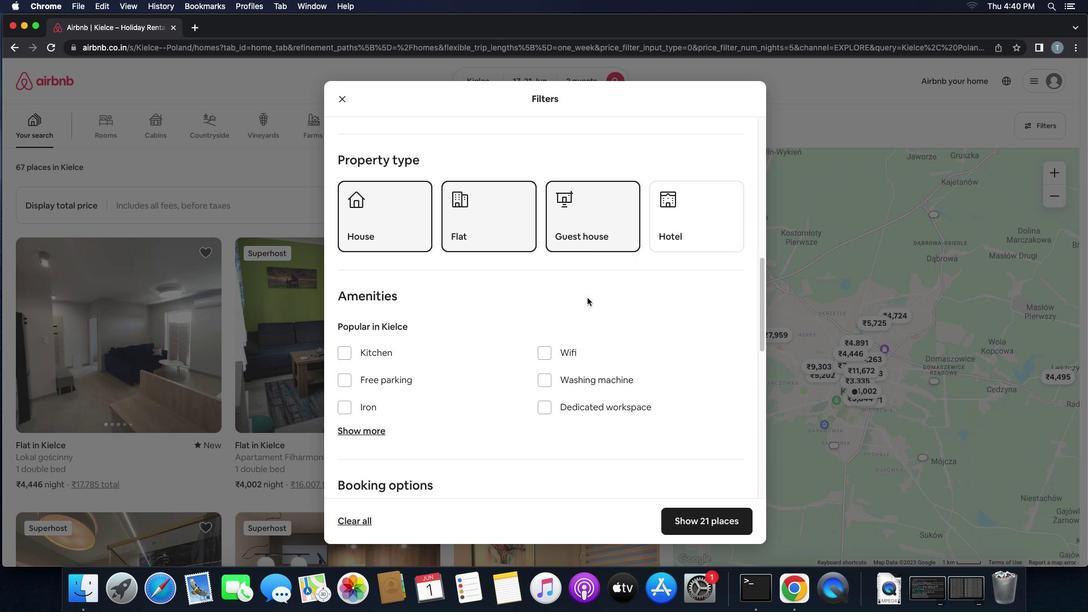 
Action: Mouse scrolled (587, 297) with delta (0, 0)
Screenshot: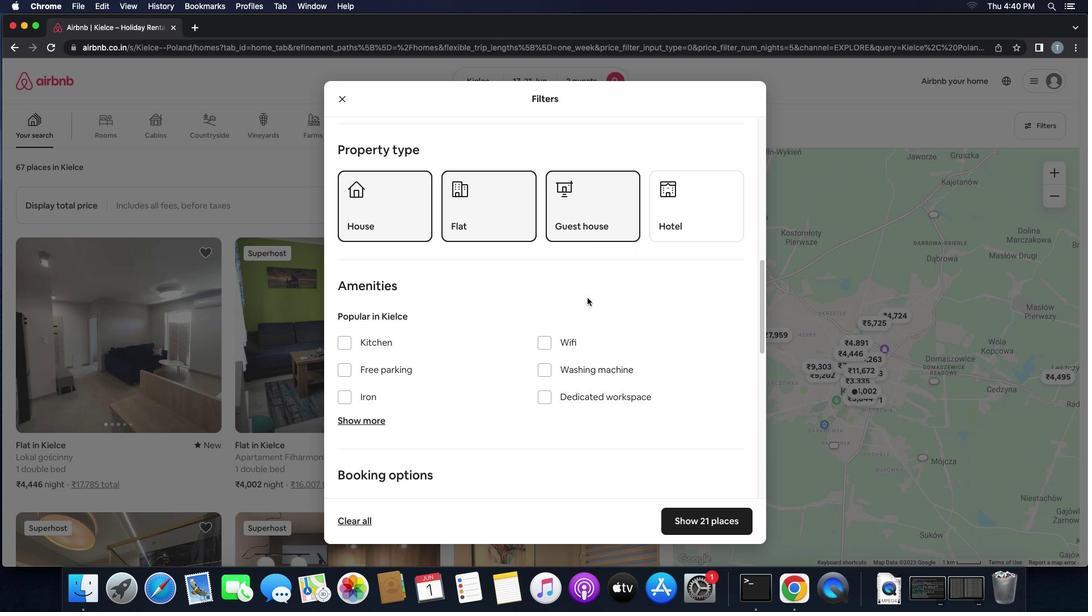 
Action: Mouse scrolled (587, 297) with delta (0, 0)
Screenshot: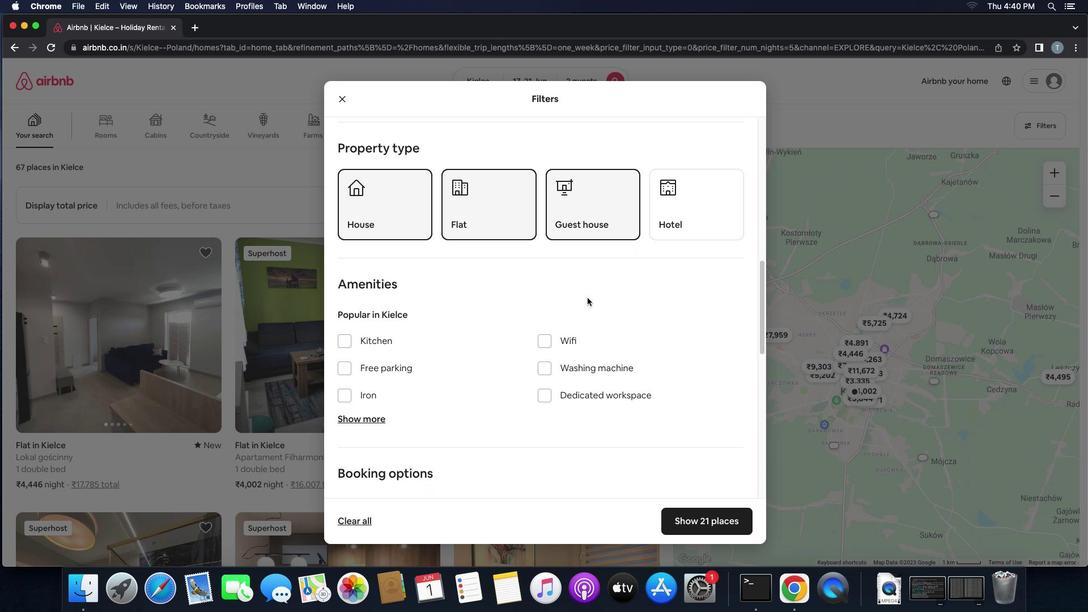 
Action: Mouse scrolled (587, 297) with delta (0, 0)
Screenshot: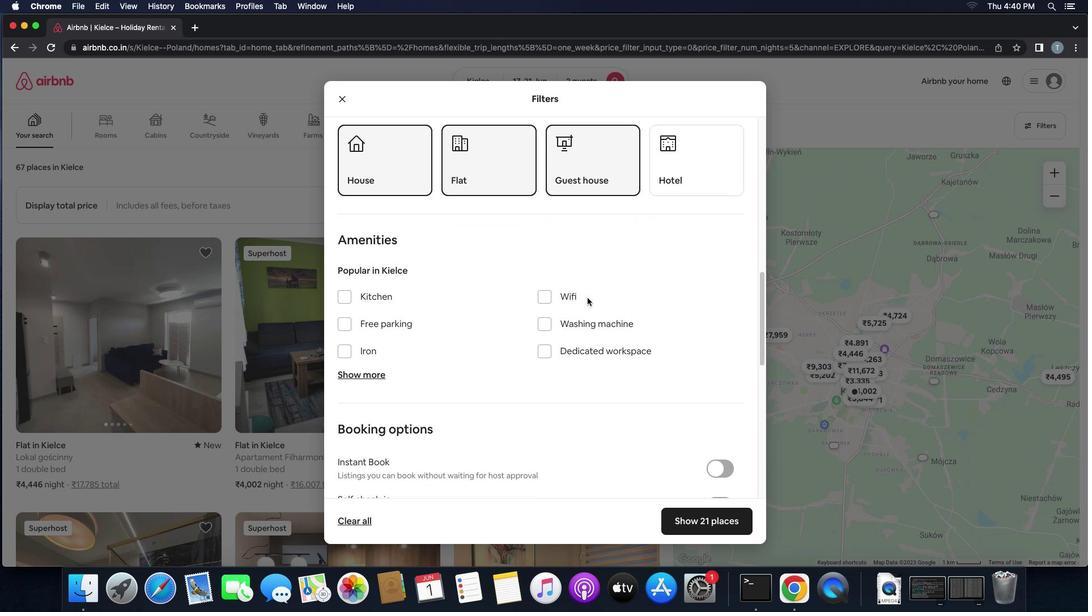 
Action: Mouse scrolled (587, 297) with delta (0, 0)
Screenshot: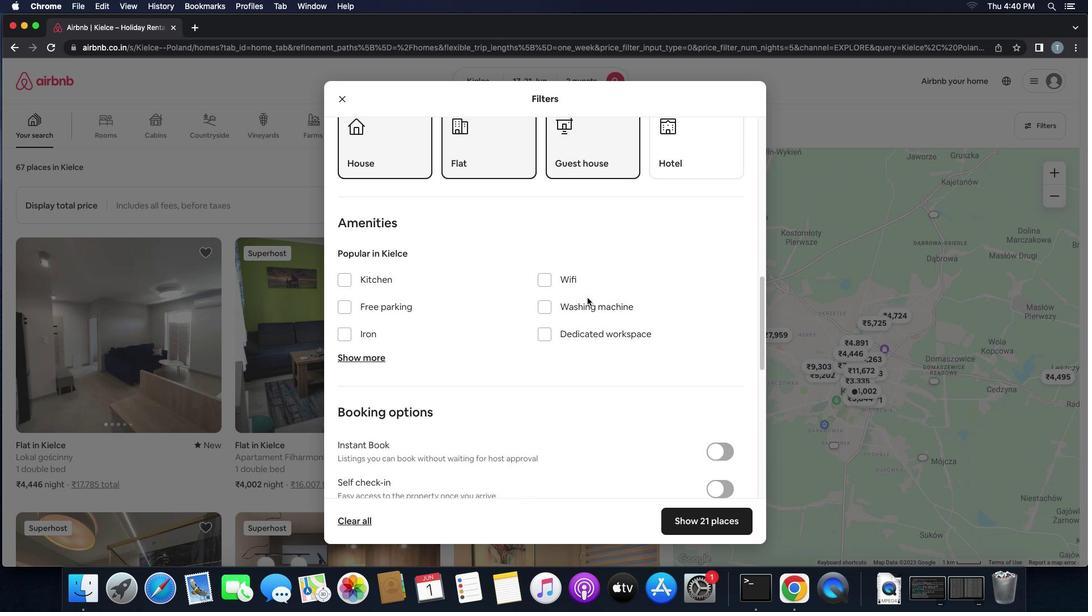 
Action: Mouse scrolled (587, 297) with delta (0, -1)
Screenshot: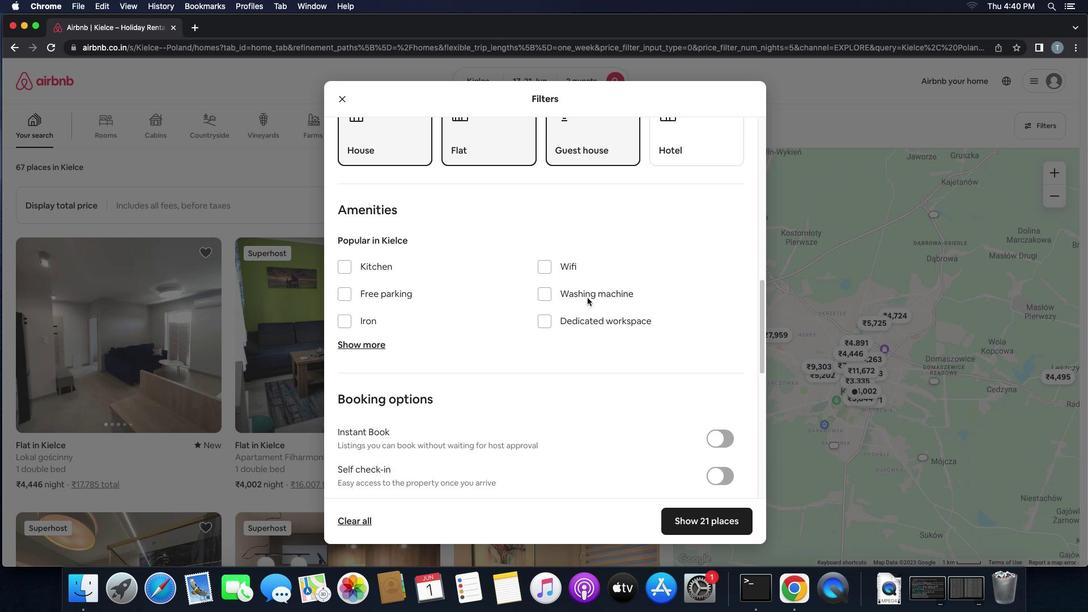 
Action: Mouse moved to (618, 319)
Screenshot: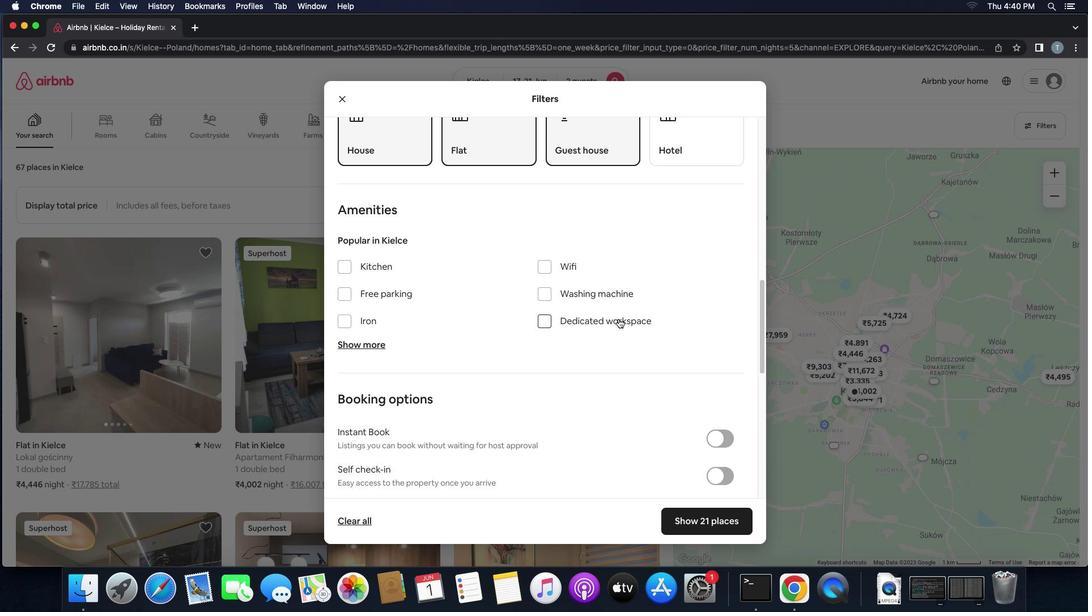 
Action: Mouse scrolled (618, 319) with delta (0, 0)
Screenshot: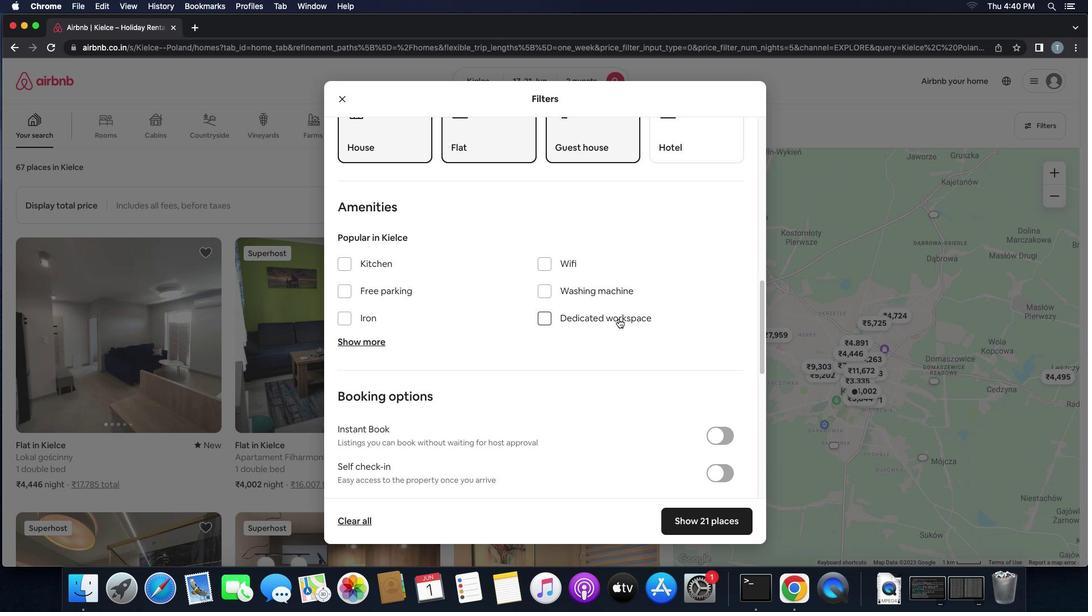 
Action: Mouse scrolled (618, 319) with delta (0, 0)
Screenshot: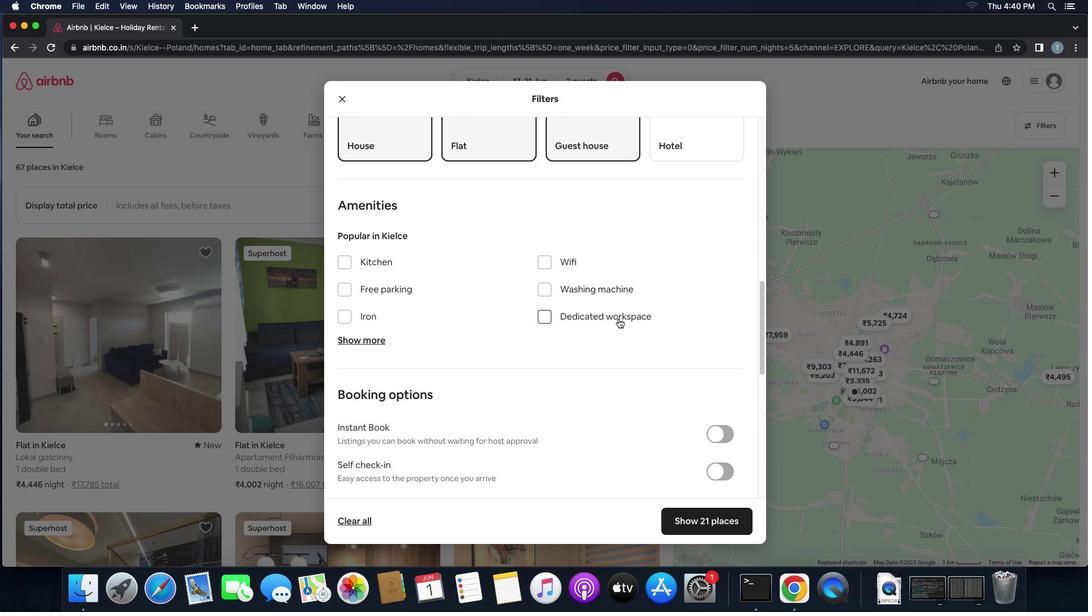 
Action: Mouse scrolled (618, 319) with delta (0, 0)
Screenshot: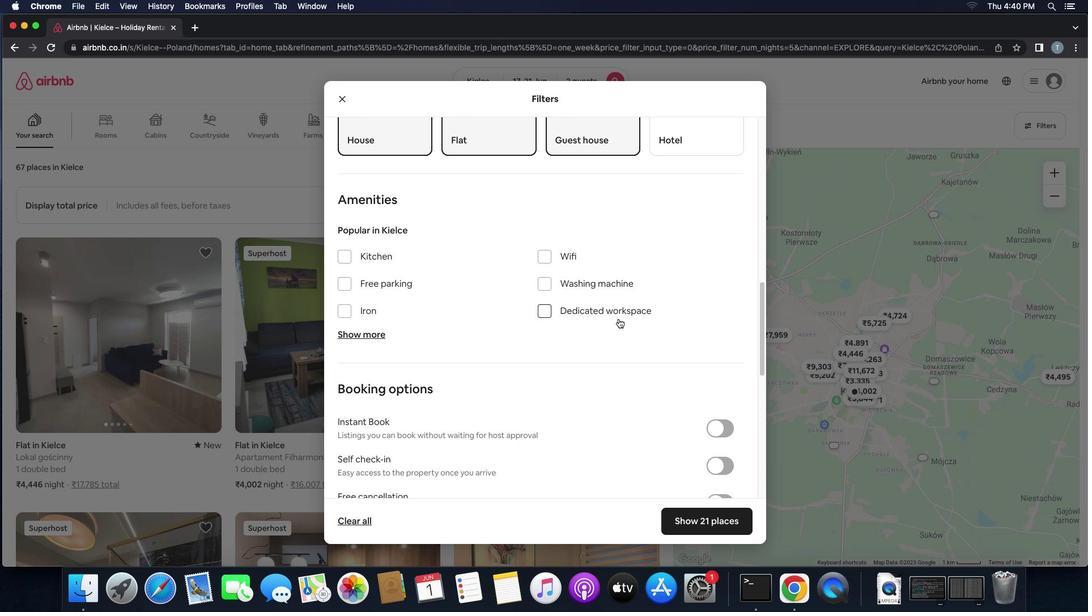 
Action: Mouse scrolled (618, 319) with delta (0, 0)
Screenshot: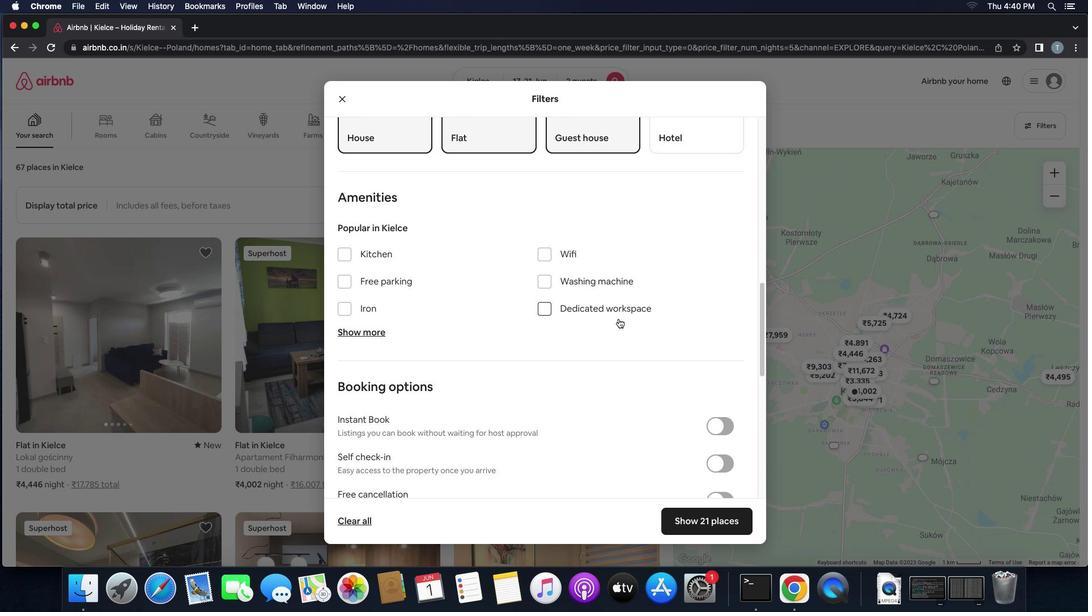 
Action: Mouse moved to (550, 255)
Screenshot: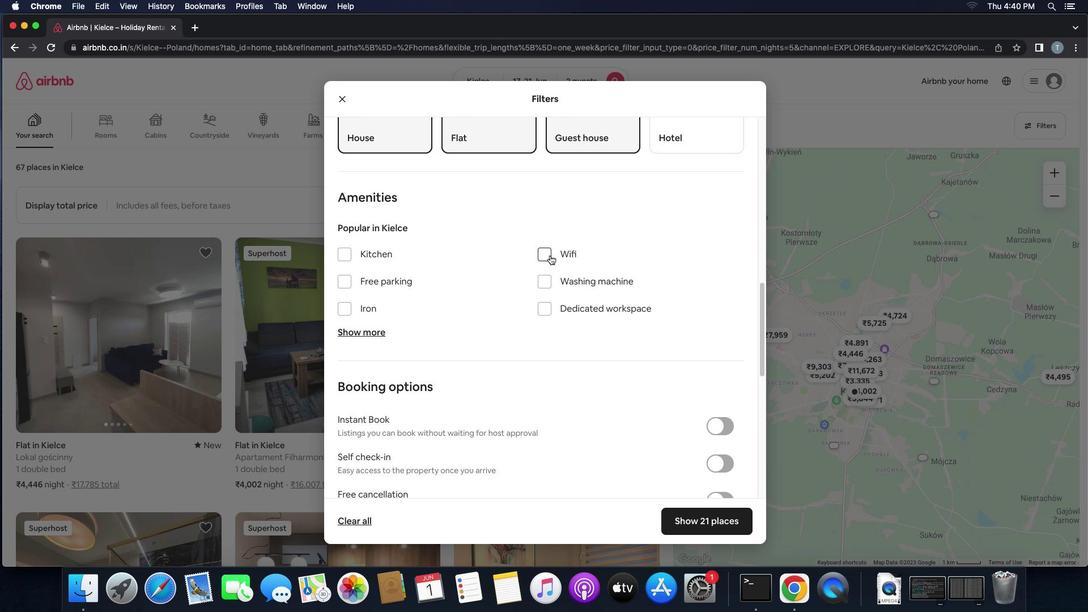 
Action: Mouse pressed left at (550, 255)
Screenshot: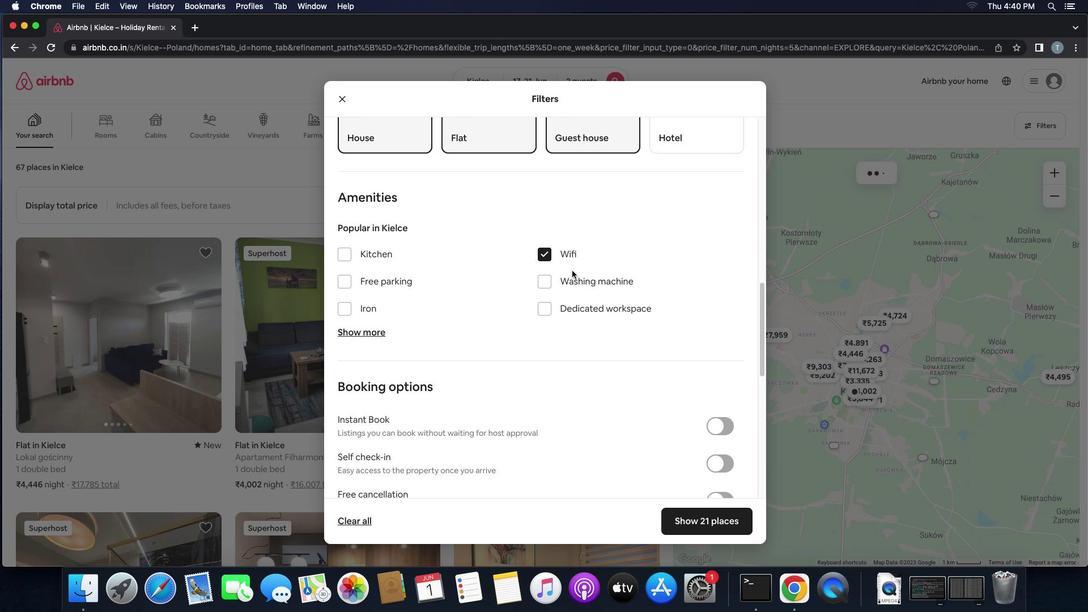 
Action: Mouse moved to (609, 287)
Screenshot: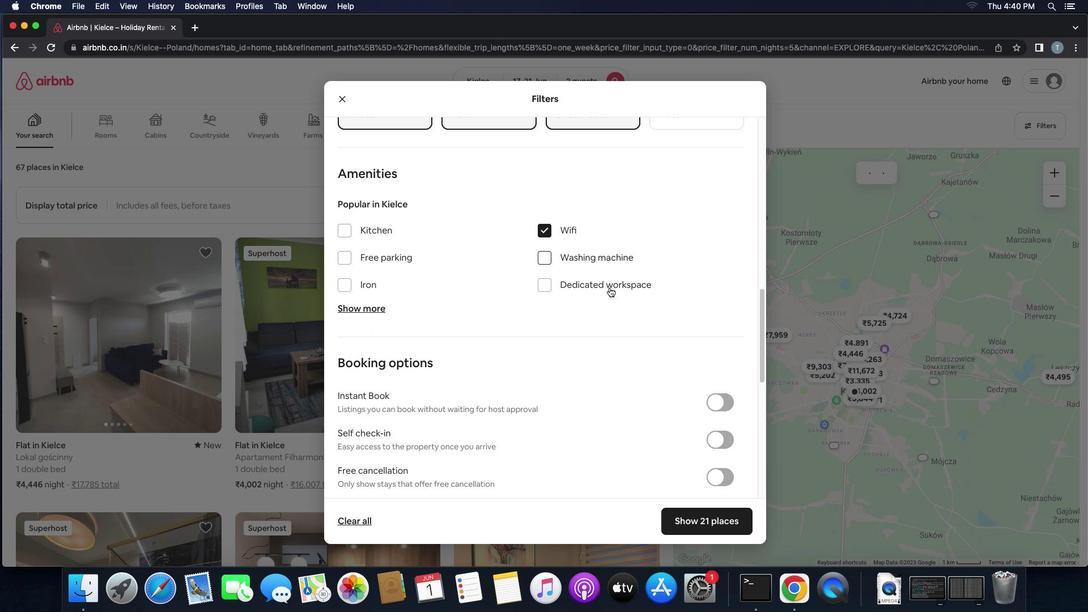 
Action: Mouse scrolled (609, 287) with delta (0, 0)
Screenshot: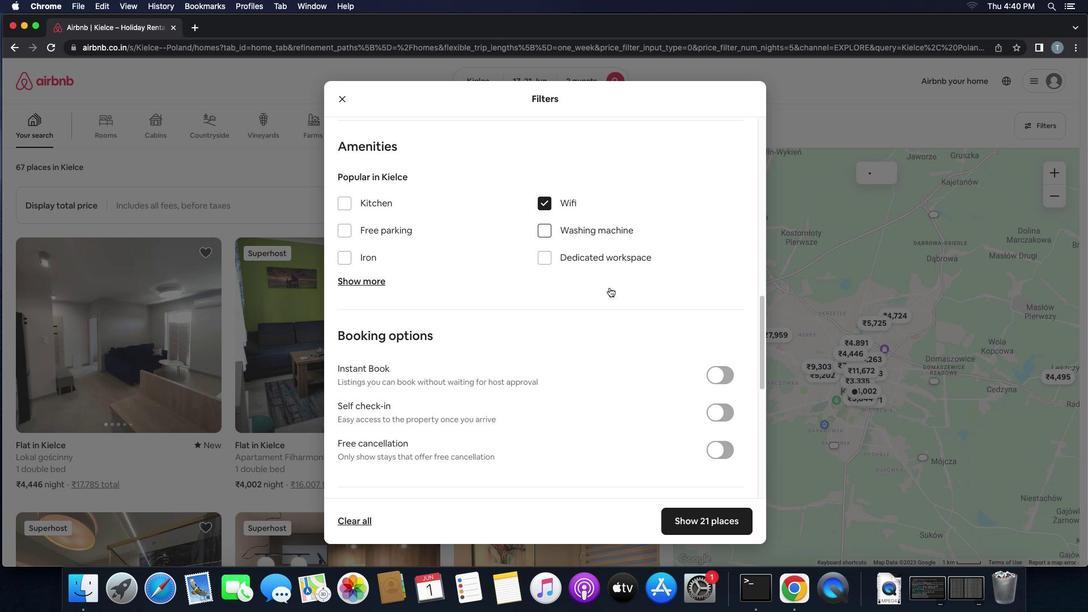 
Action: Mouse scrolled (609, 287) with delta (0, 0)
Screenshot: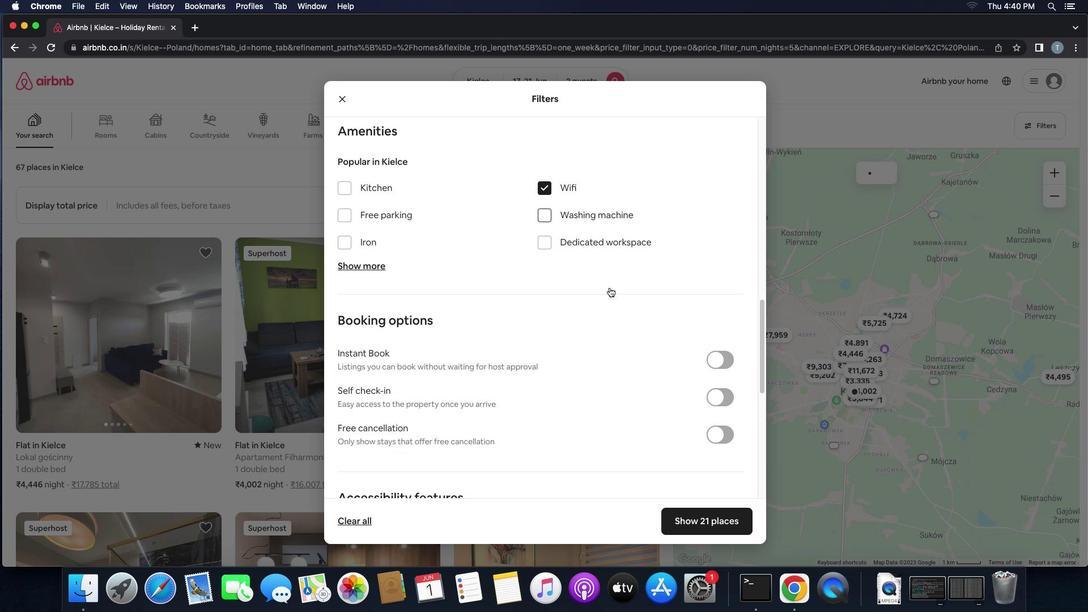 
Action: Mouse scrolled (609, 287) with delta (0, -1)
Screenshot: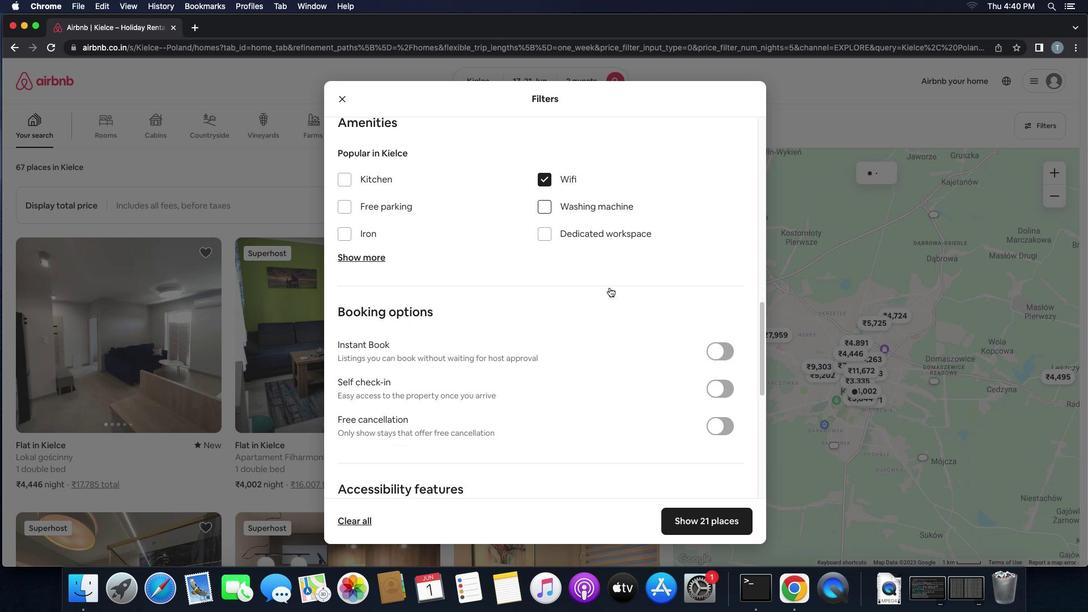 
Action: Mouse scrolled (609, 287) with delta (0, 0)
Screenshot: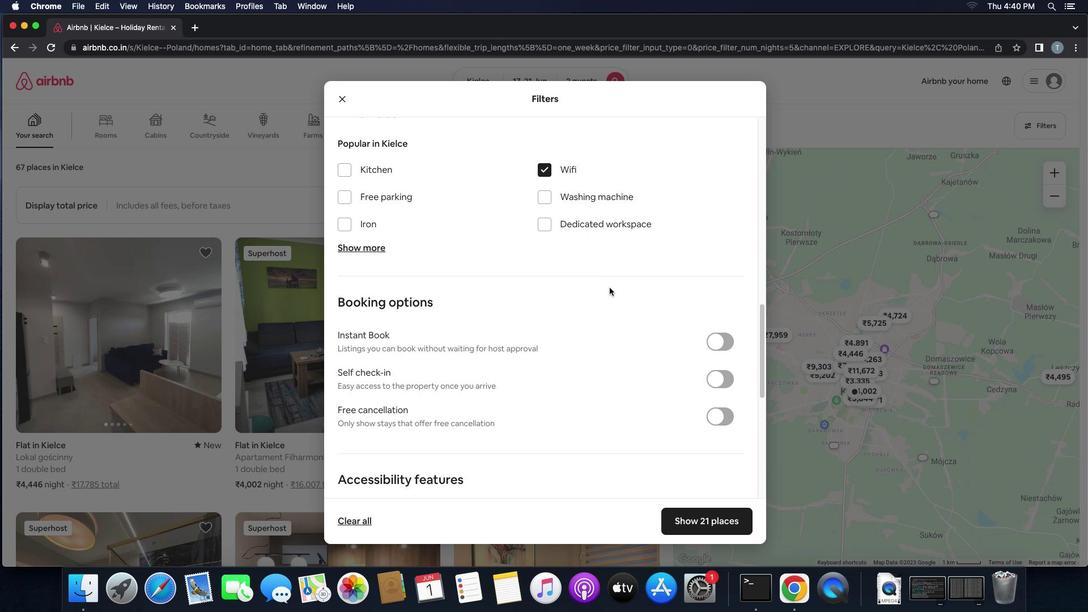 
Action: Mouse scrolled (609, 287) with delta (0, 0)
Screenshot: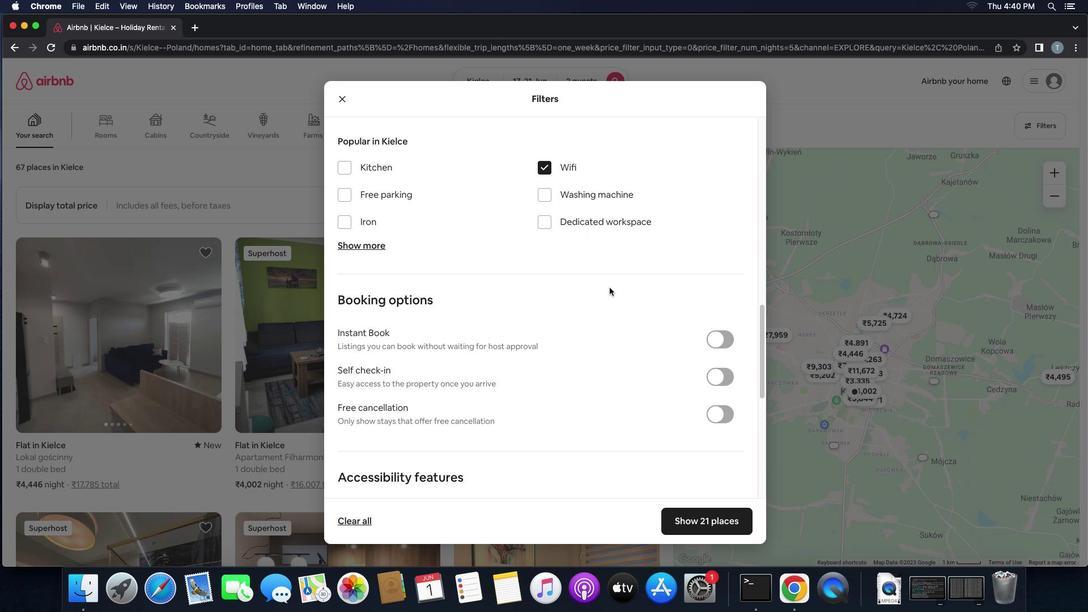 
Action: Mouse scrolled (609, 287) with delta (0, 0)
Screenshot: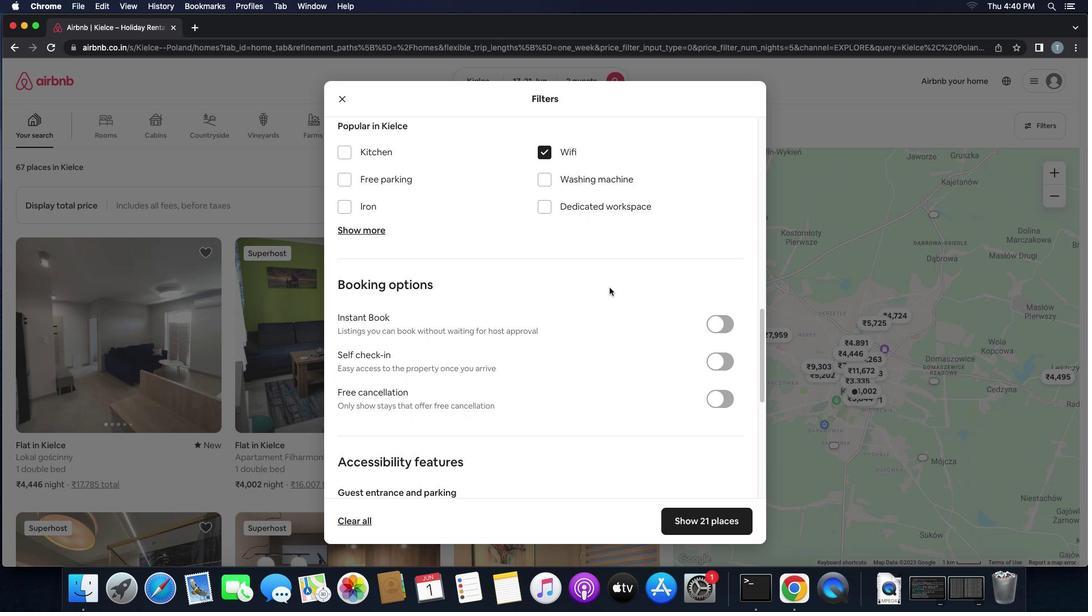 
Action: Mouse scrolled (609, 287) with delta (0, 0)
Screenshot: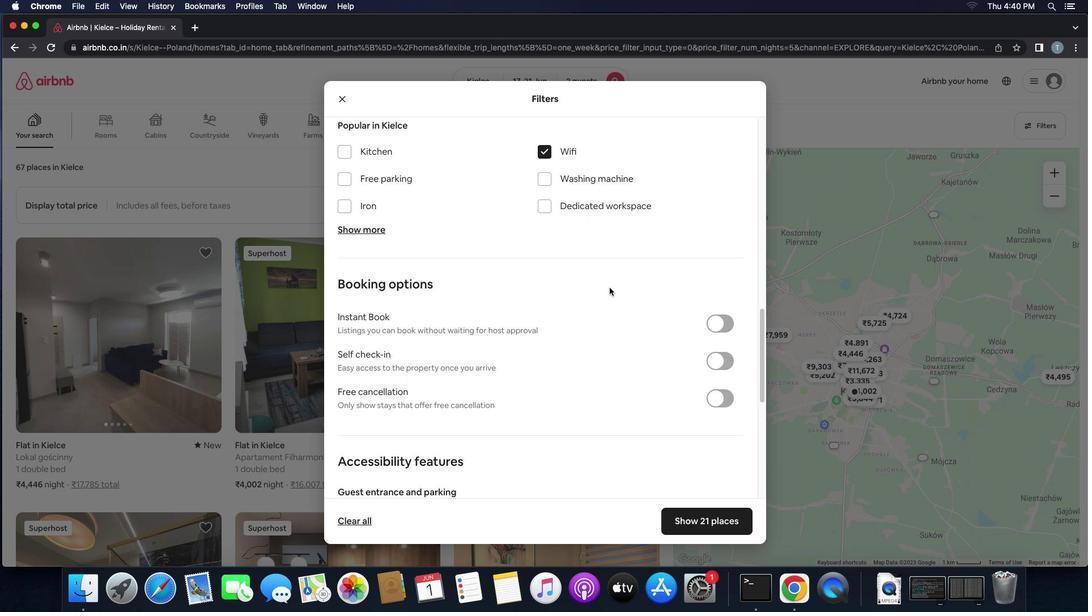 
Action: Mouse scrolled (609, 287) with delta (0, 0)
Screenshot: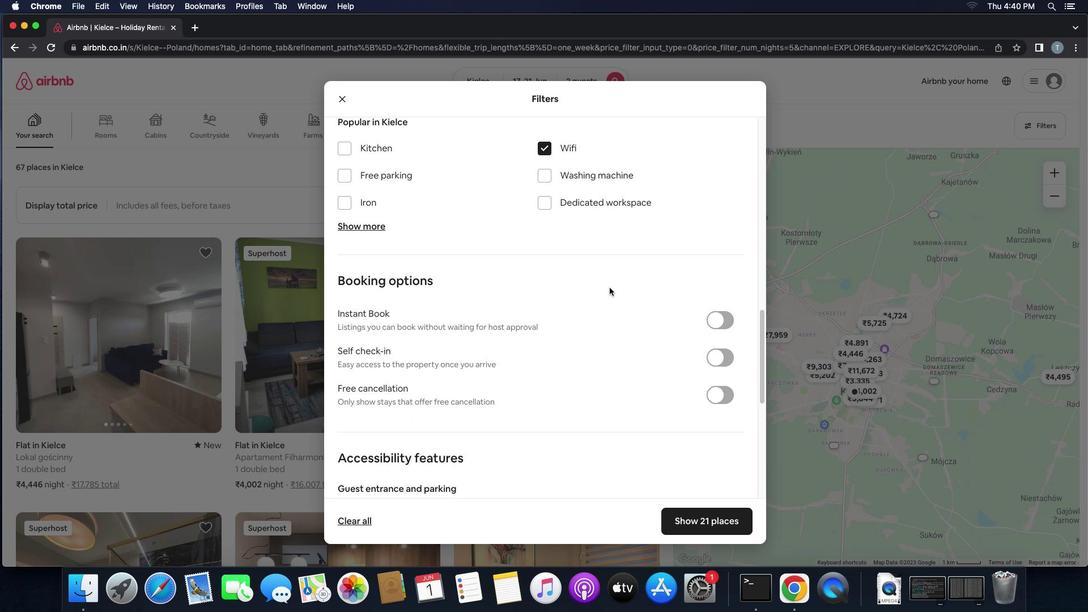 
Action: Mouse scrolled (609, 287) with delta (0, 0)
Screenshot: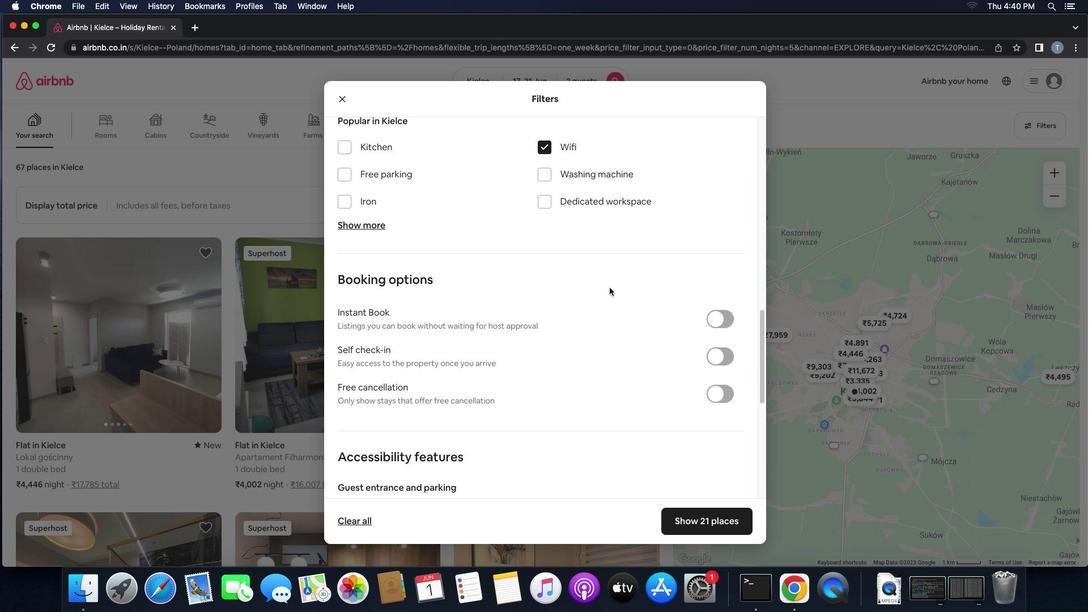 
Action: Mouse scrolled (609, 287) with delta (0, 0)
Screenshot: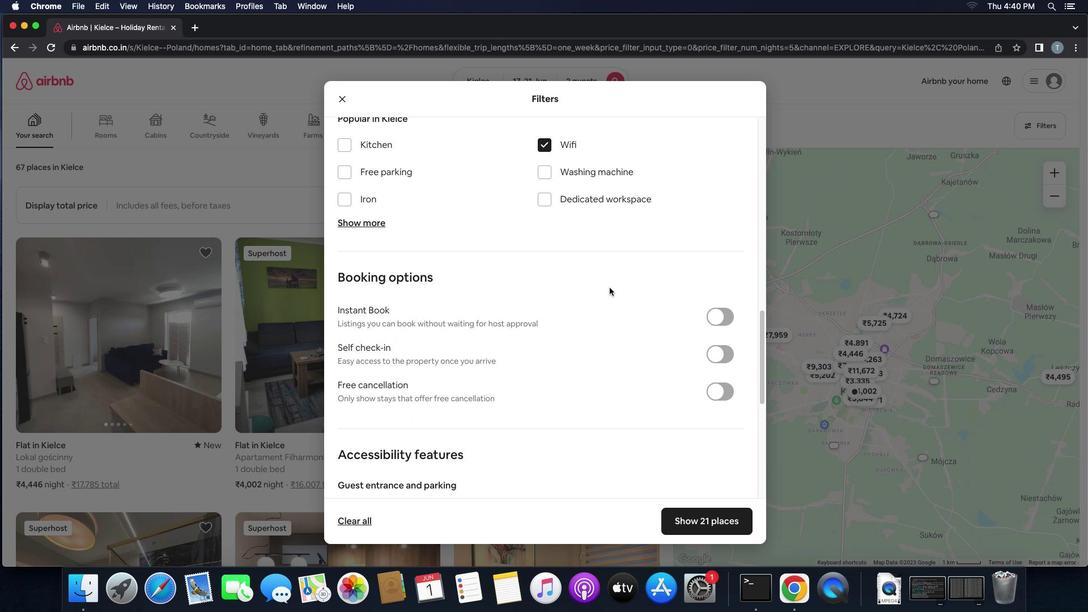 
Action: Mouse scrolled (609, 287) with delta (0, 0)
Screenshot: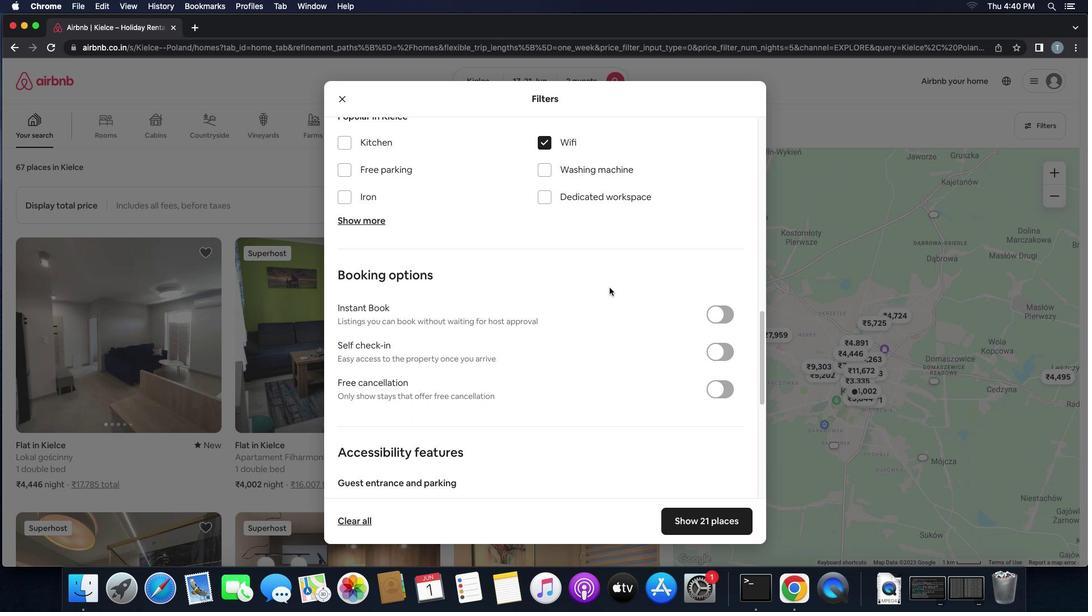 
Action: Mouse scrolled (609, 287) with delta (0, 0)
Screenshot: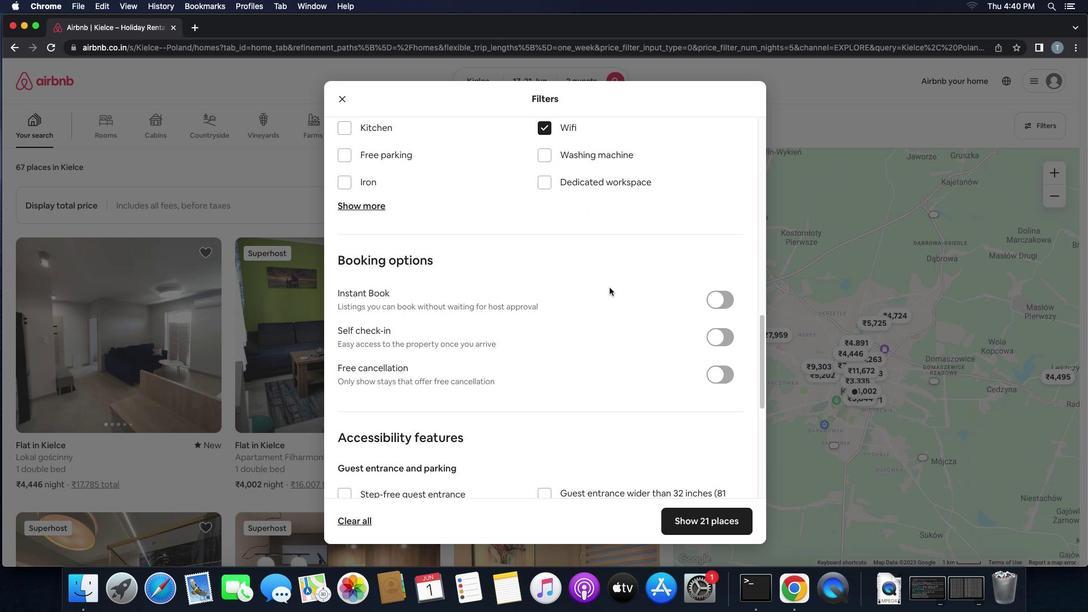 
Action: Mouse scrolled (609, 287) with delta (0, 0)
Screenshot: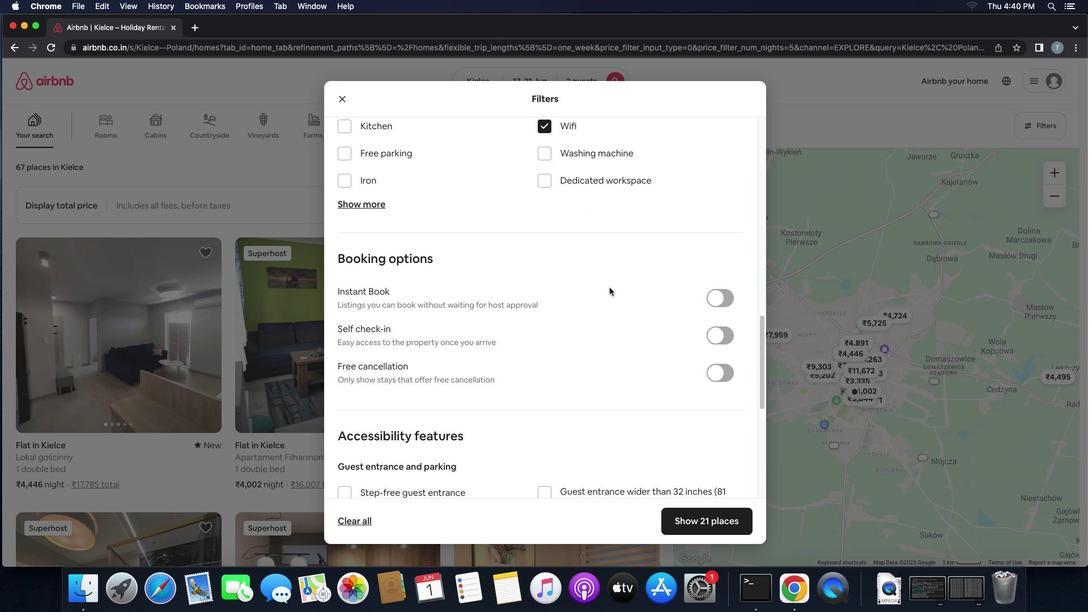 
Action: Mouse moved to (609, 296)
Screenshot: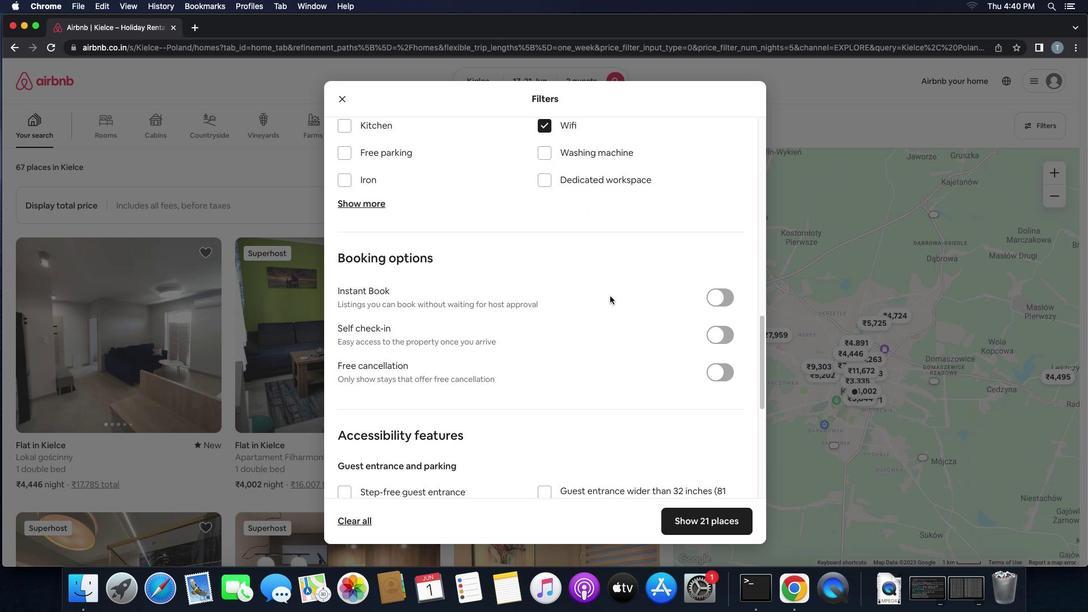 
Action: Mouse scrolled (609, 296) with delta (0, 0)
Screenshot: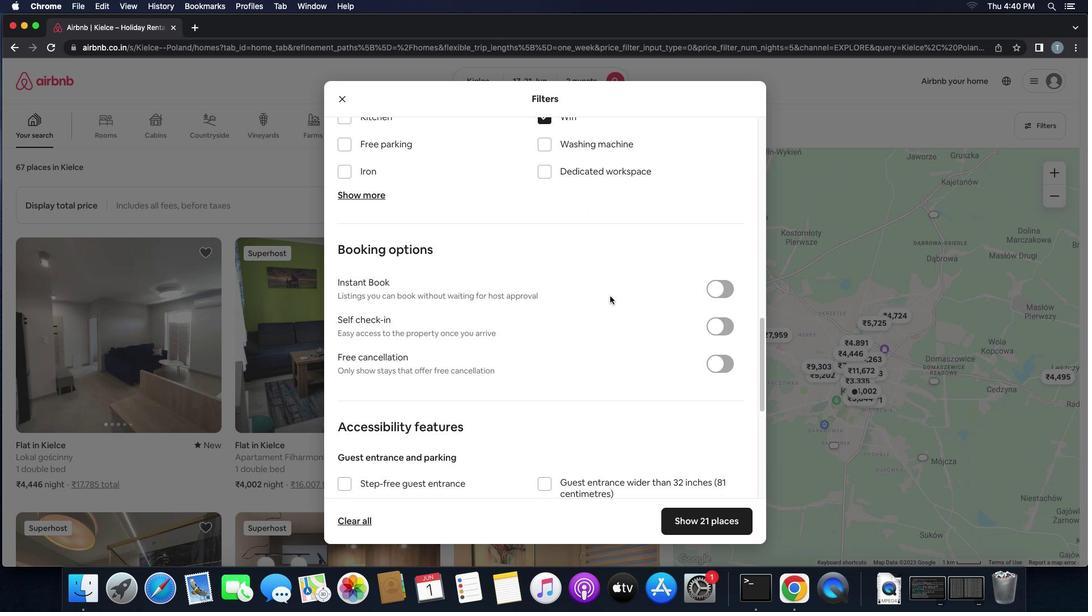 
Action: Mouse scrolled (609, 296) with delta (0, 0)
Screenshot: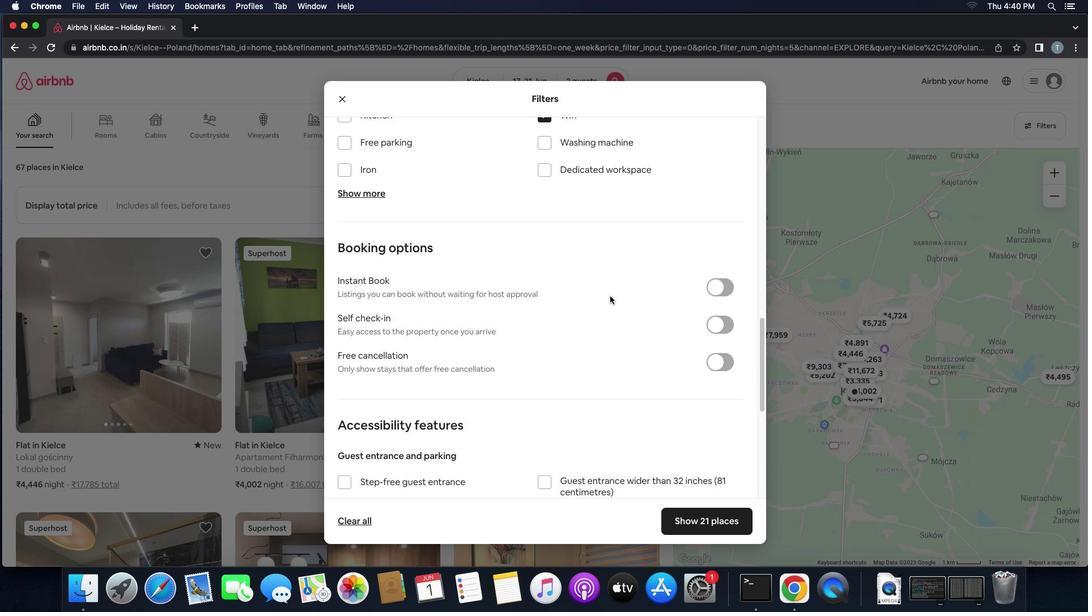 
Action: Mouse moved to (610, 296)
Screenshot: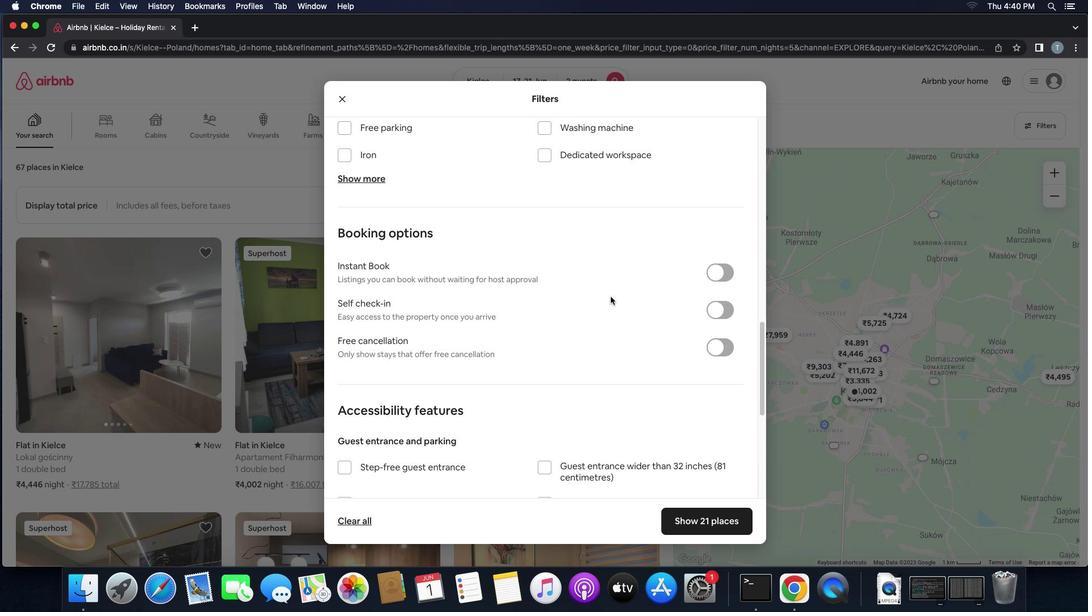 
Action: Mouse scrolled (610, 296) with delta (0, 0)
Screenshot: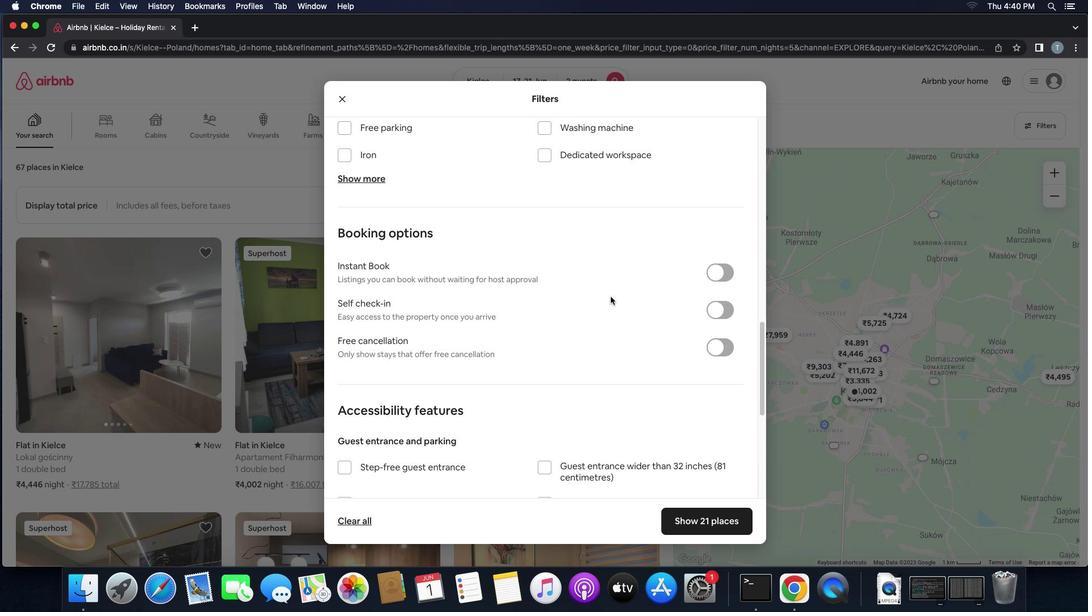 
Action: Mouse moved to (610, 296)
Screenshot: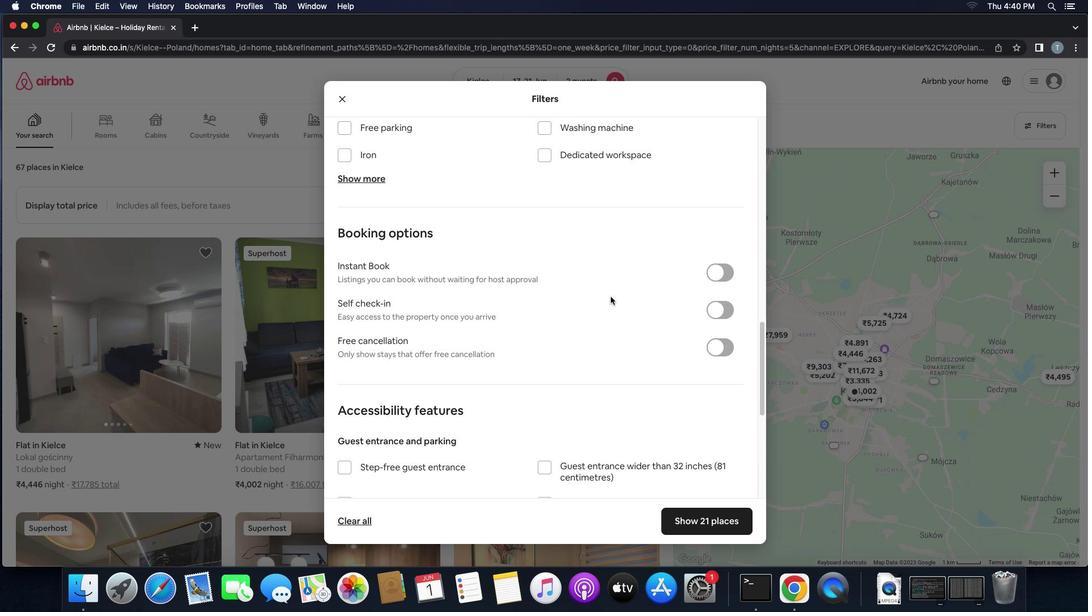 
Action: Mouse scrolled (610, 296) with delta (0, 0)
Screenshot: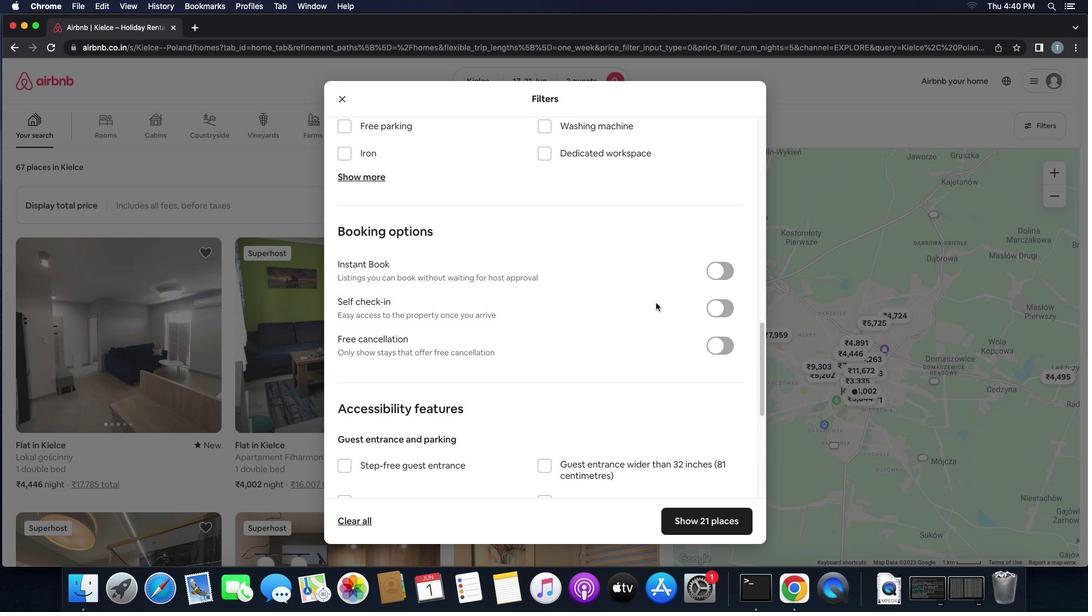
Action: Mouse moved to (726, 311)
Screenshot: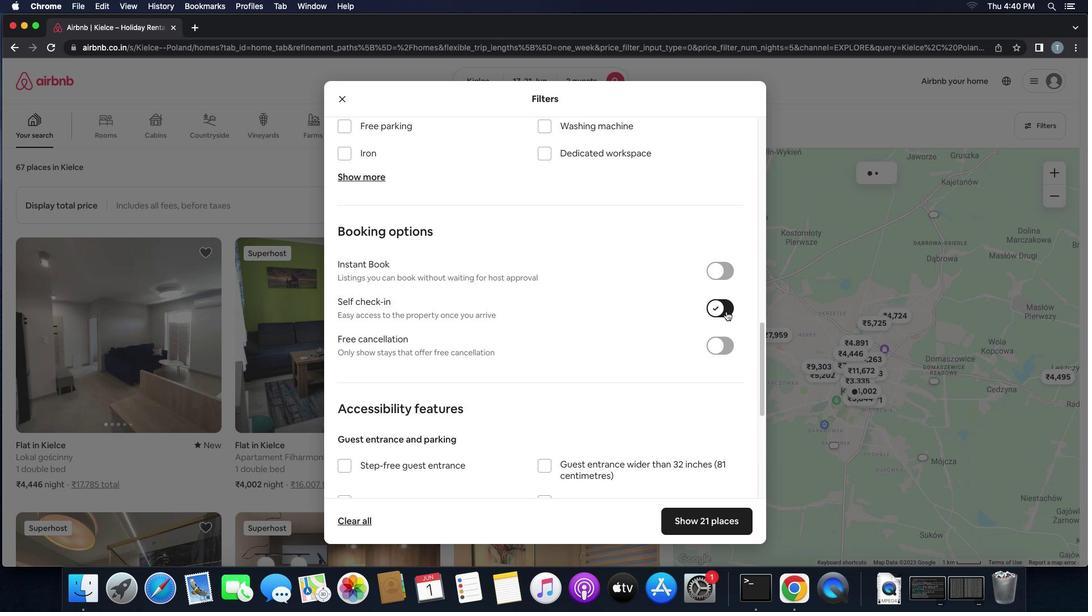 
Action: Mouse pressed left at (726, 311)
Screenshot: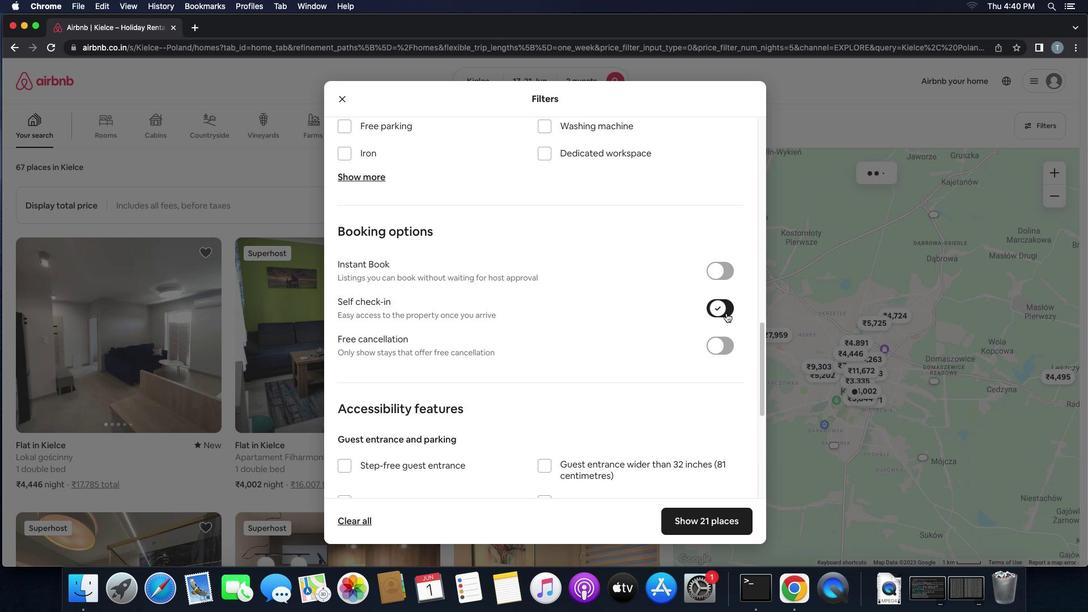 
Action: Mouse moved to (658, 334)
Screenshot: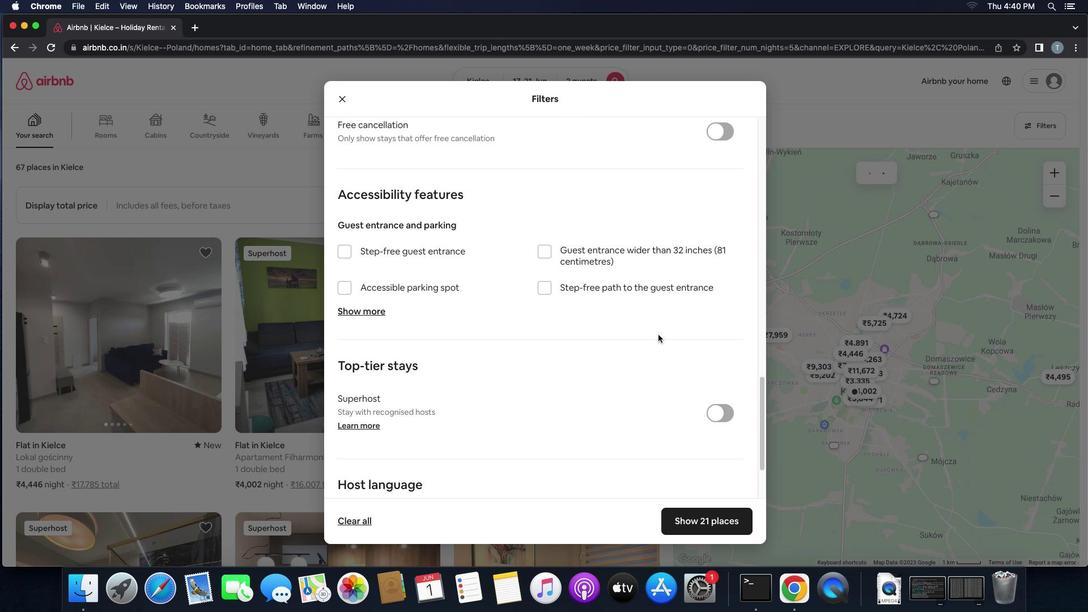 
Action: Mouse scrolled (658, 334) with delta (0, 0)
Screenshot: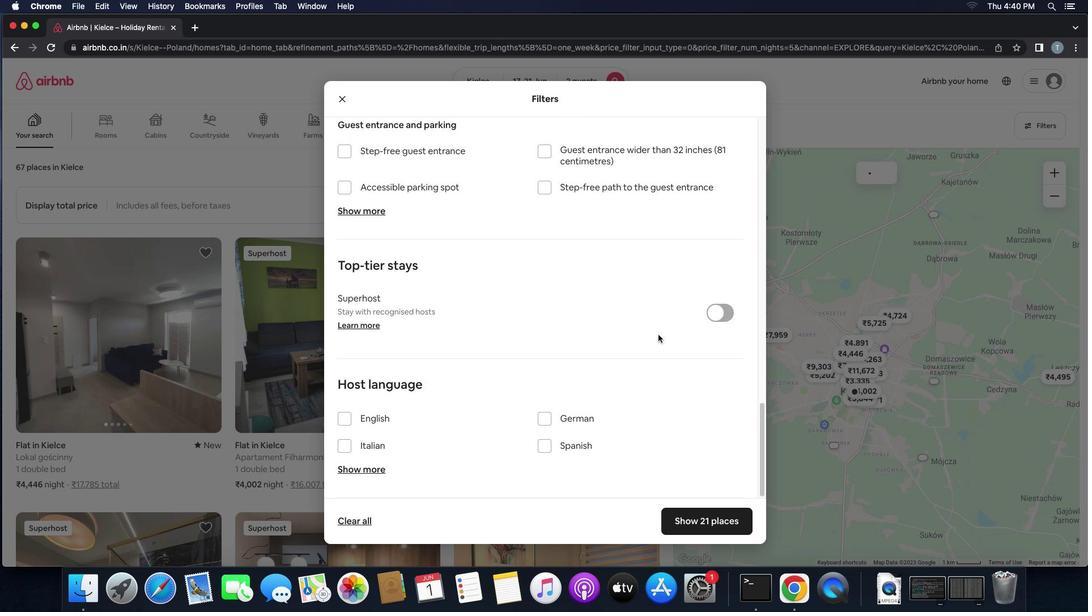 
Action: Mouse moved to (658, 334)
Screenshot: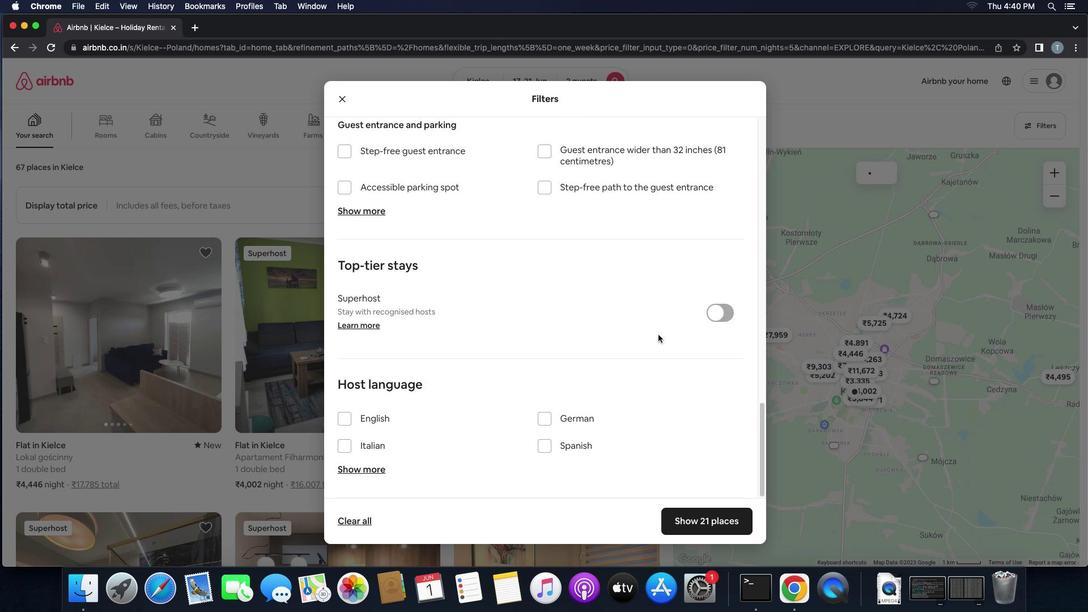 
Action: Mouse scrolled (658, 334) with delta (0, 0)
Screenshot: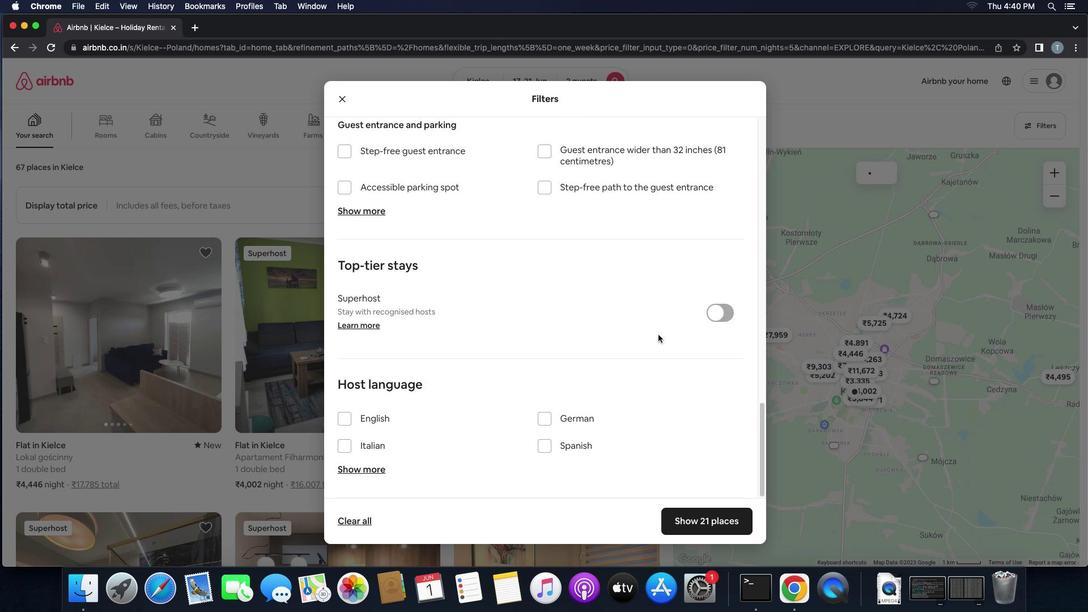 
Action: Mouse moved to (658, 334)
Screenshot: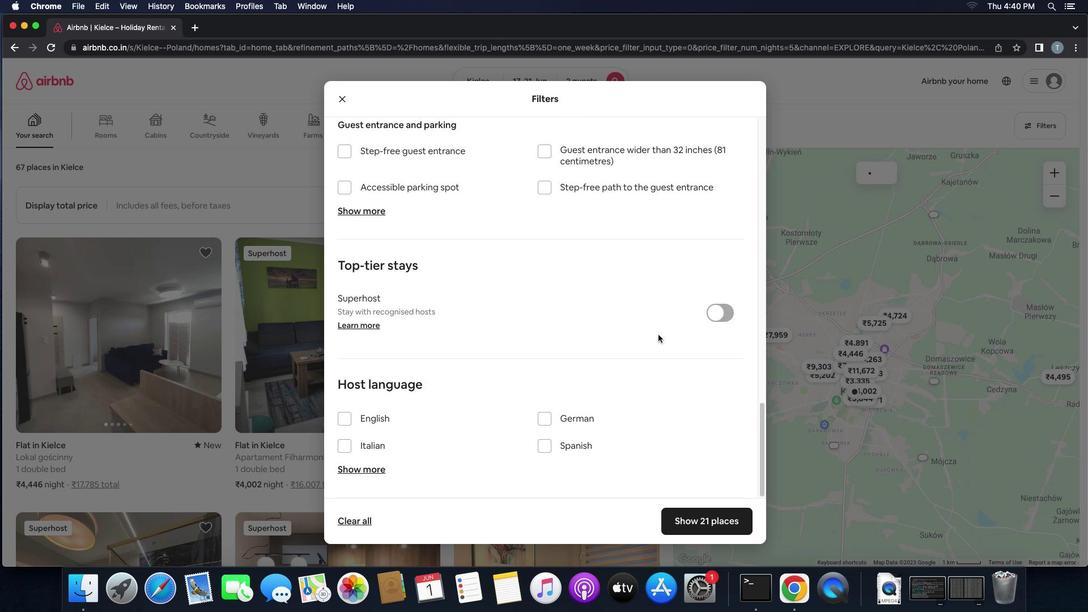 
Action: Mouse scrolled (658, 334) with delta (0, -1)
Screenshot: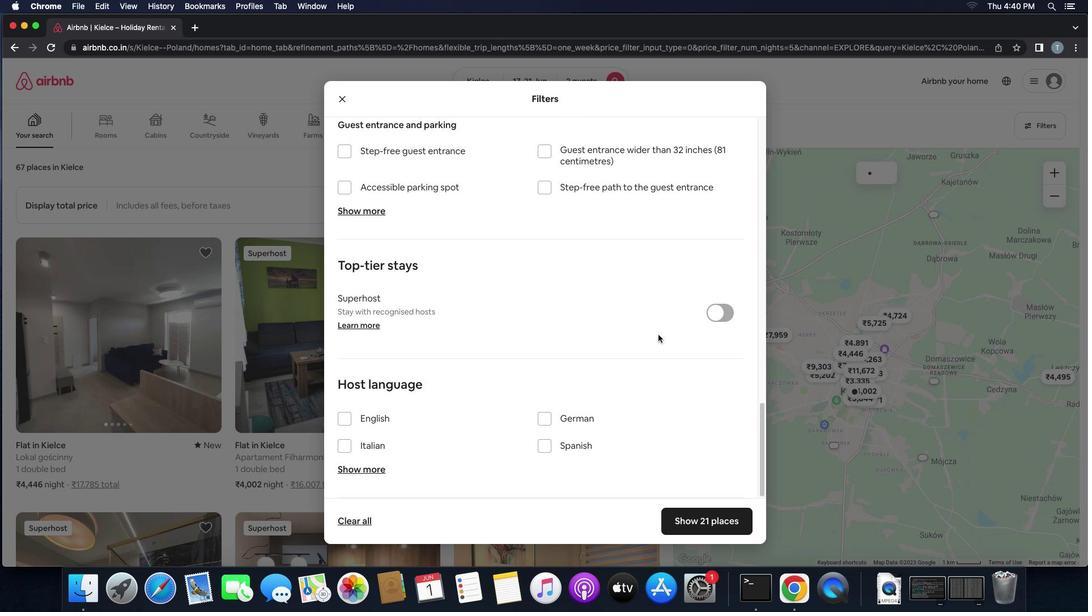 
Action: Mouse scrolled (658, 334) with delta (0, -2)
Screenshot: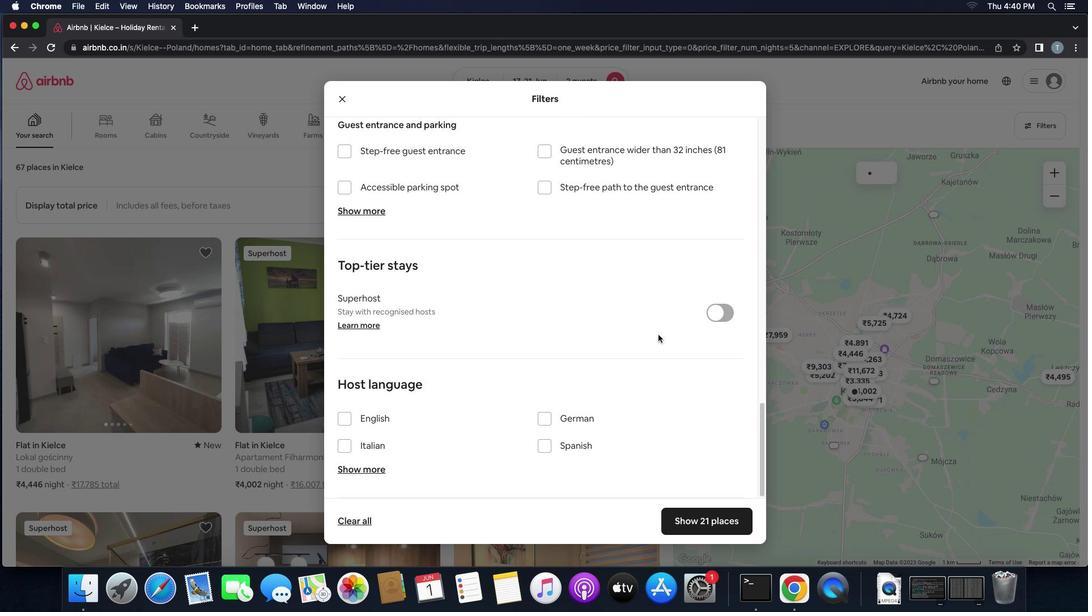 
Action: Mouse scrolled (658, 334) with delta (0, -3)
Screenshot: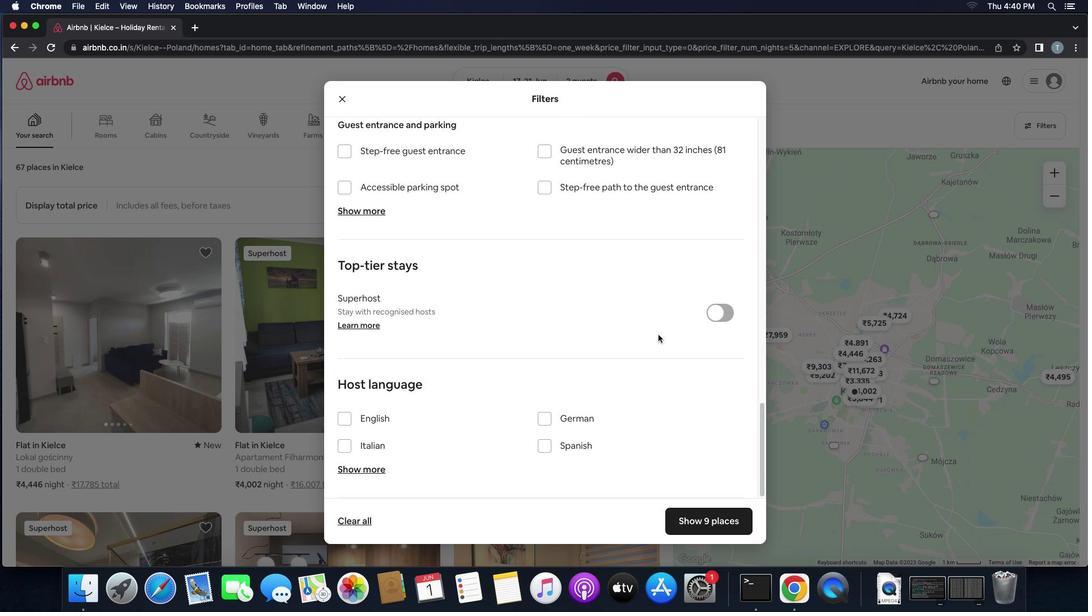 
Action: Mouse scrolled (658, 334) with delta (0, 0)
Screenshot: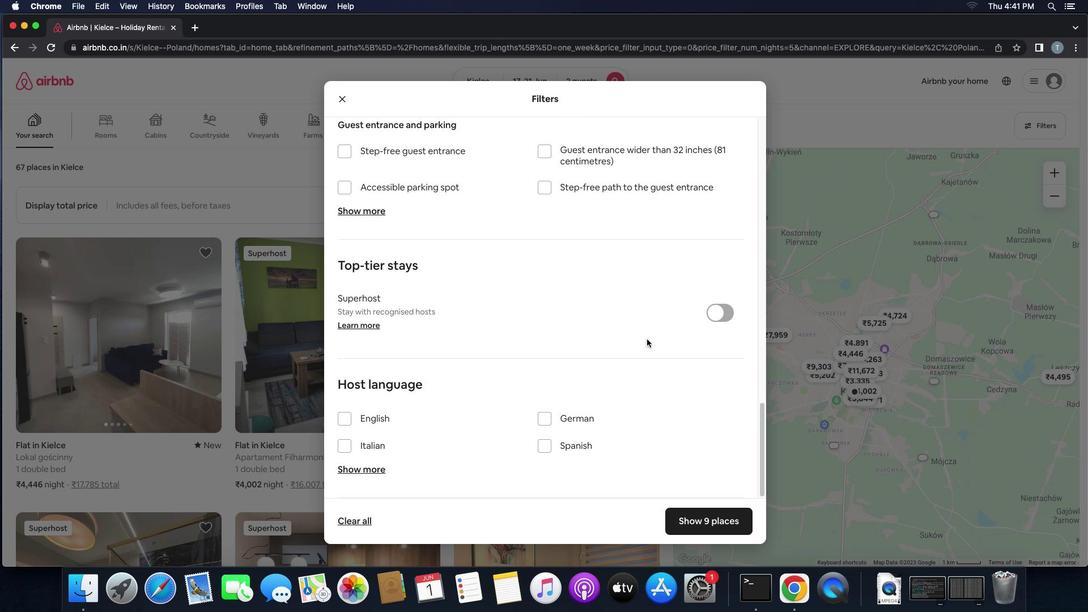 
Action: Mouse scrolled (658, 334) with delta (0, 0)
Screenshot: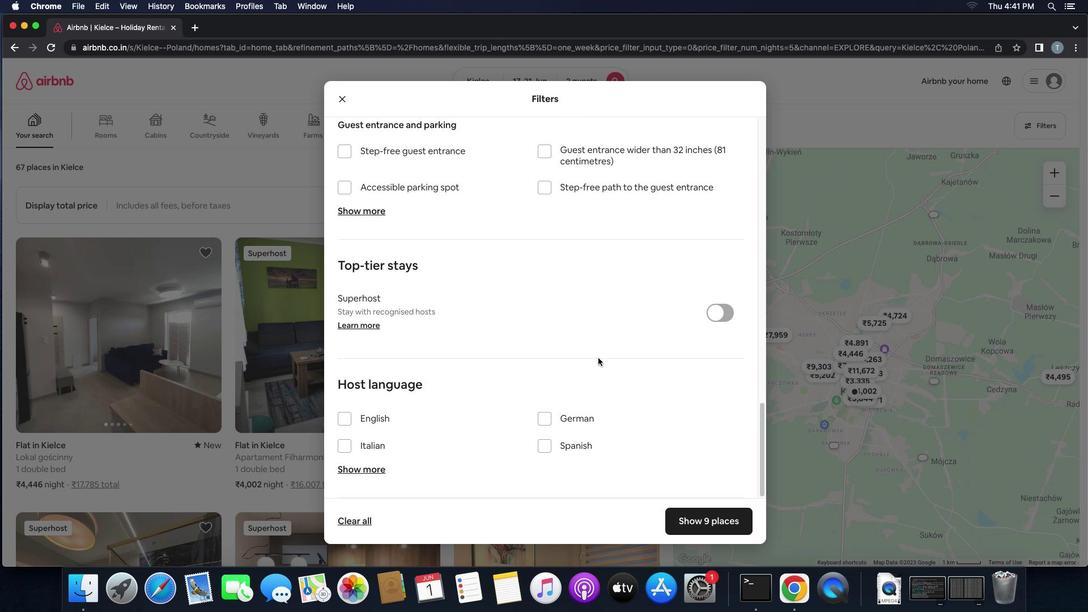 
Action: Mouse scrolled (658, 334) with delta (0, -1)
Screenshot: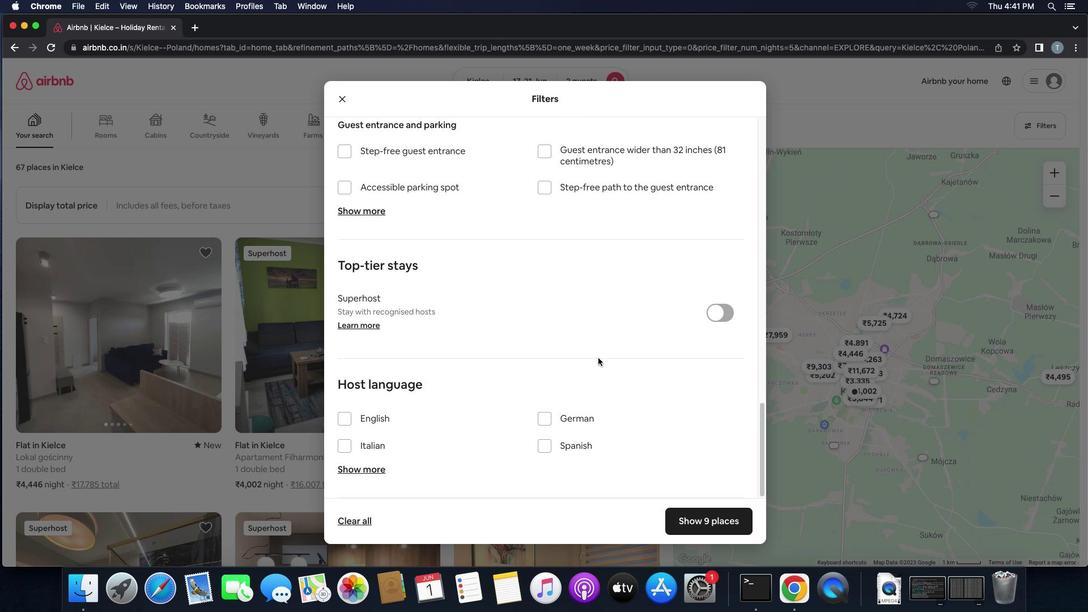
Action: Mouse scrolled (658, 334) with delta (0, -2)
Screenshot: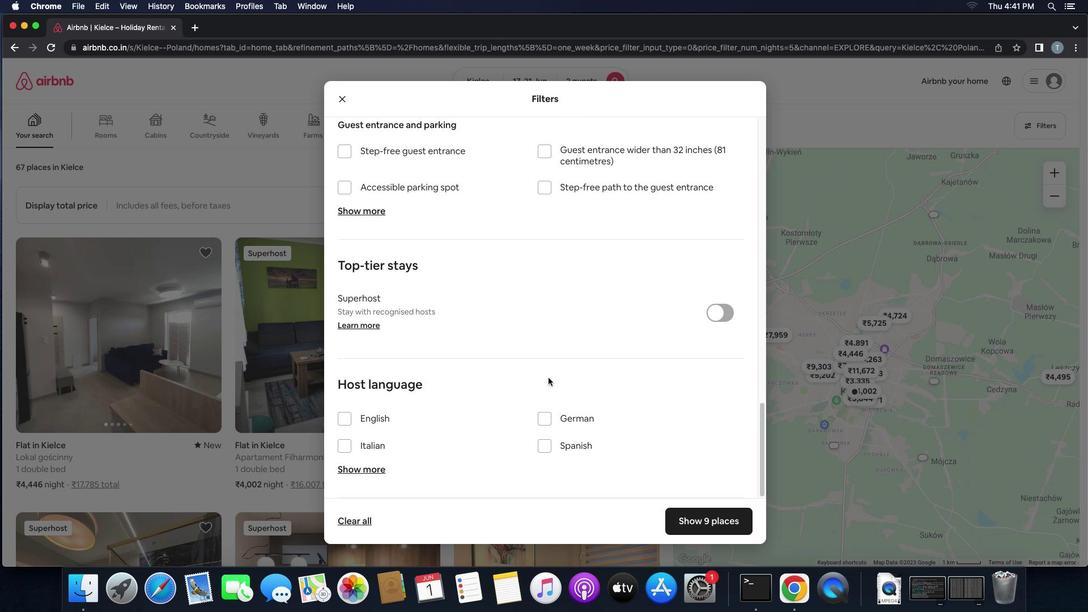 
Action: Mouse scrolled (658, 334) with delta (0, -3)
Screenshot: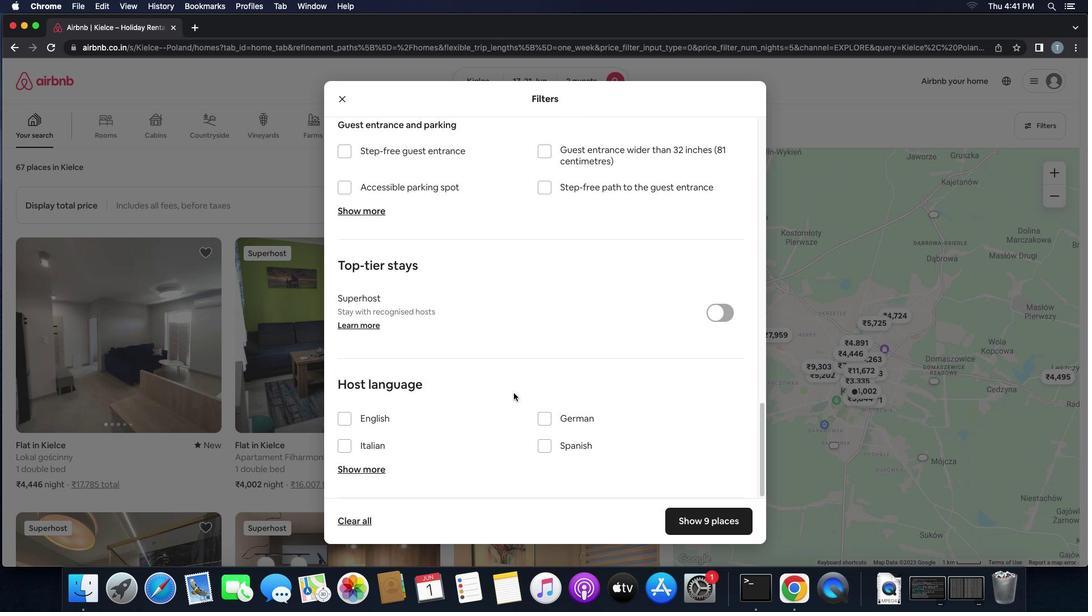 
Action: Mouse moved to (342, 420)
Screenshot: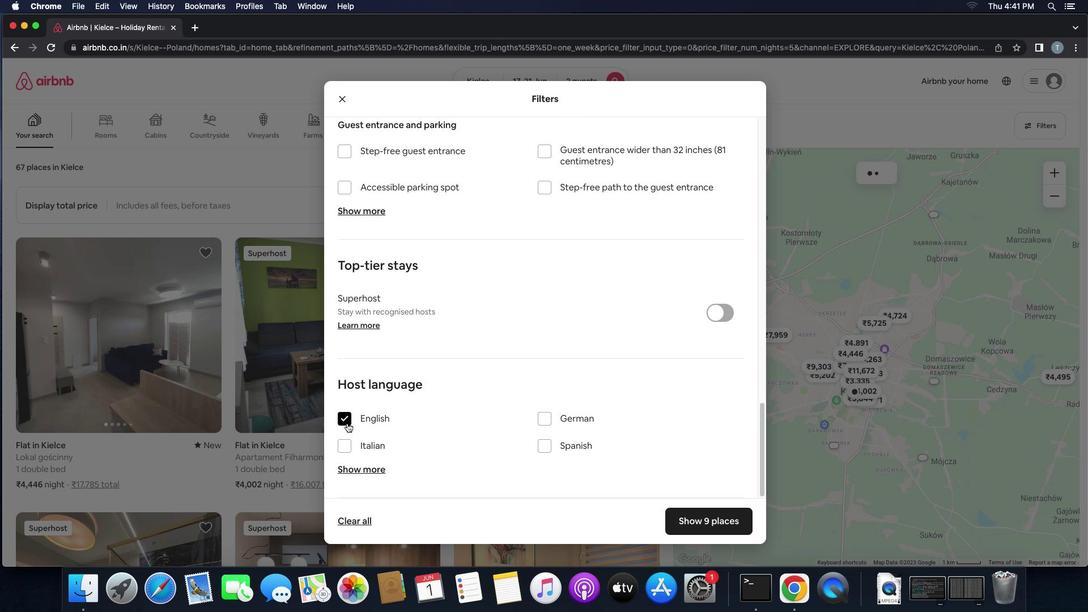 
Action: Mouse pressed left at (342, 420)
Screenshot: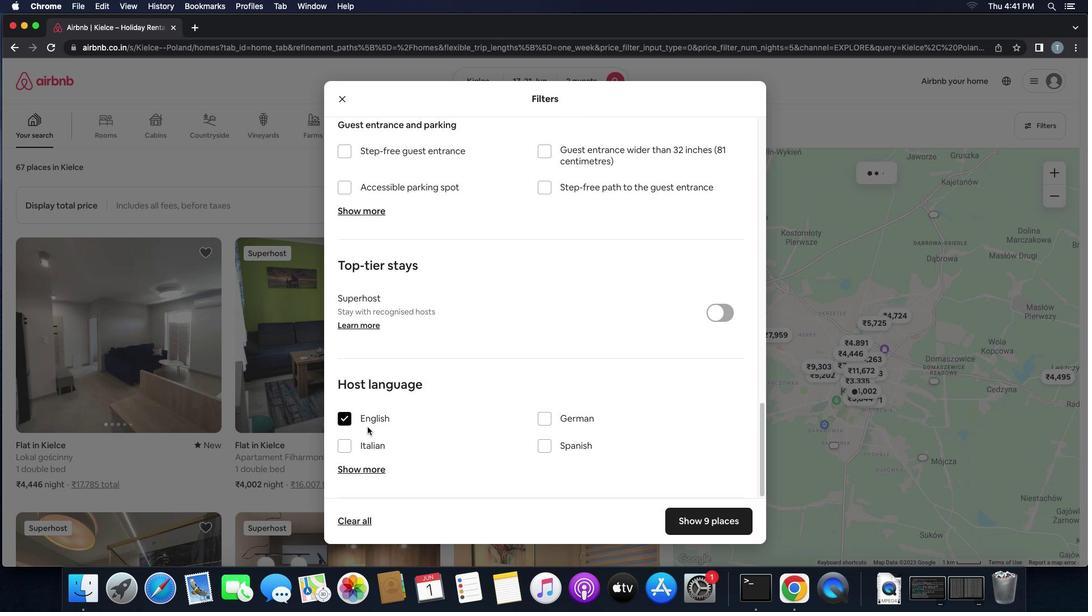 
Action: Mouse moved to (701, 529)
Screenshot: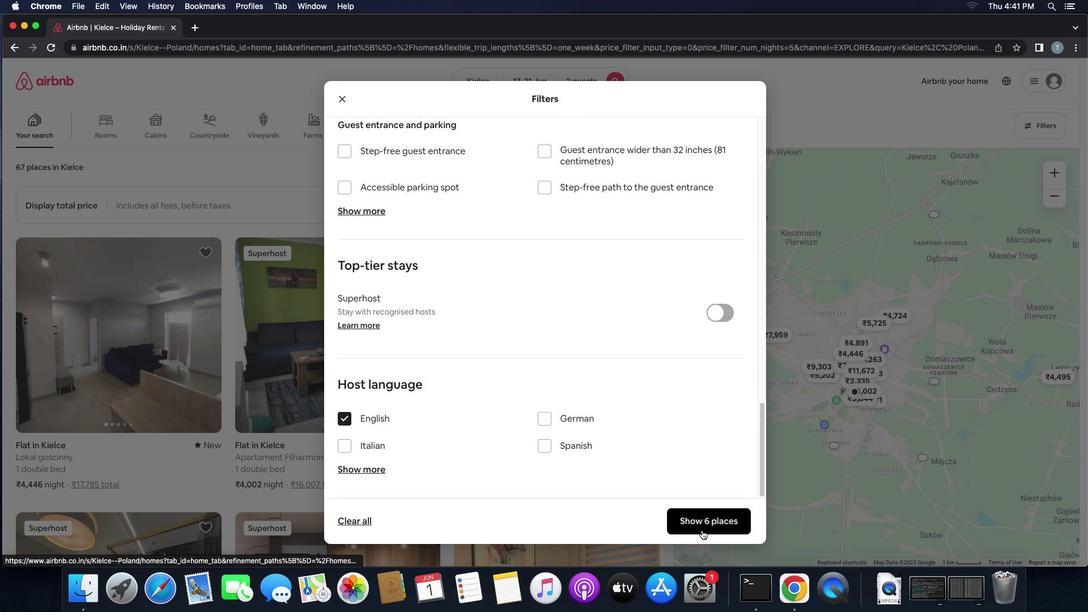 
Action: Mouse pressed left at (701, 529)
Screenshot: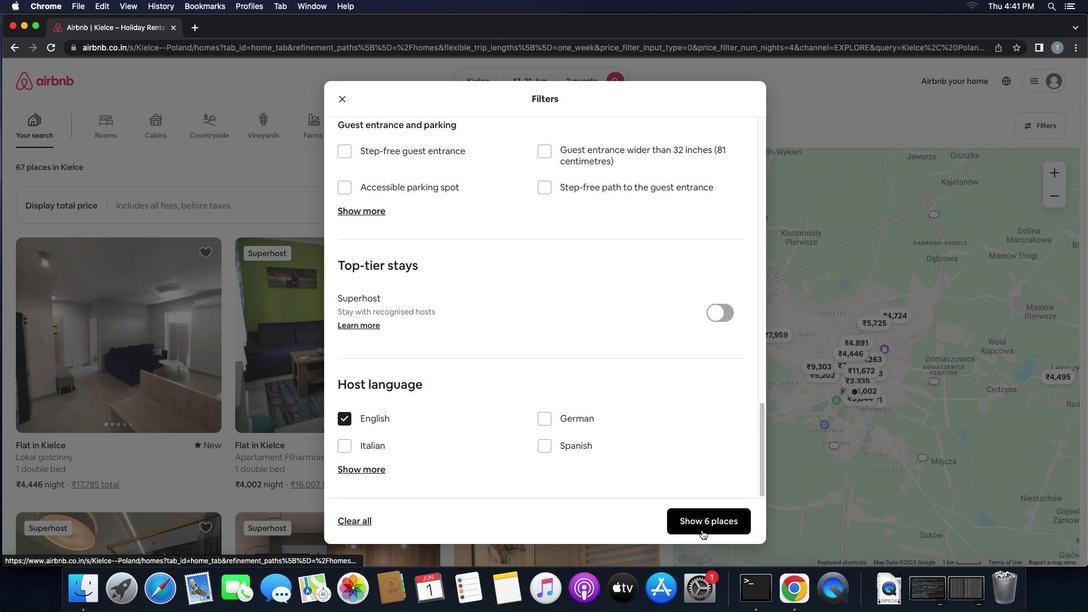 
Action: Mouse moved to (701, 530)
Screenshot: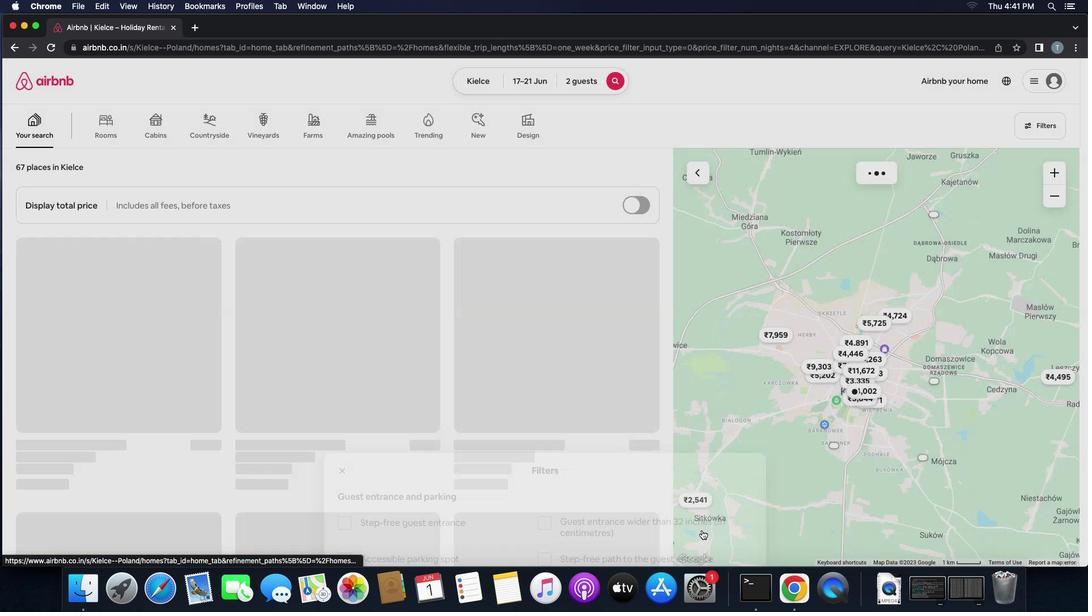 
